 Task: Find connections with filter location Chaparral with filter topic #linkedintrainer with filter profile language German with filter current company ILP Overseas | International Learning Planners with filter school IIT Bombay - Shailesh J. Mehta School of Management with filter industry Venture Capital and Private Equity Principals with filter service category User Experience Design with filter keywords title Content Strategist
Action: Mouse moved to (627, 83)
Screenshot: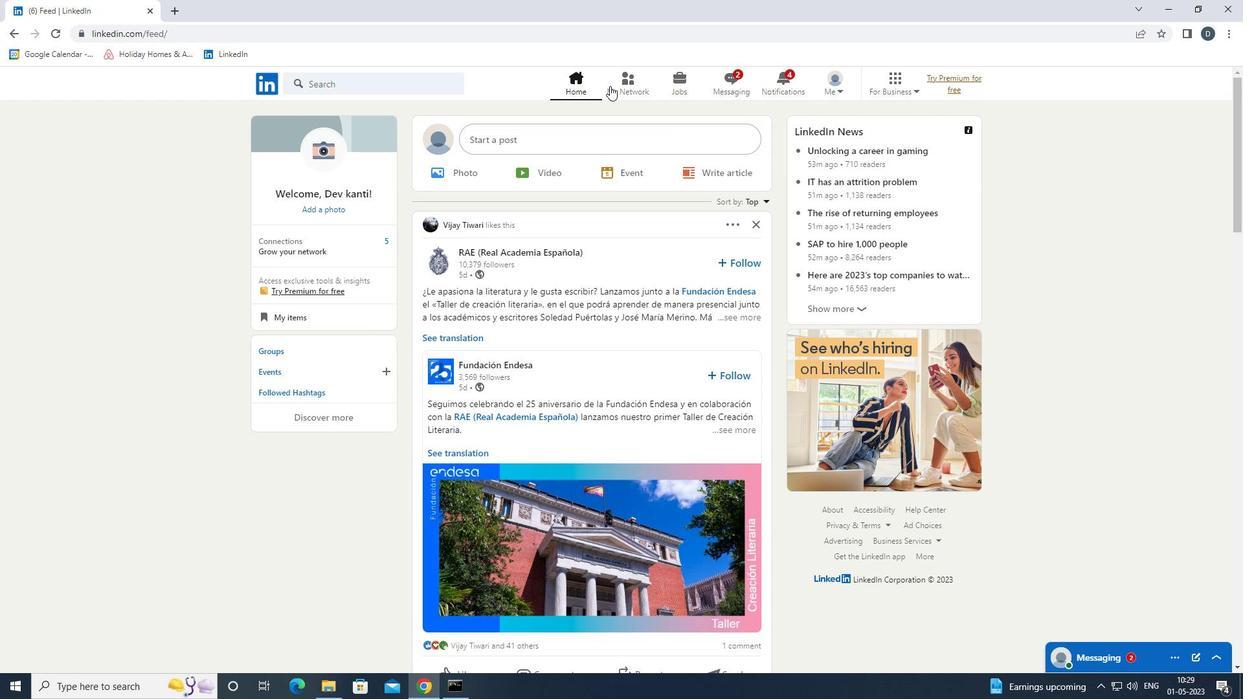 
Action: Mouse pressed left at (627, 83)
Screenshot: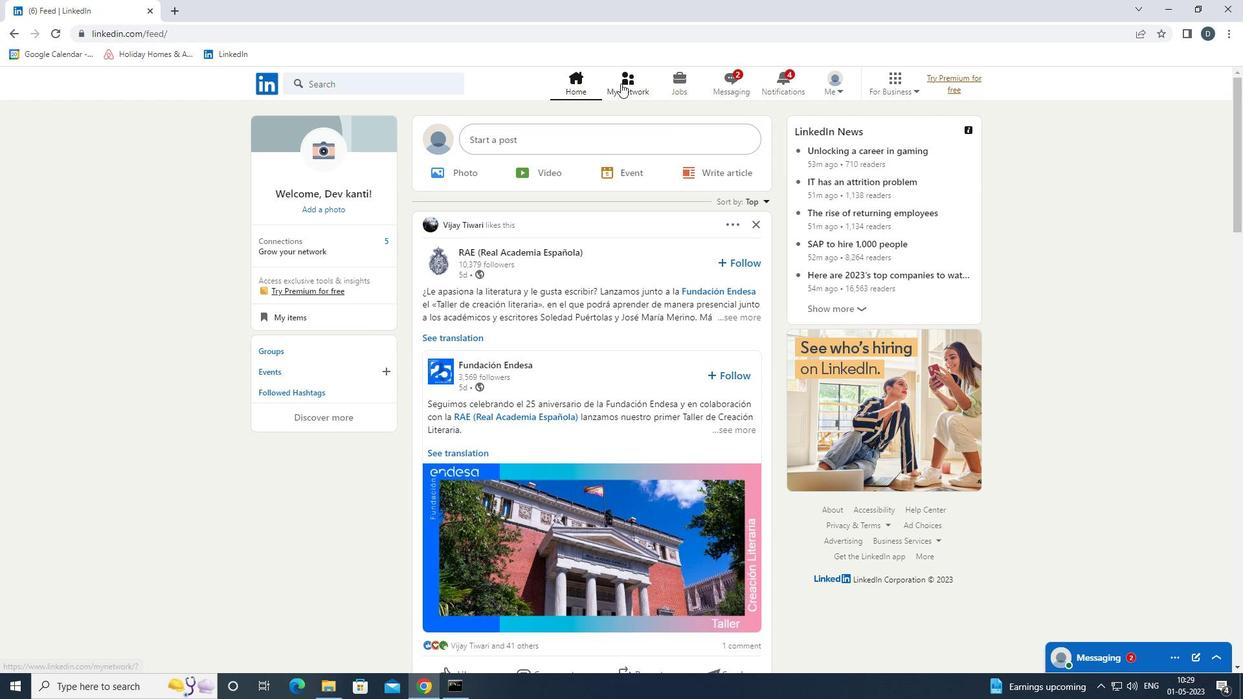 
Action: Mouse moved to (428, 154)
Screenshot: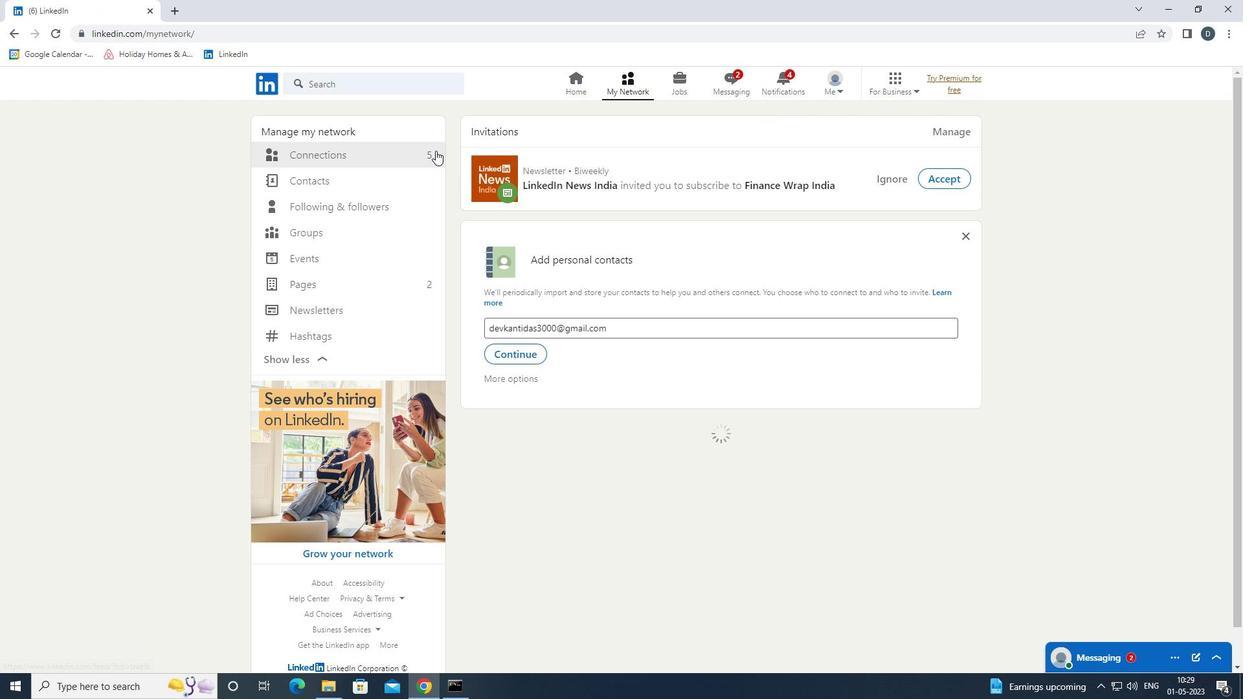 
Action: Mouse pressed left at (428, 154)
Screenshot: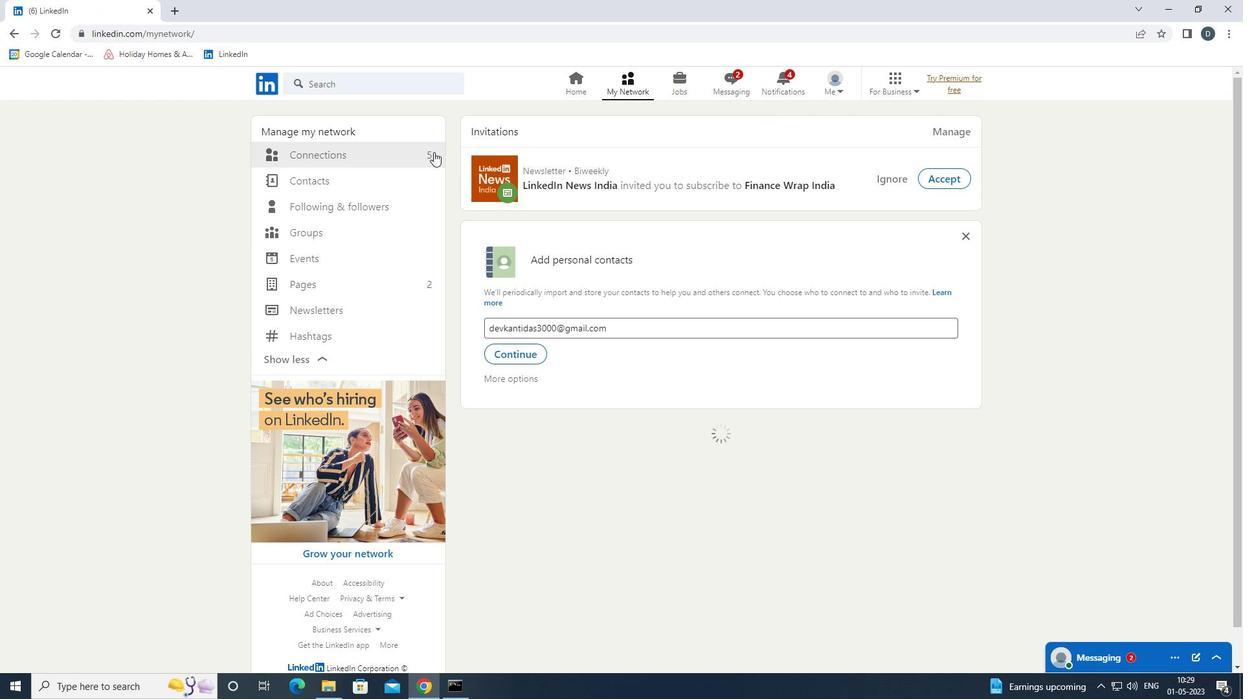 
Action: Mouse moved to (705, 157)
Screenshot: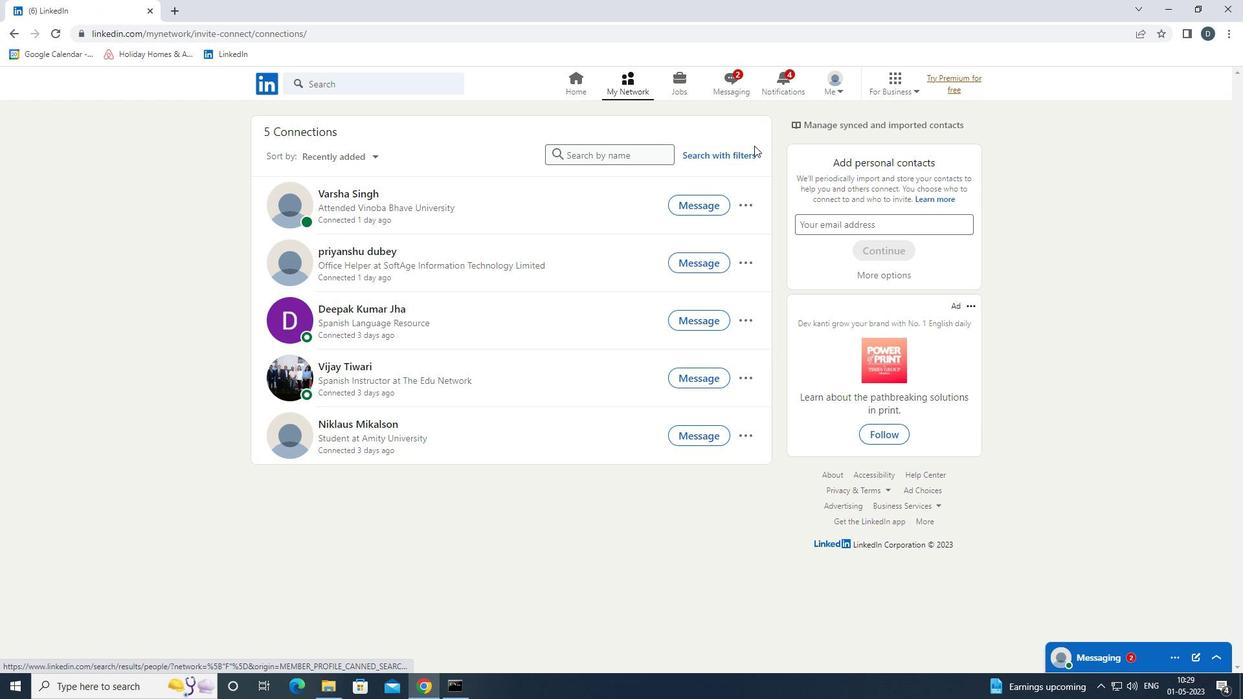 
Action: Mouse pressed left at (705, 157)
Screenshot: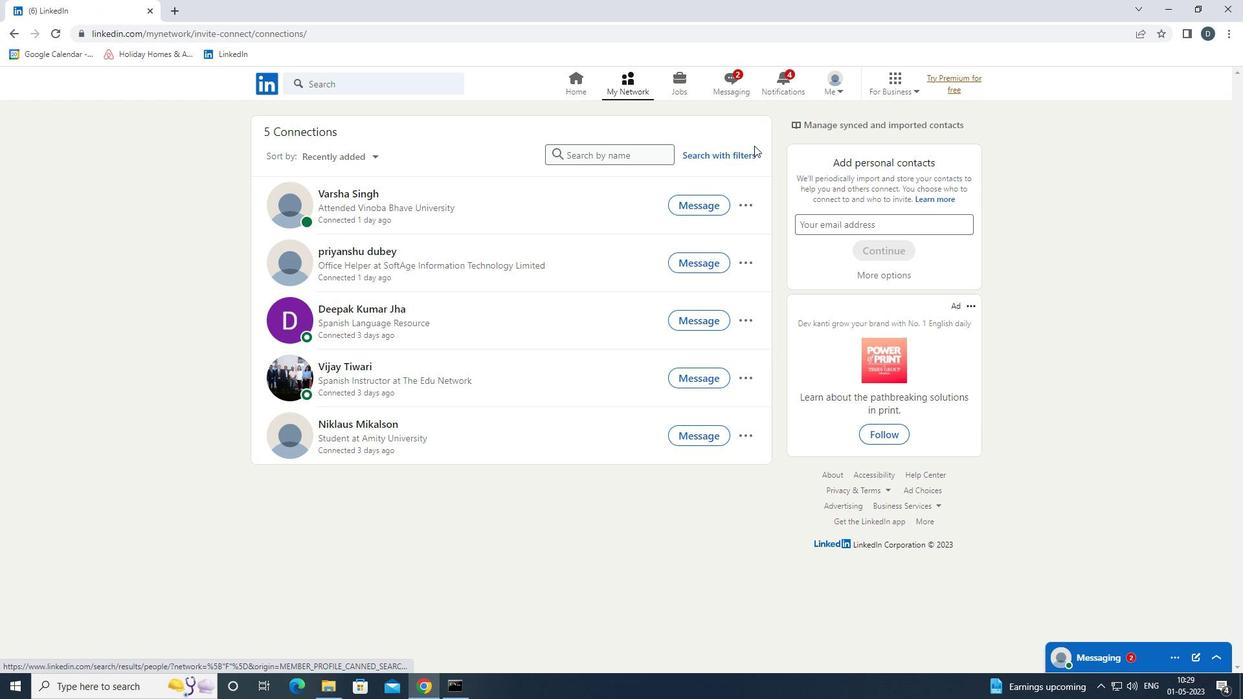 
Action: Mouse moved to (663, 117)
Screenshot: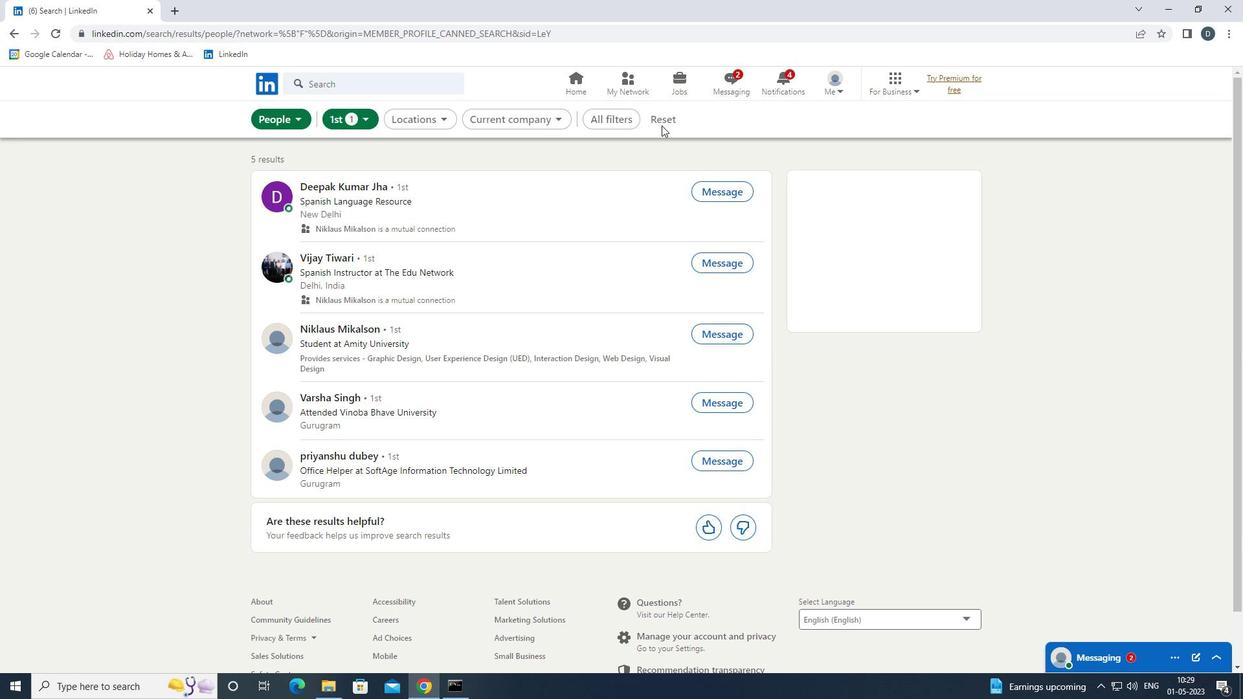 
Action: Mouse pressed left at (663, 117)
Screenshot: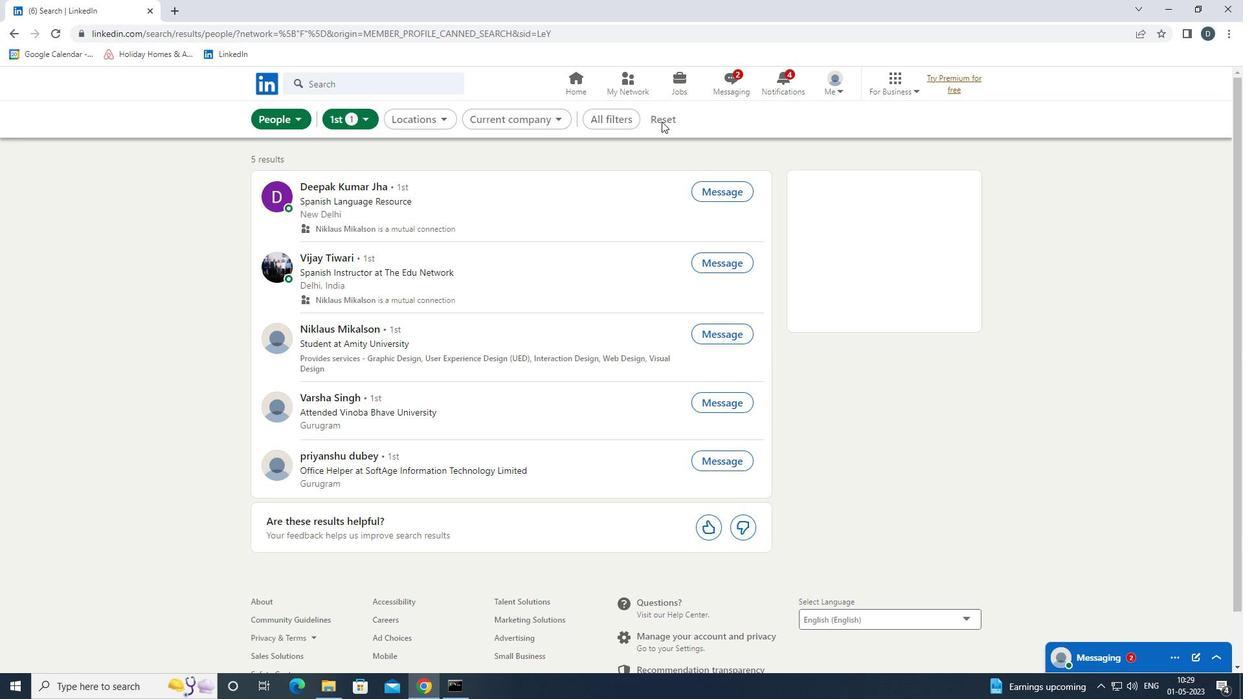 
Action: Mouse moved to (634, 117)
Screenshot: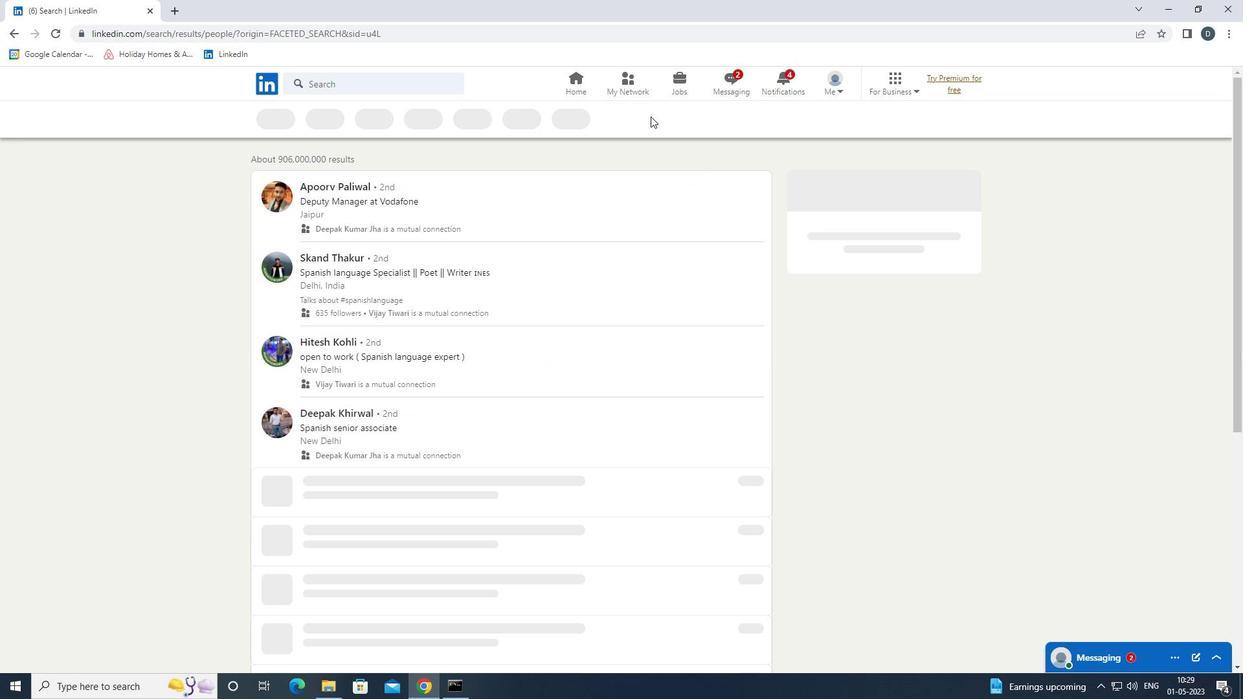 
Action: Mouse pressed left at (634, 117)
Screenshot: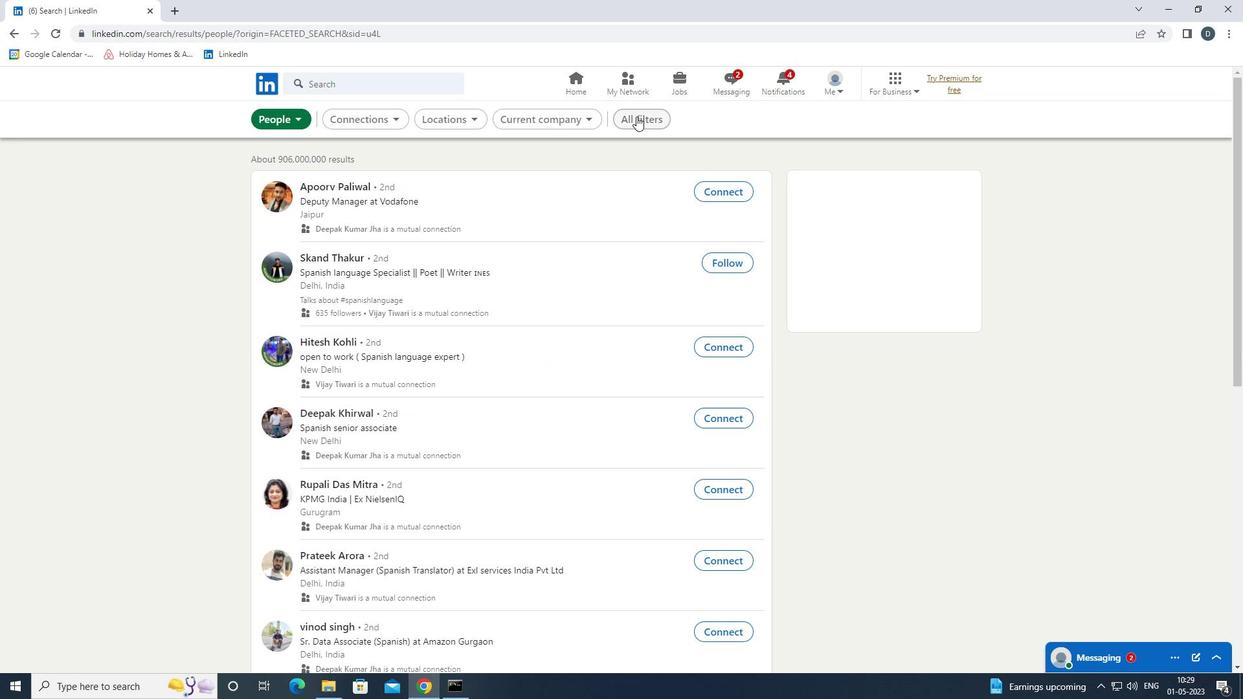 
Action: Mouse moved to (1015, 340)
Screenshot: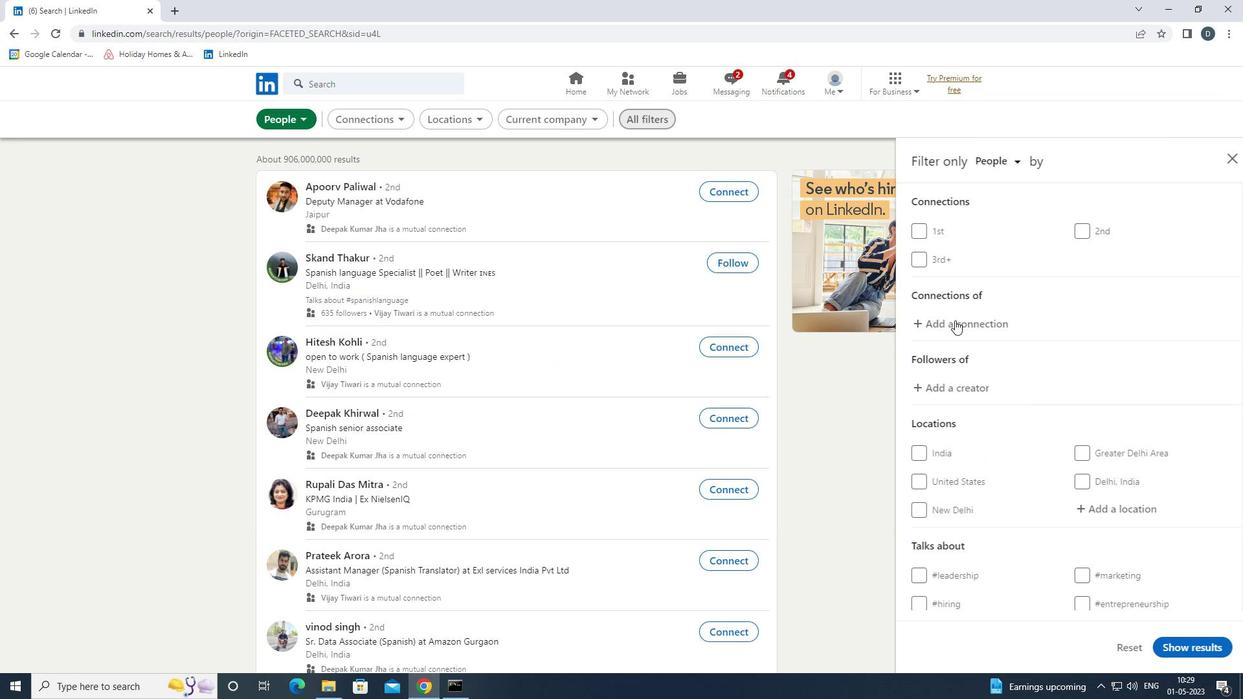 
Action: Mouse scrolled (1015, 339) with delta (0, 0)
Screenshot: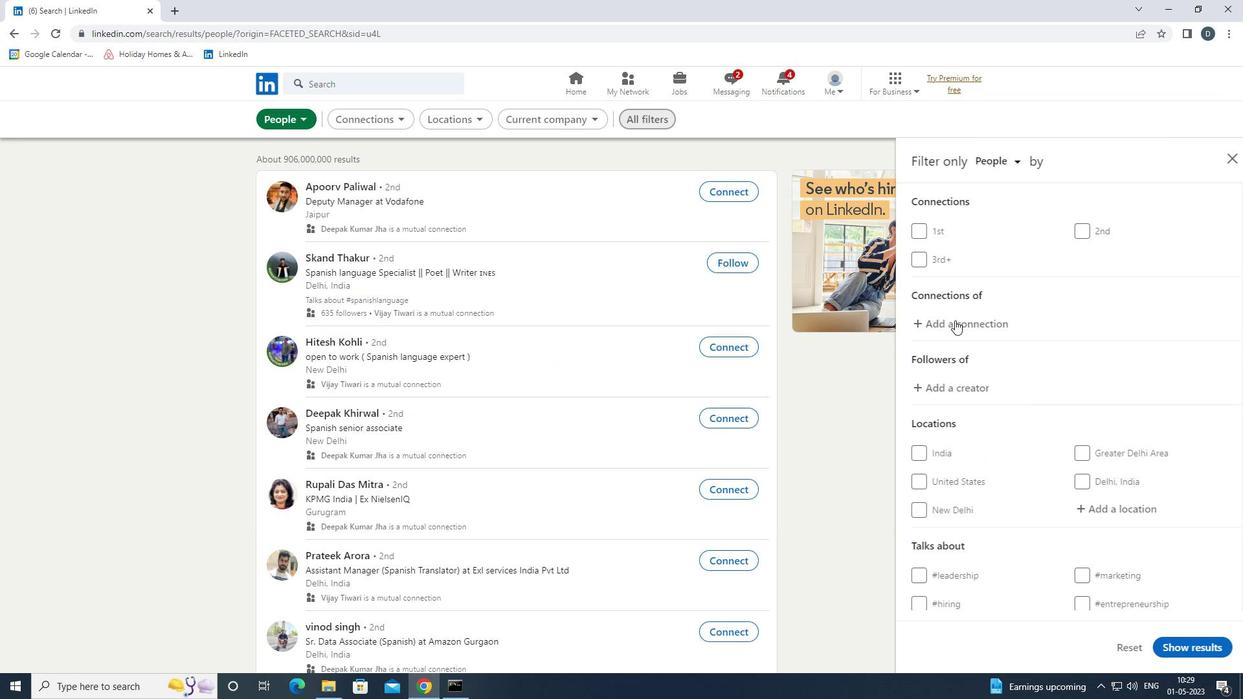 
Action: Mouse moved to (1015, 341)
Screenshot: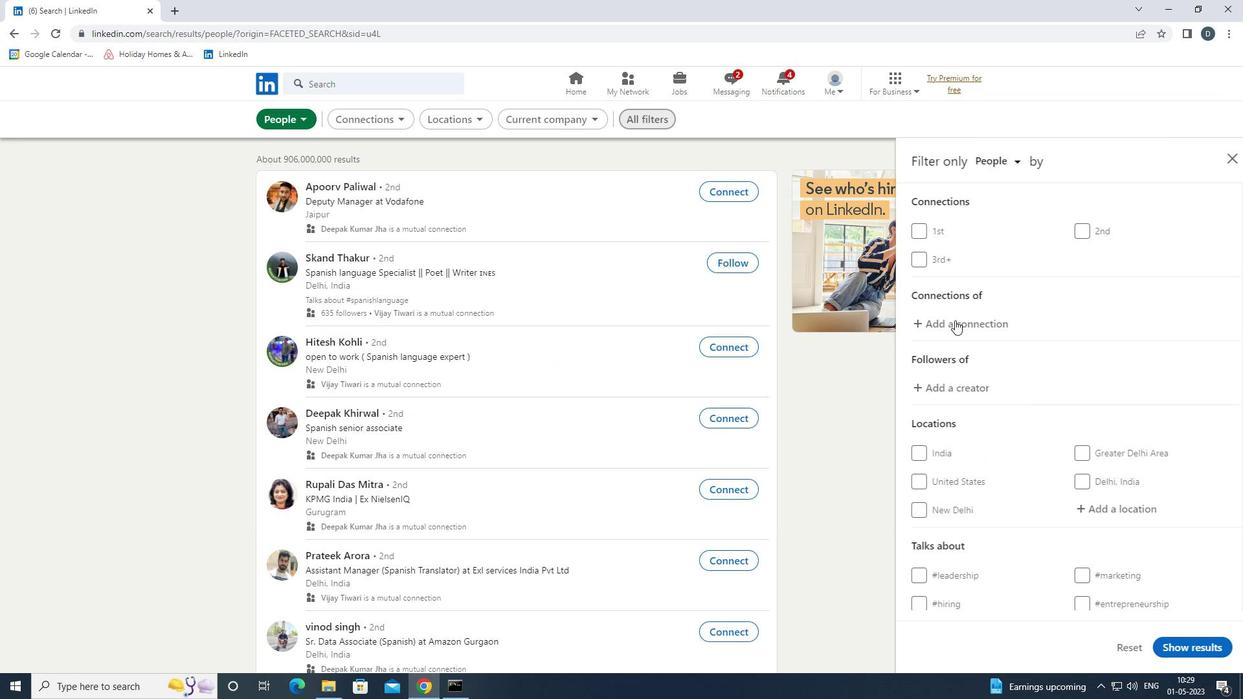 
Action: Mouse scrolled (1015, 340) with delta (0, 0)
Screenshot: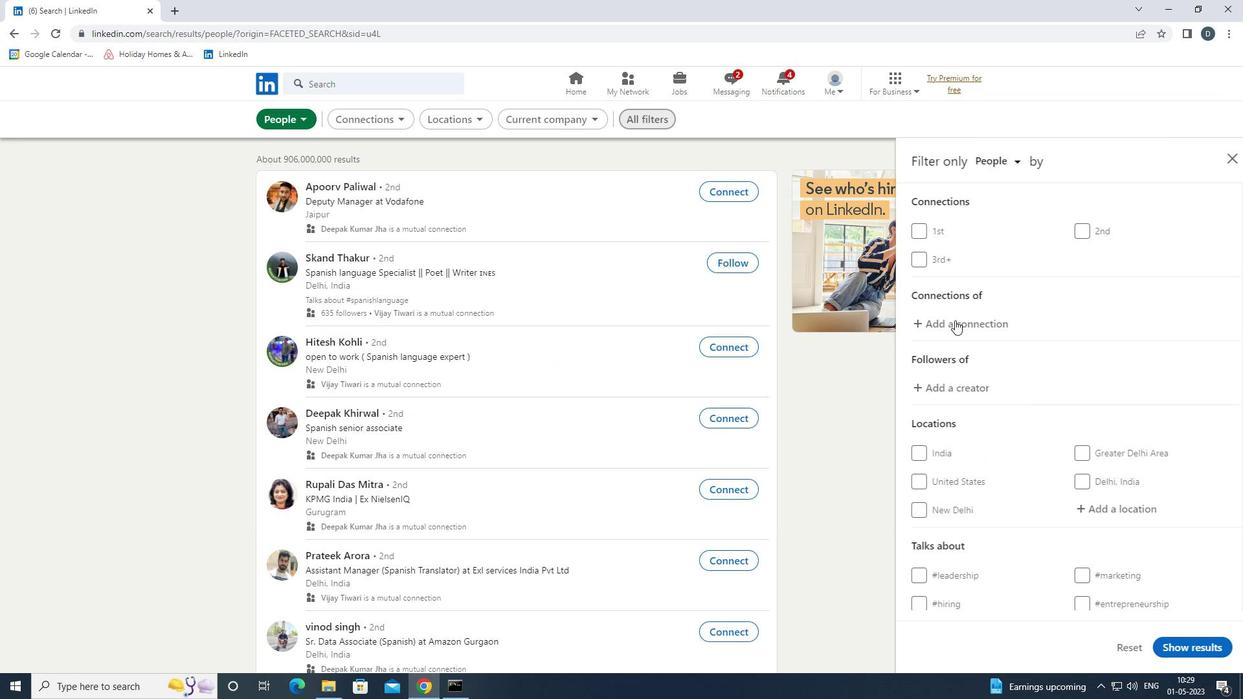 
Action: Mouse moved to (1073, 374)
Screenshot: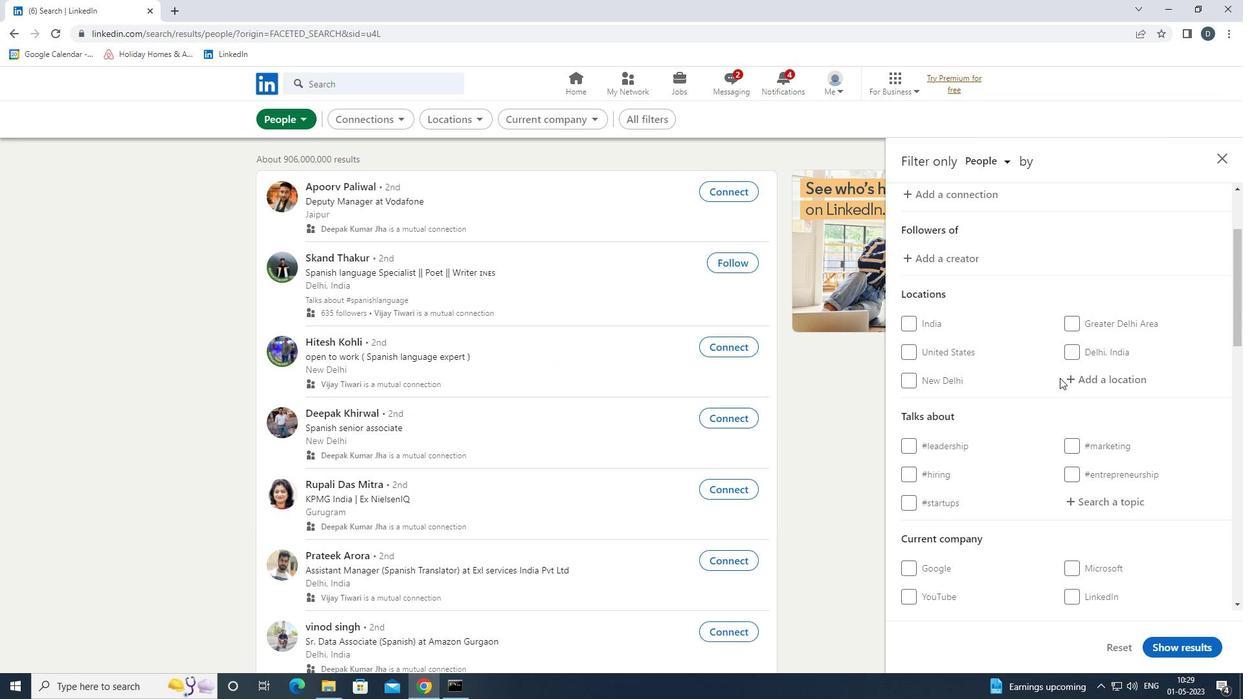 
Action: Mouse pressed left at (1073, 374)
Screenshot: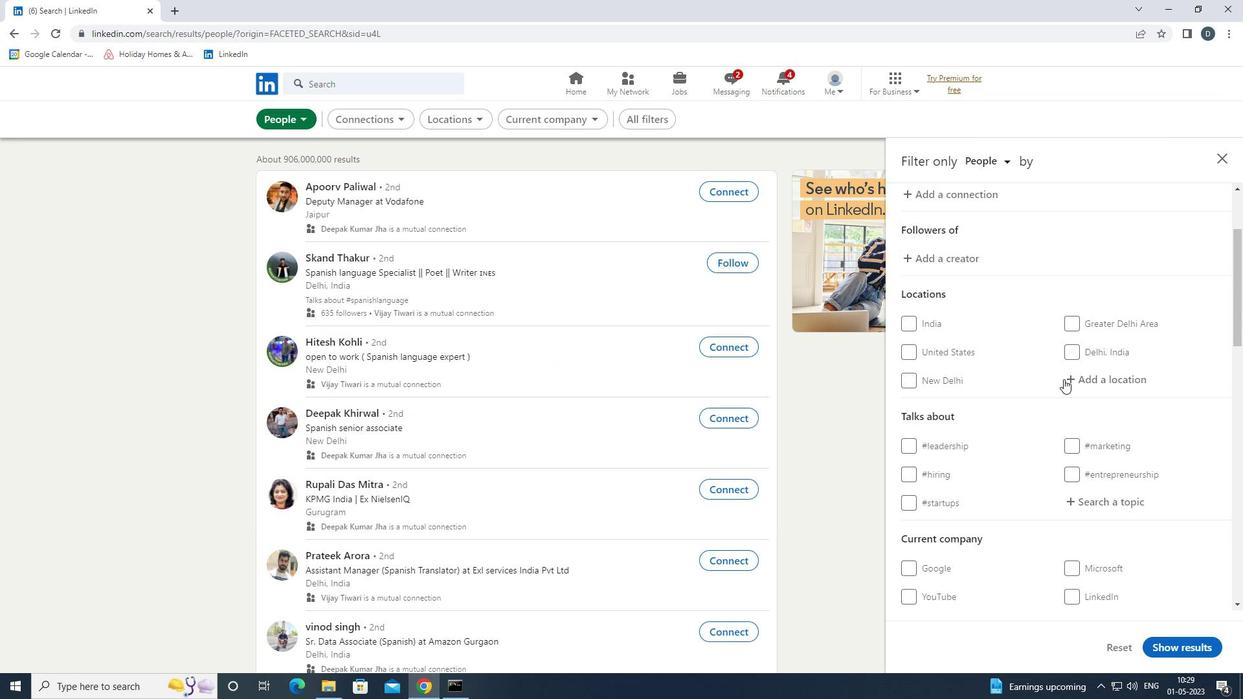 
Action: Mouse moved to (1081, 381)
Screenshot: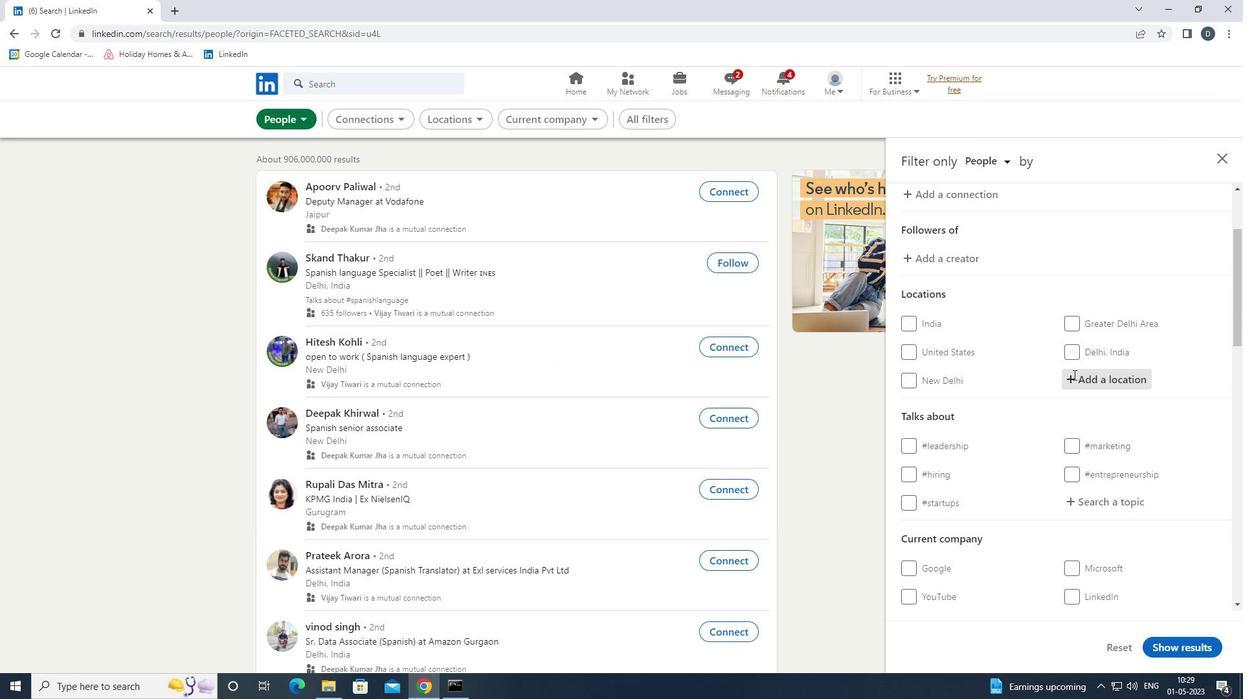 
Action: Key pressed <Key.shift>CHAPARRAL<Key.down><Key.enter>
Screenshot: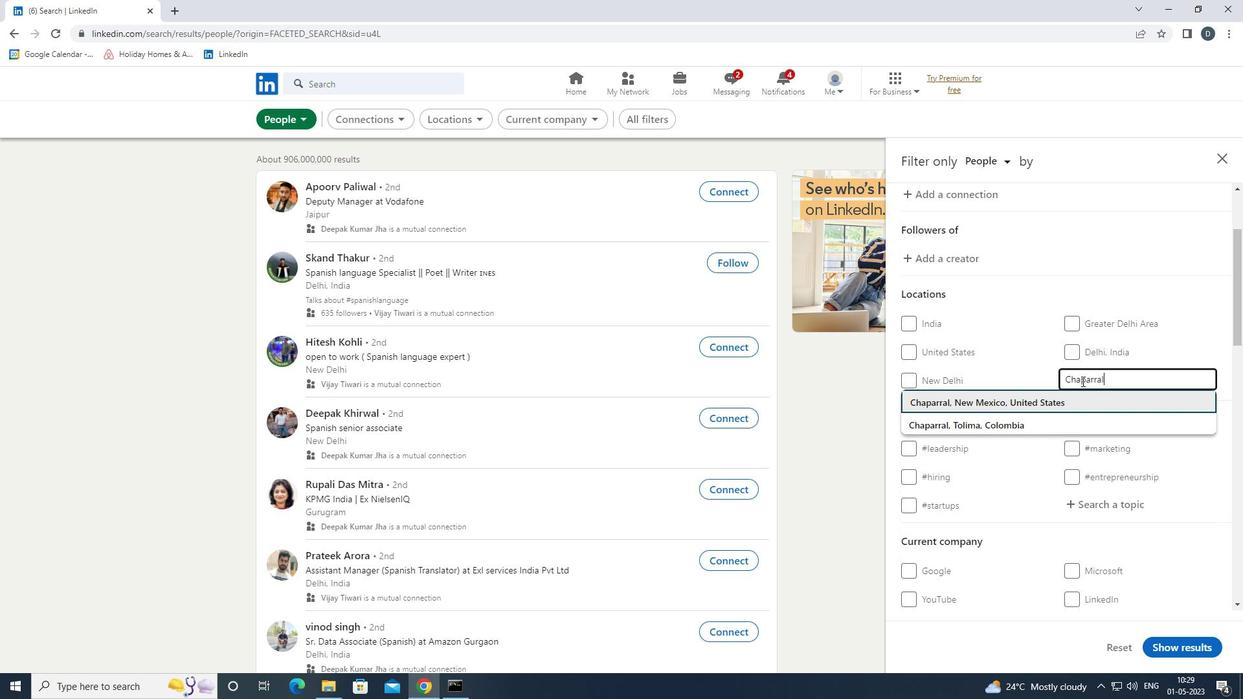 
Action: Mouse moved to (1081, 381)
Screenshot: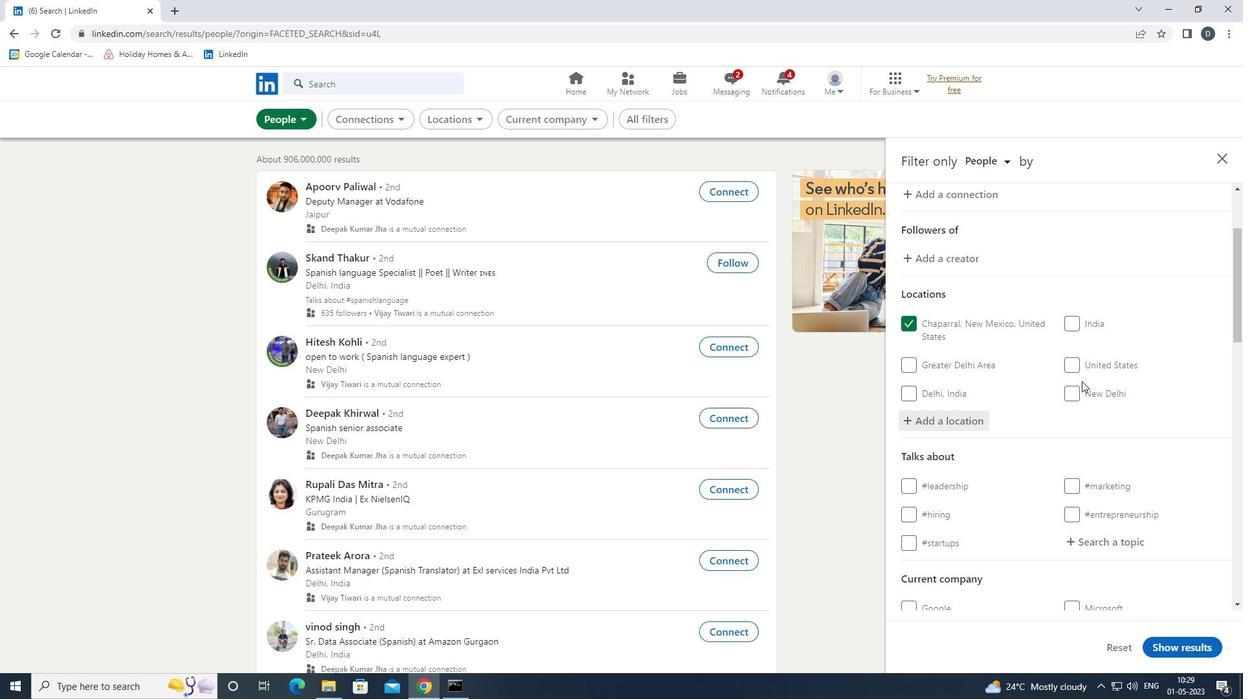 
Action: Mouse scrolled (1081, 380) with delta (0, 0)
Screenshot: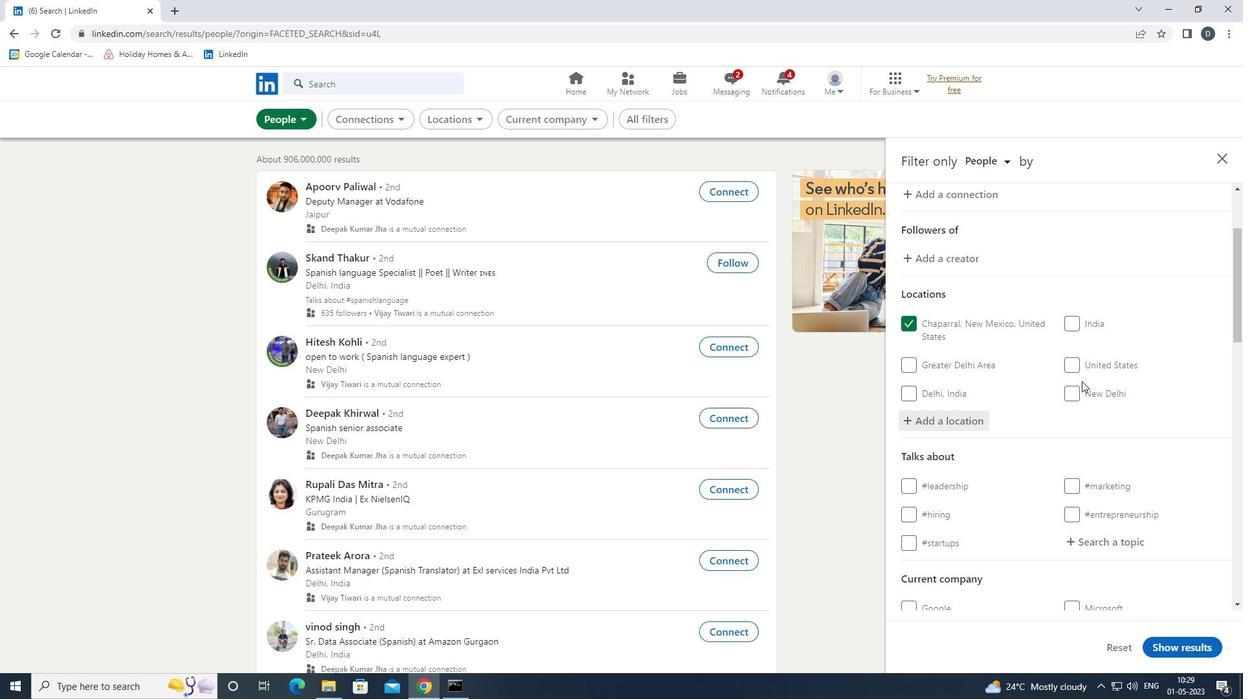 
Action: Mouse scrolled (1081, 380) with delta (0, 0)
Screenshot: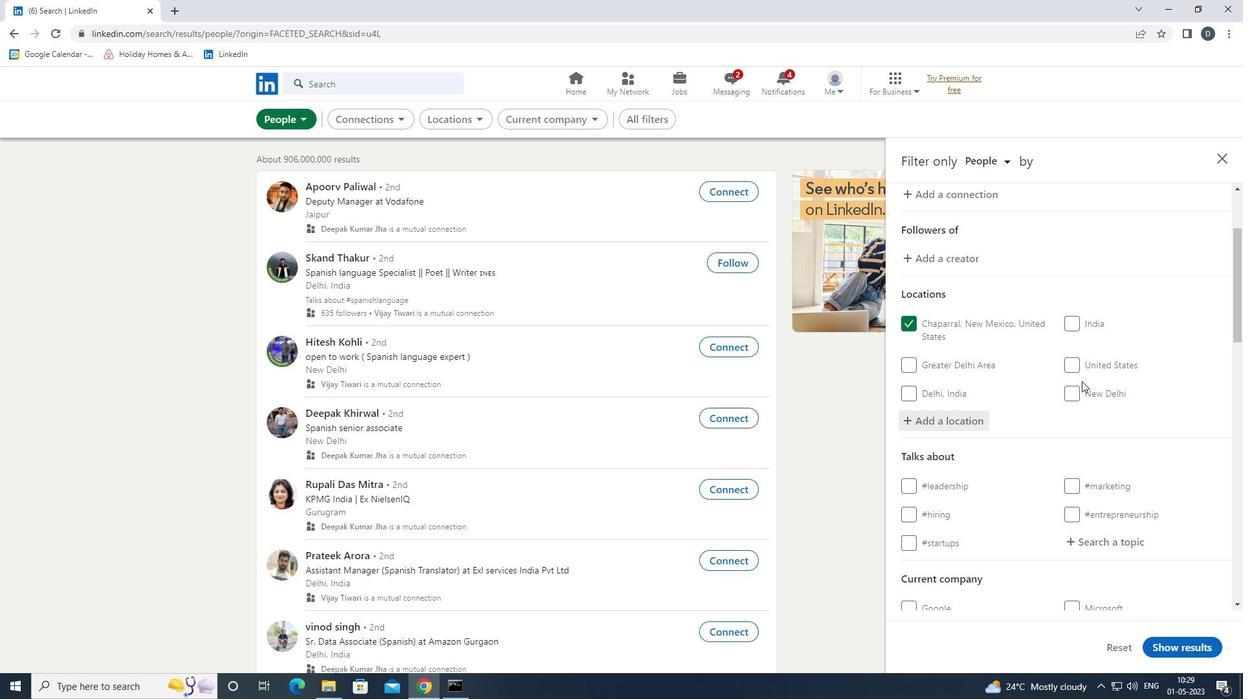 
Action: Mouse scrolled (1081, 380) with delta (0, 0)
Screenshot: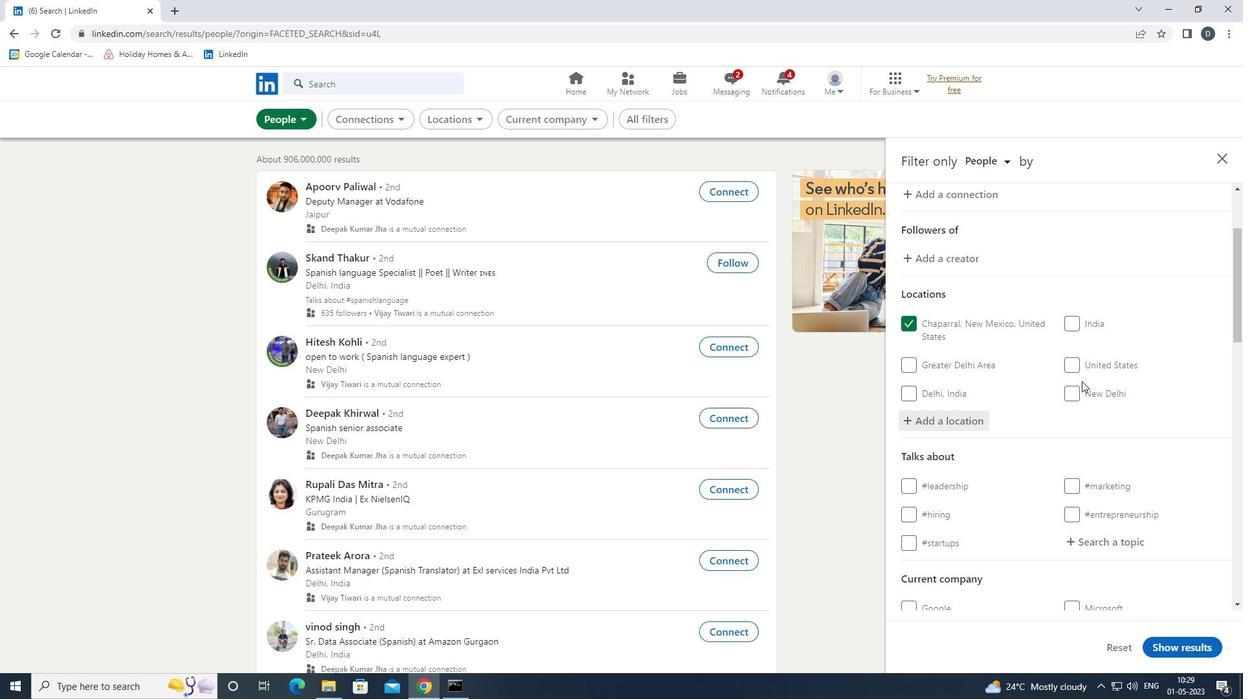 
Action: Mouse moved to (1103, 344)
Screenshot: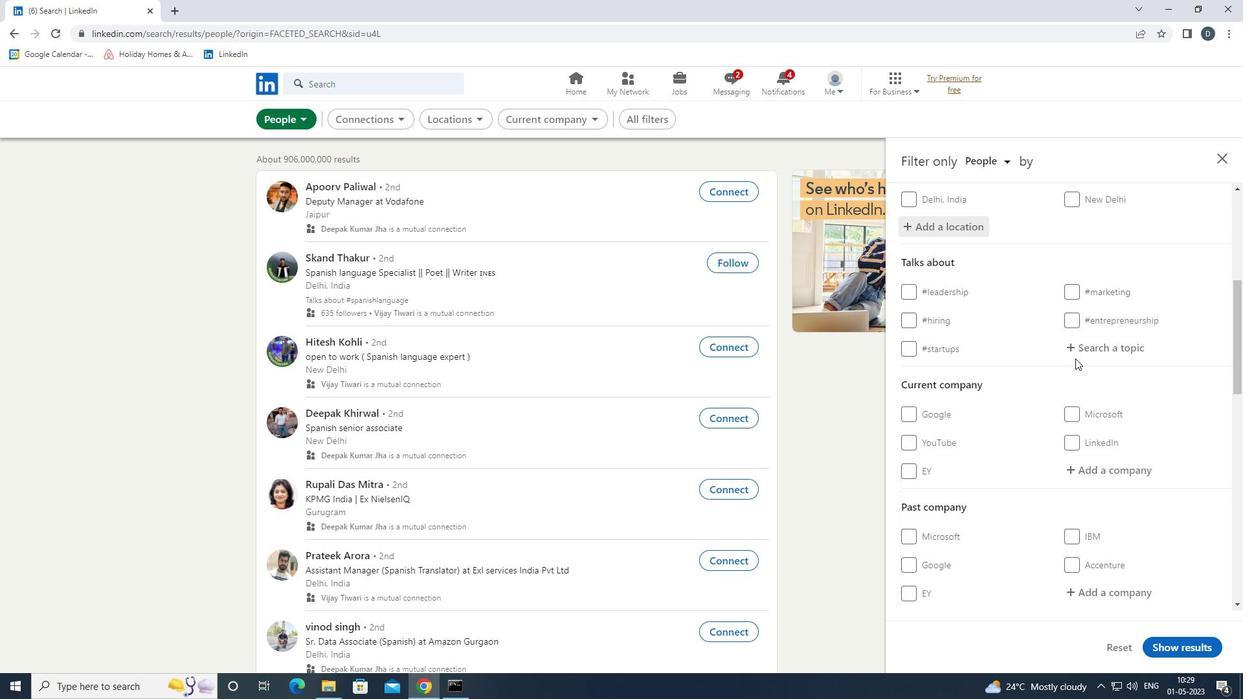
Action: Mouse pressed left at (1103, 344)
Screenshot: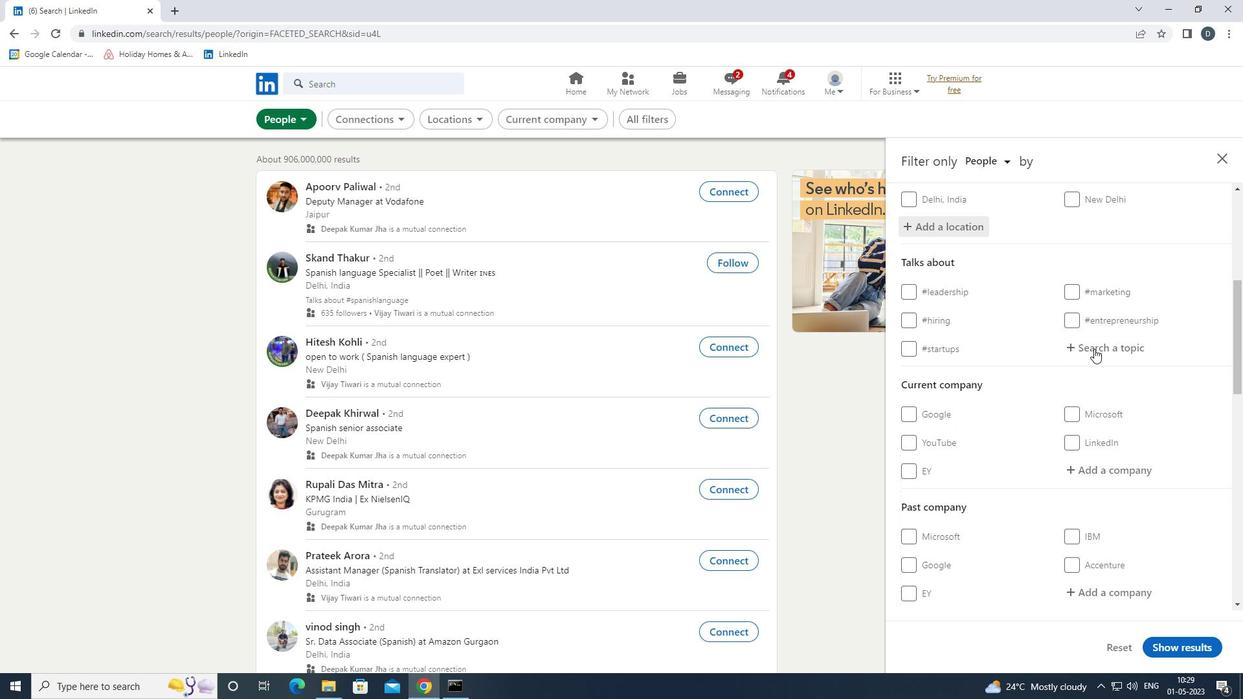 
Action: Key pressed <Key.shift>#LINKEDINTRAINER
Screenshot: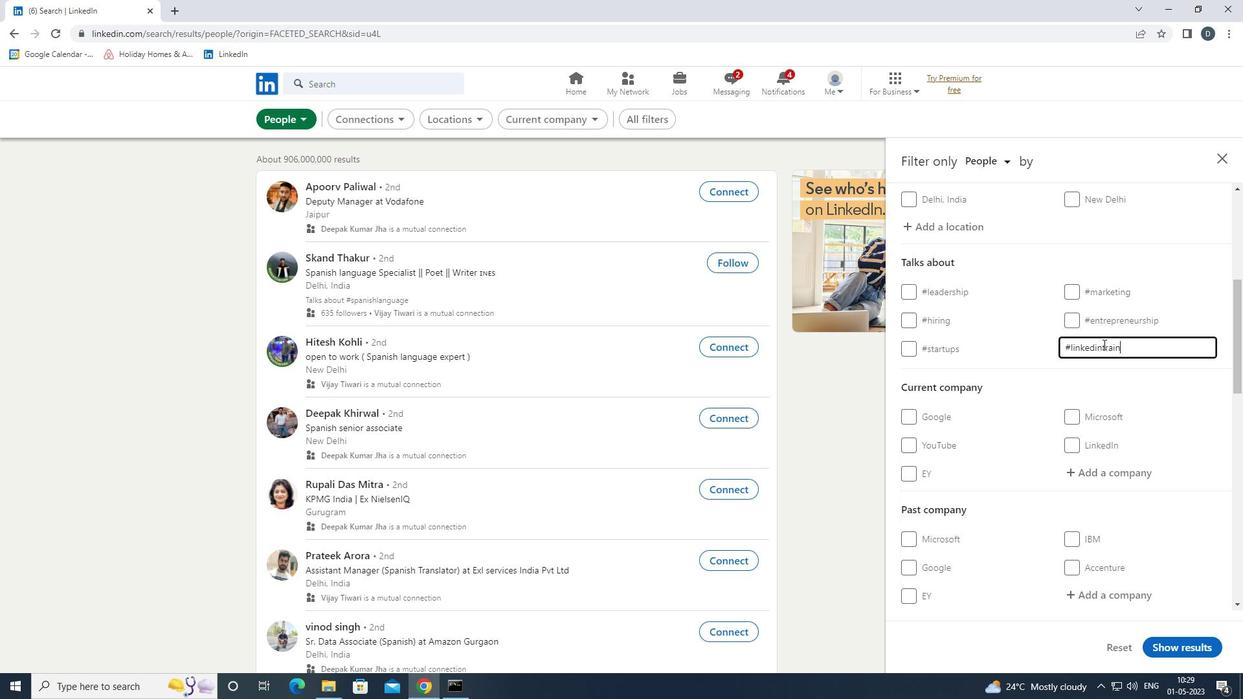 
Action: Mouse moved to (1103, 336)
Screenshot: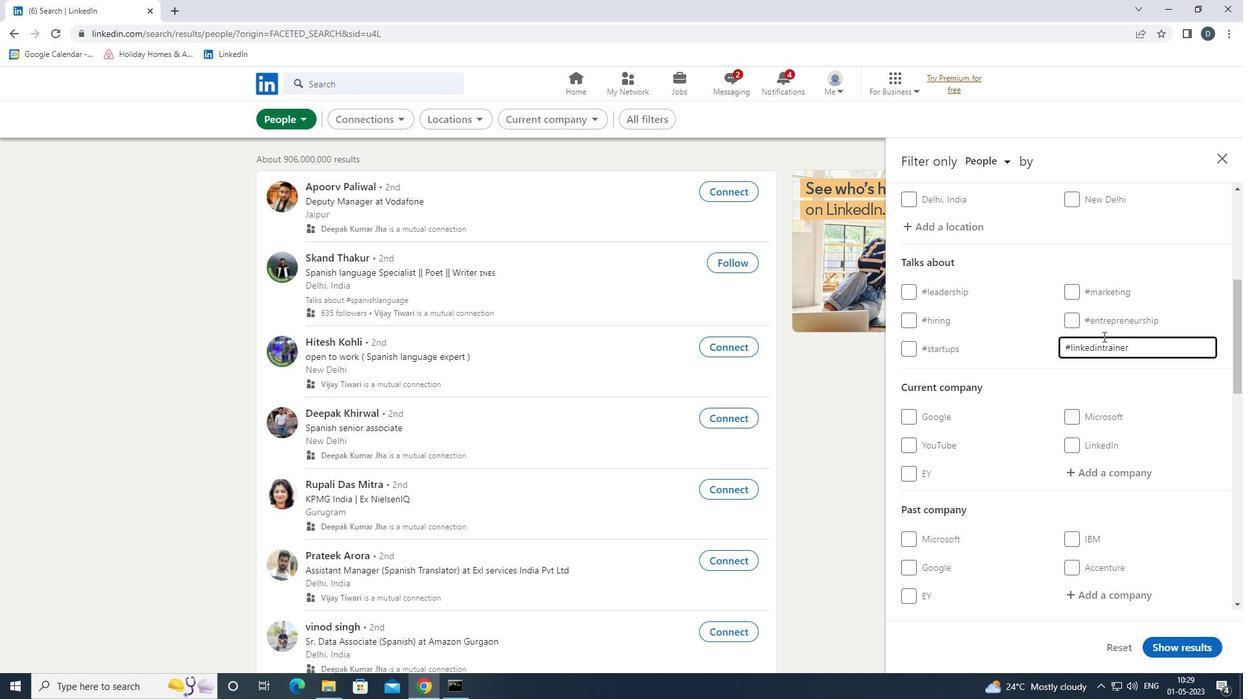 
Action: Mouse scrolled (1103, 336) with delta (0, 0)
Screenshot: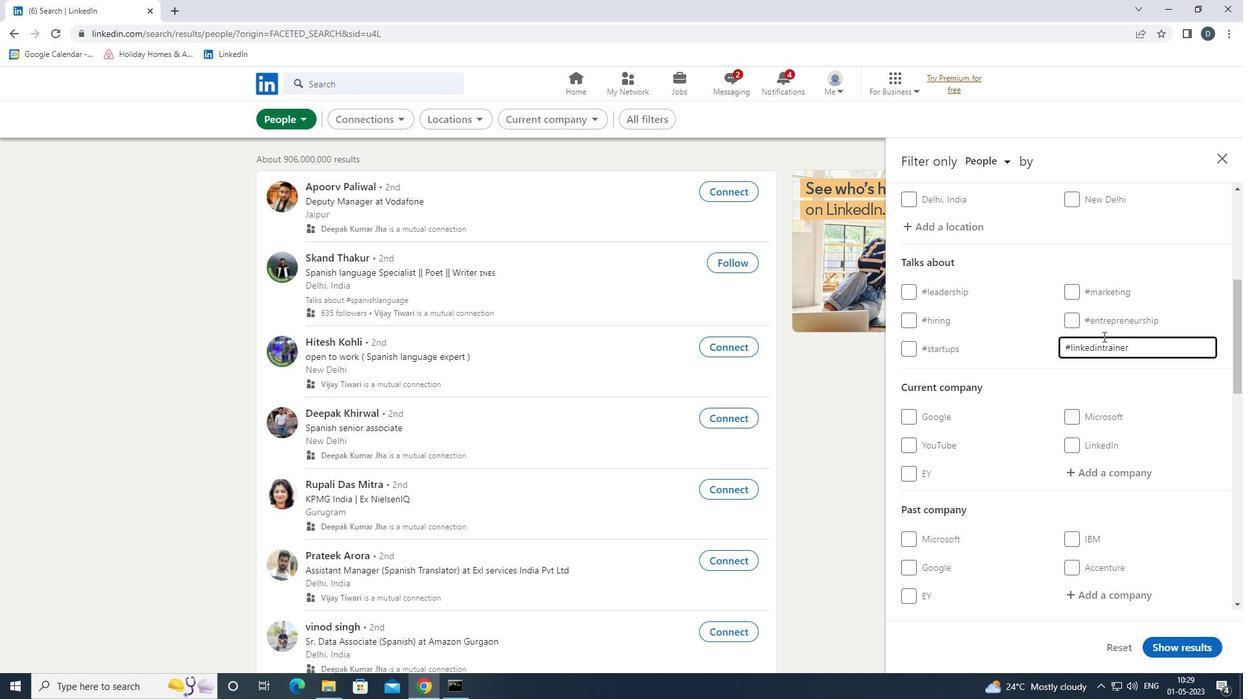
Action: Mouse moved to (1104, 341)
Screenshot: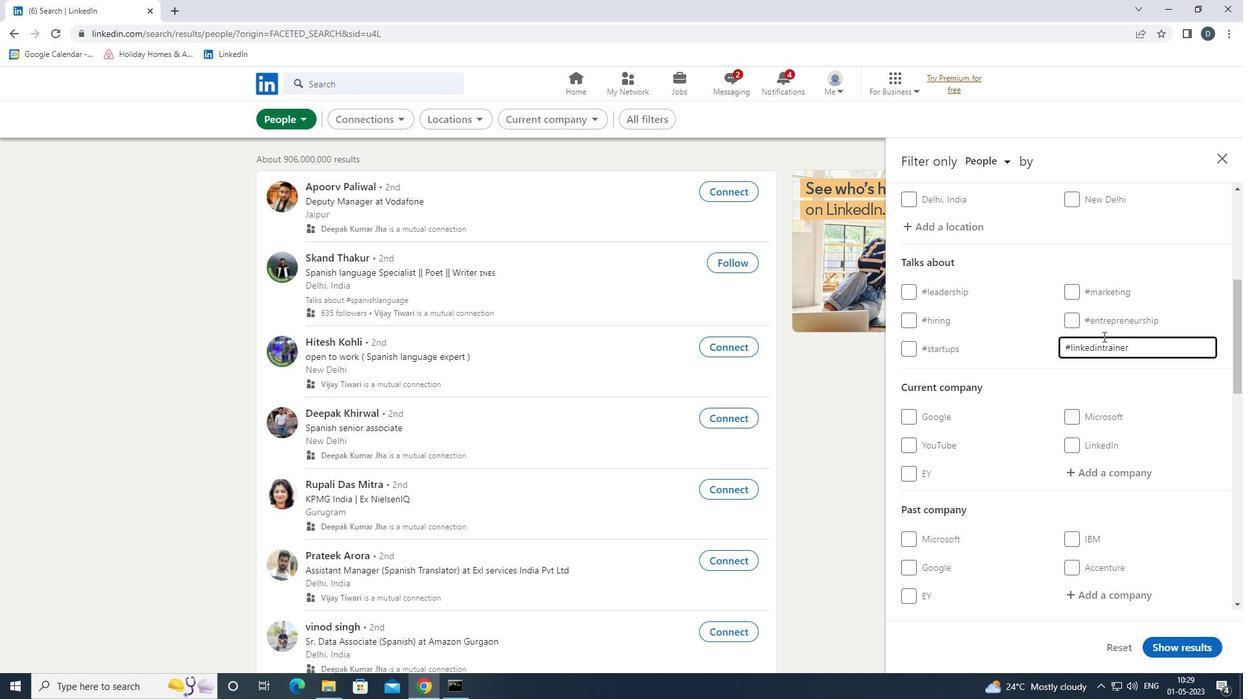 
Action: Mouse scrolled (1104, 341) with delta (0, 0)
Screenshot: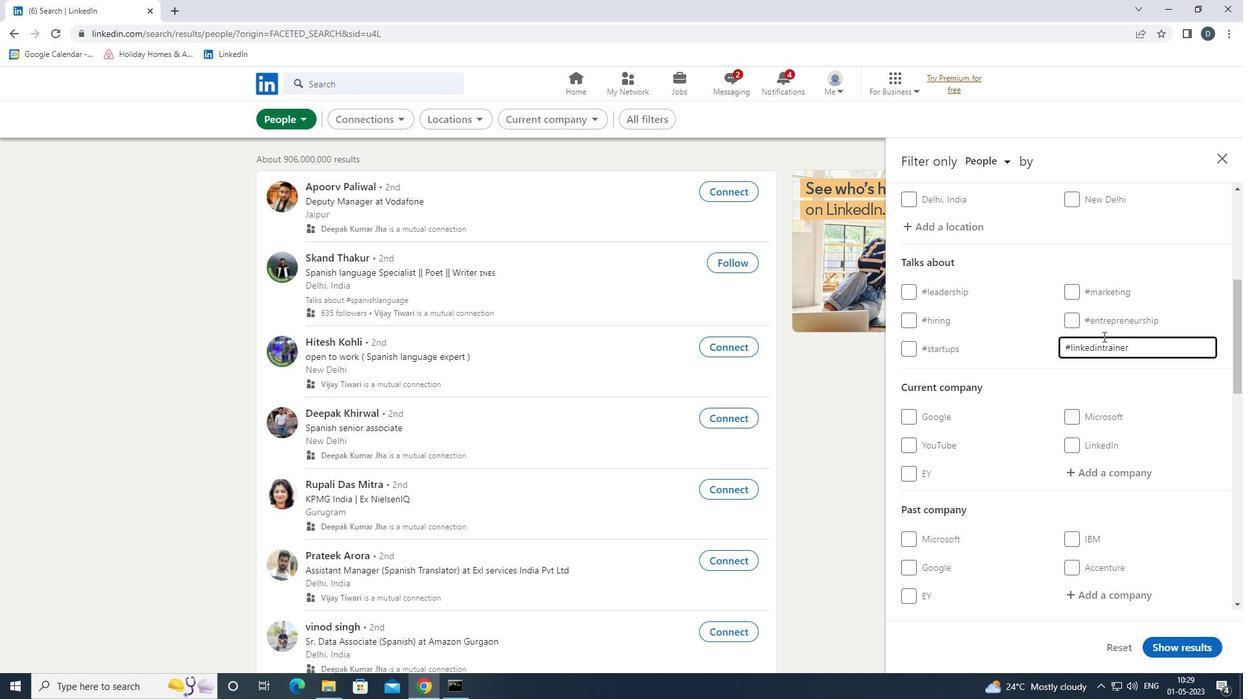
Action: Mouse moved to (1104, 345)
Screenshot: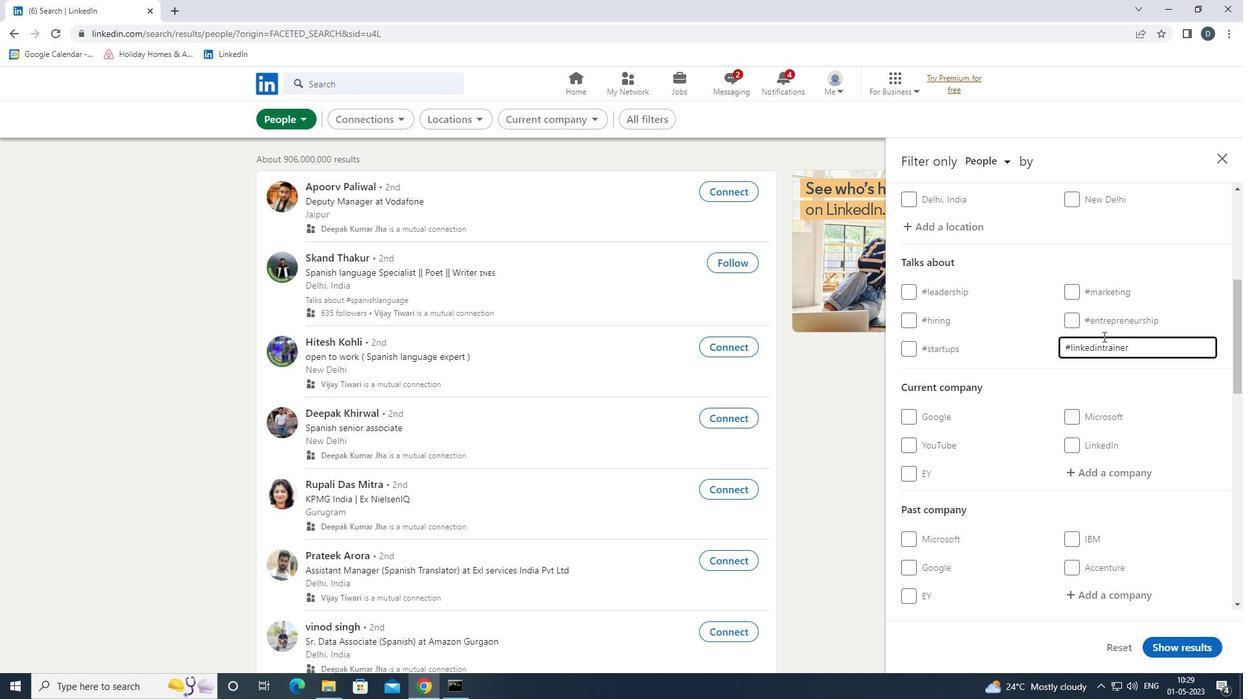 
Action: Mouse scrolled (1104, 345) with delta (0, 0)
Screenshot: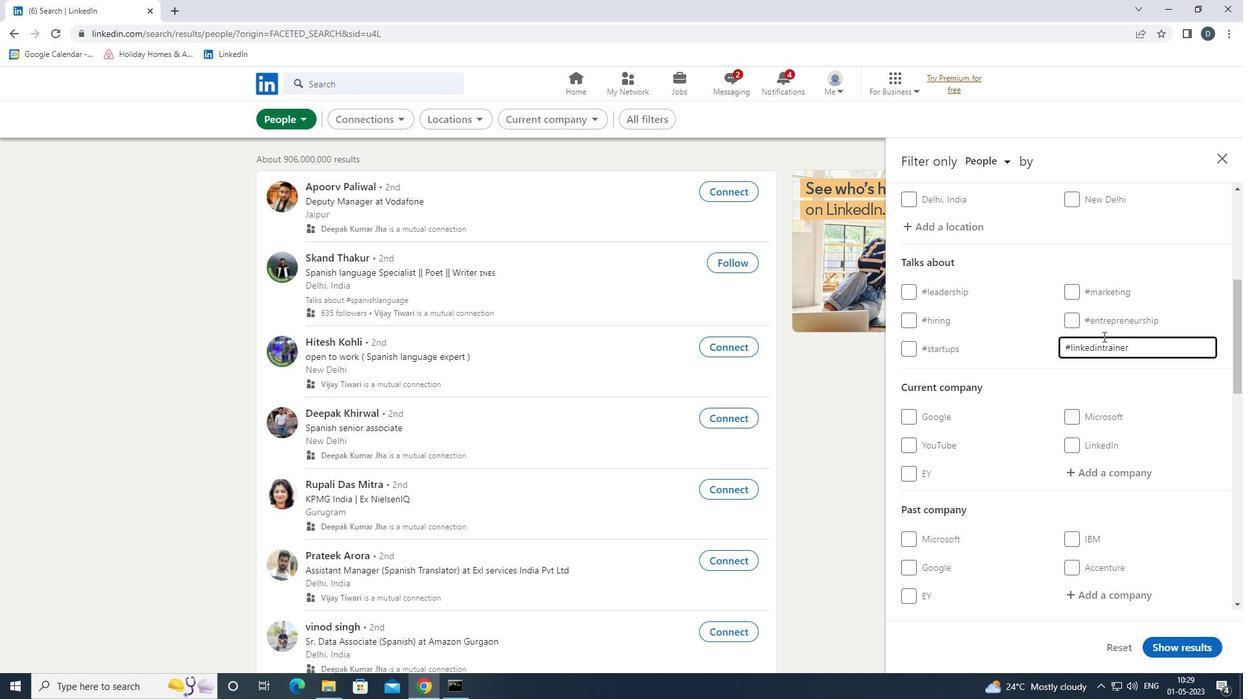
Action: Mouse moved to (1105, 347)
Screenshot: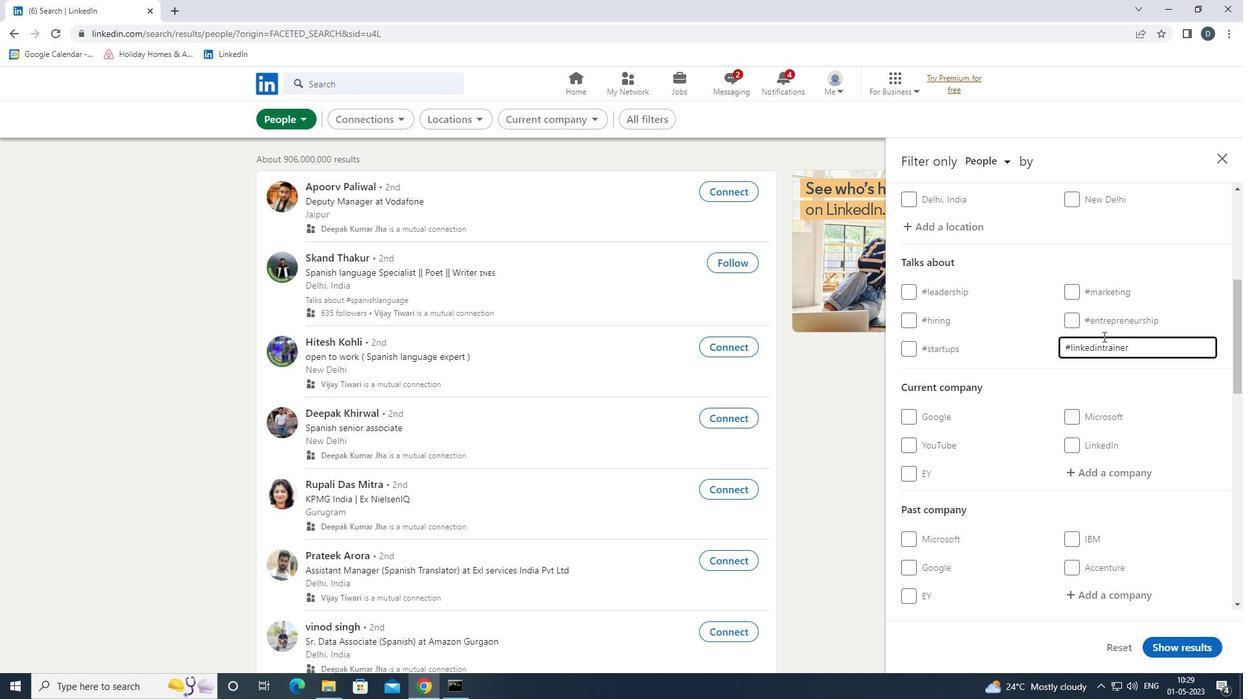 
Action: Mouse scrolled (1105, 347) with delta (0, 0)
Screenshot: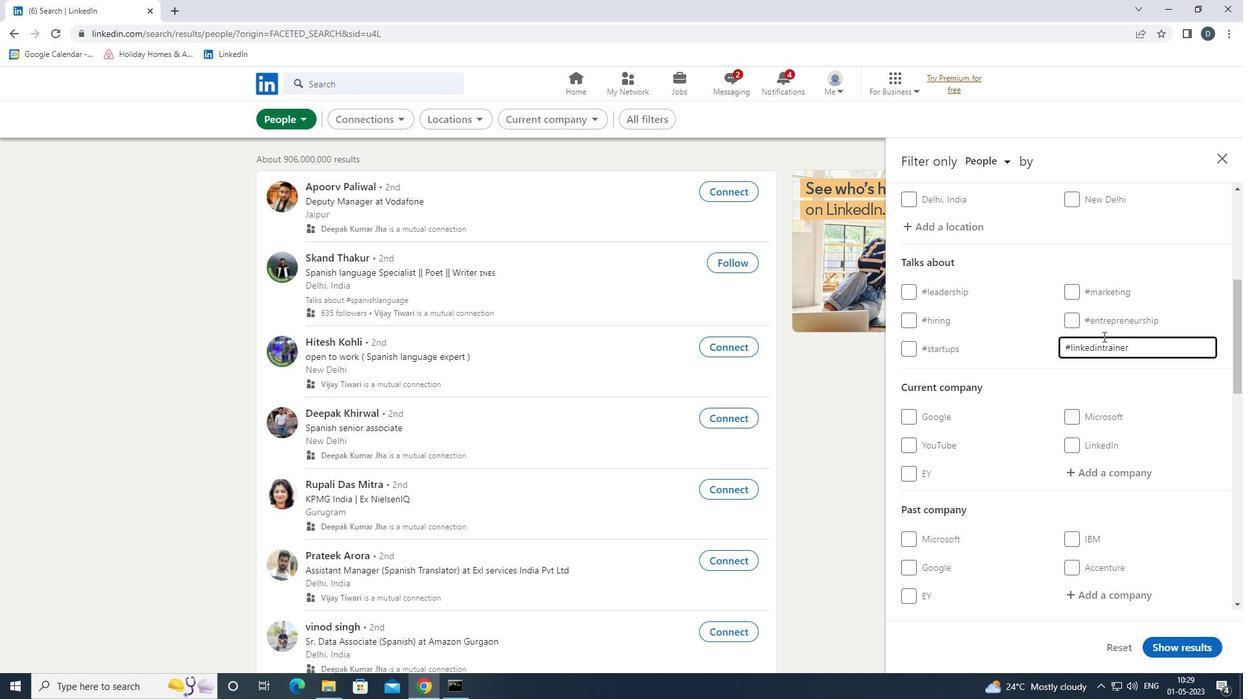 
Action: Mouse moved to (1107, 349)
Screenshot: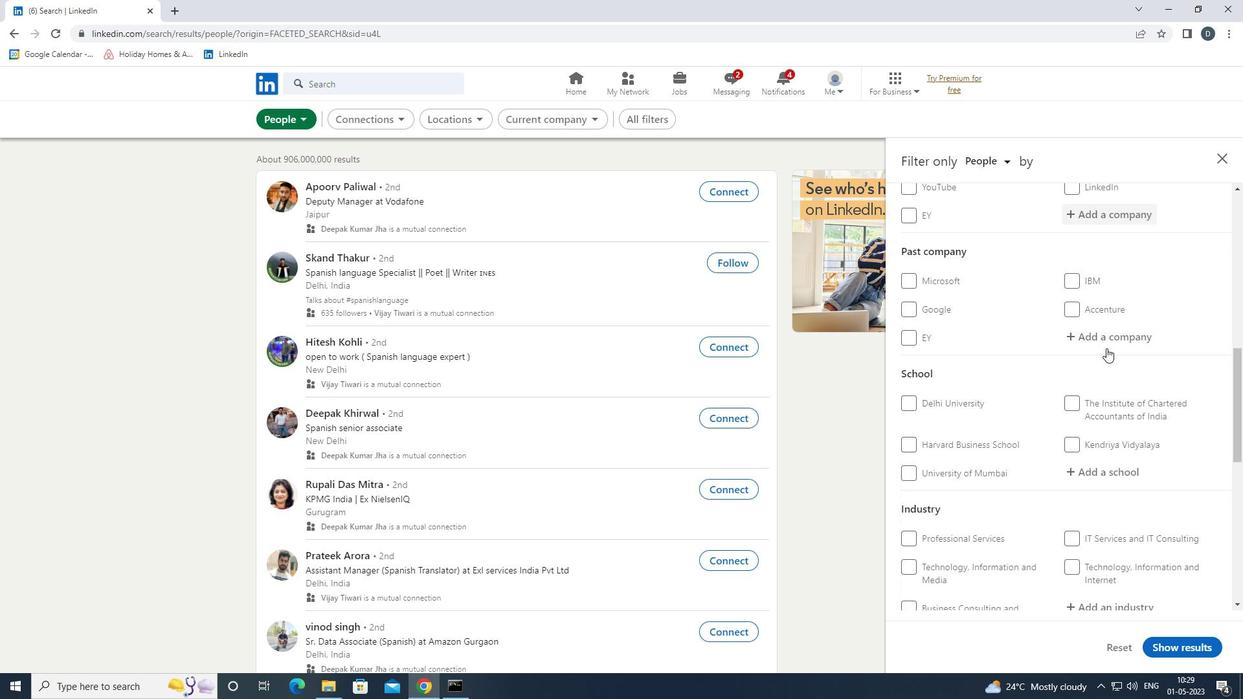 
Action: Mouse scrolled (1107, 348) with delta (0, 0)
Screenshot: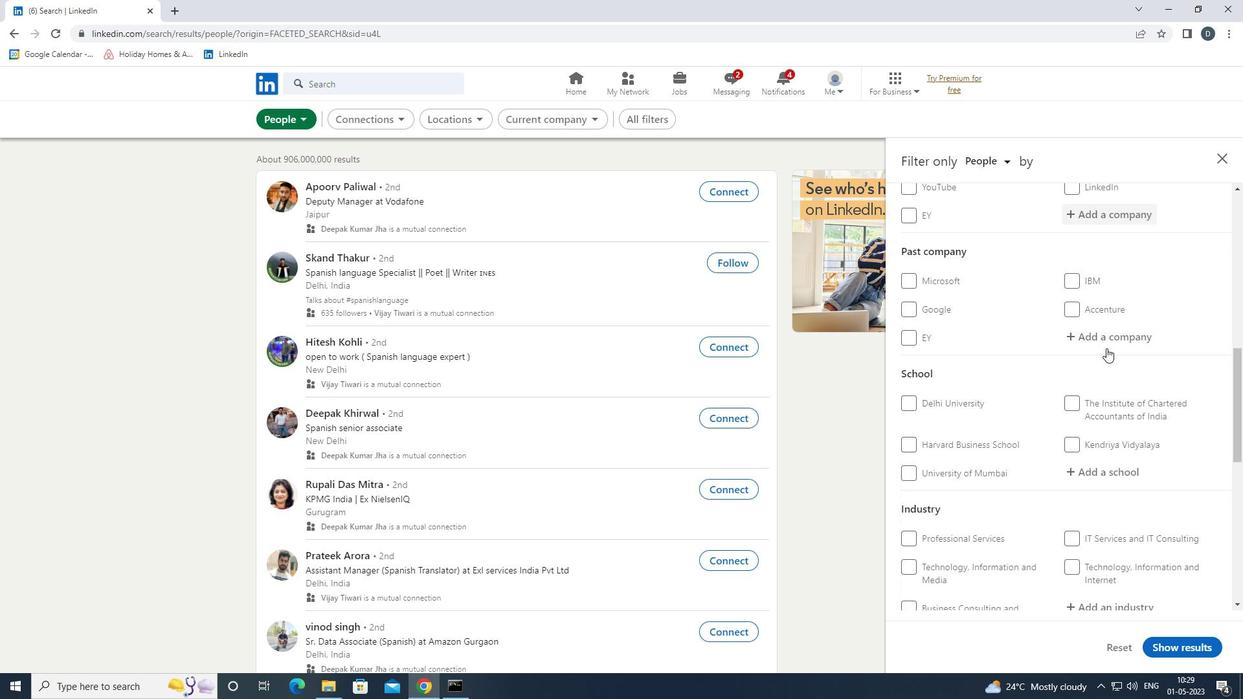 
Action: Mouse moved to (1107, 349)
Screenshot: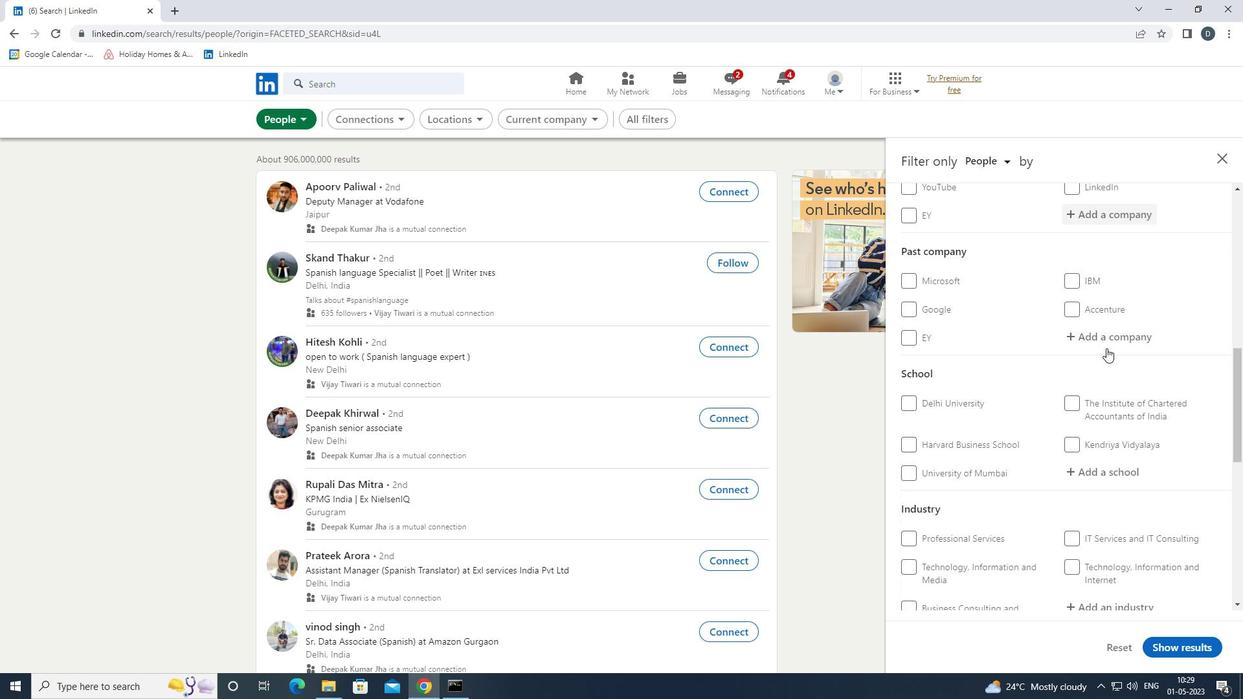 
Action: Mouse scrolled (1107, 348) with delta (0, 0)
Screenshot: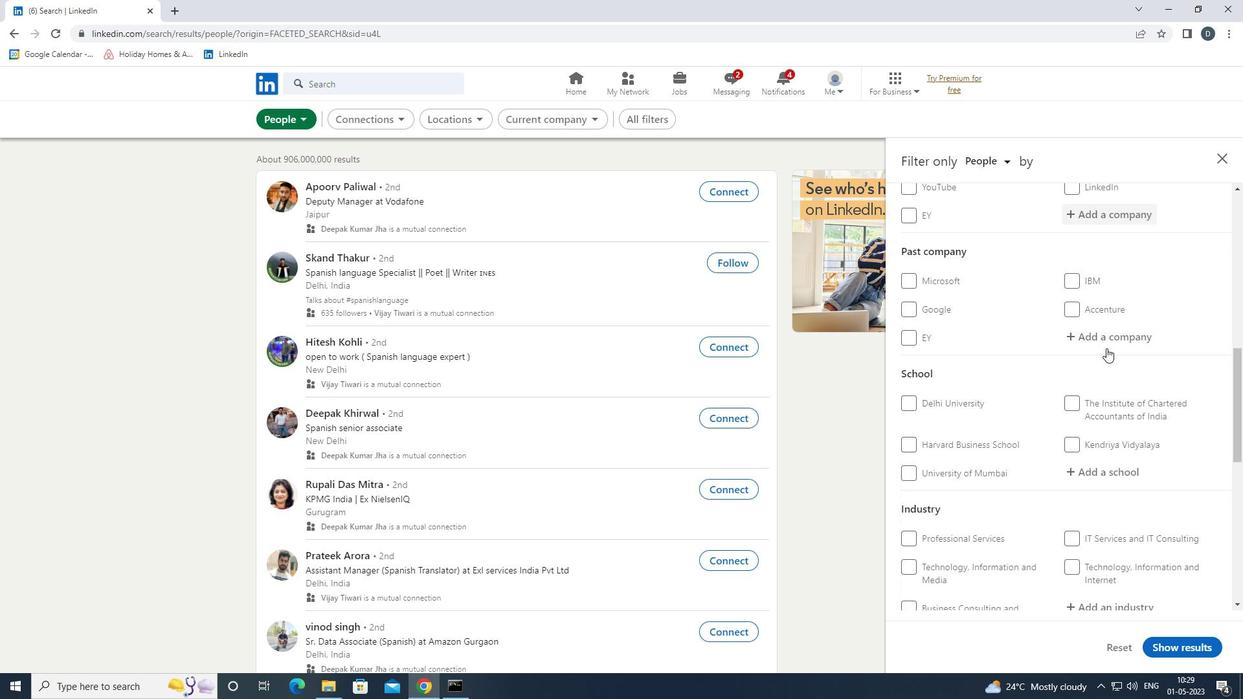
Action: Mouse moved to (1108, 350)
Screenshot: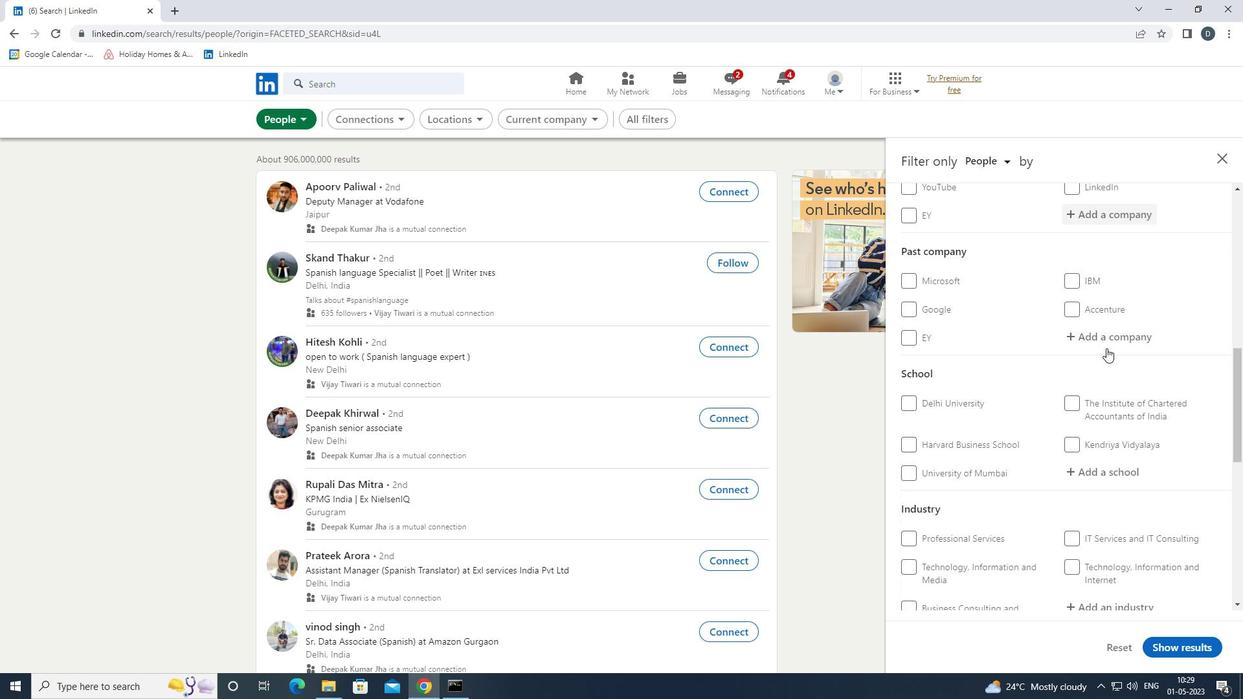 
Action: Mouse scrolled (1108, 350) with delta (0, 0)
Screenshot: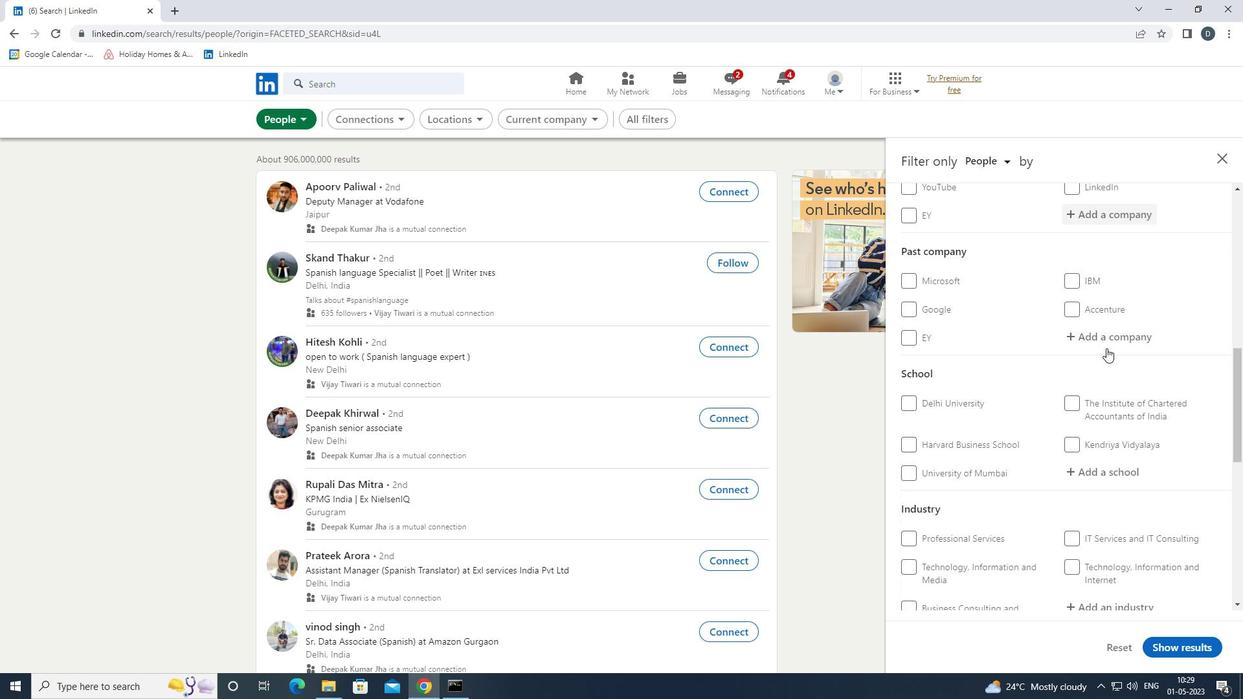 
Action: Mouse moved to (1109, 351)
Screenshot: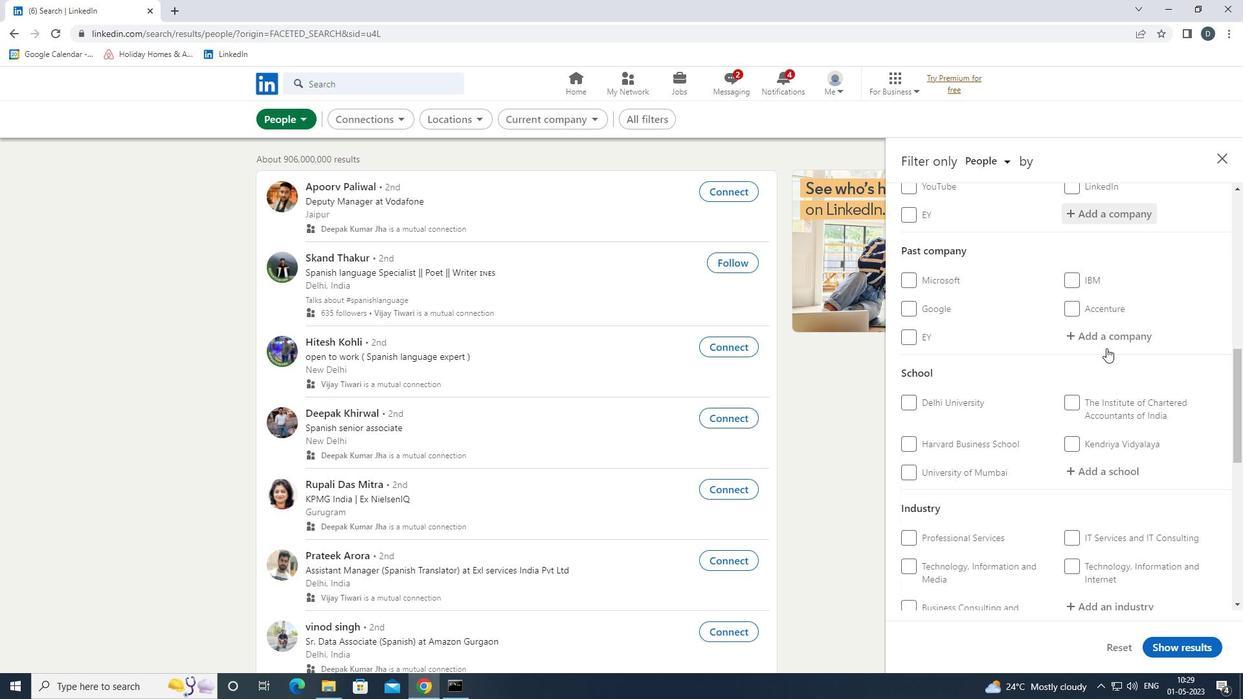 
Action: Mouse scrolled (1109, 350) with delta (0, 0)
Screenshot: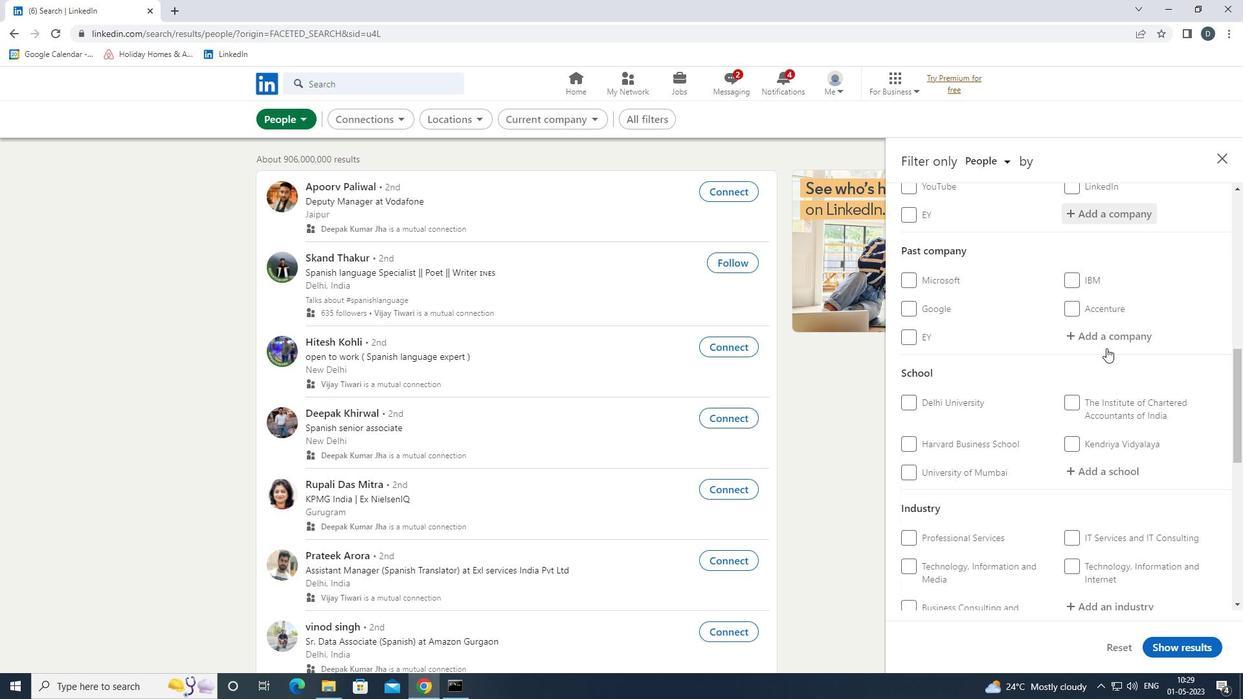 
Action: Mouse moved to (926, 486)
Screenshot: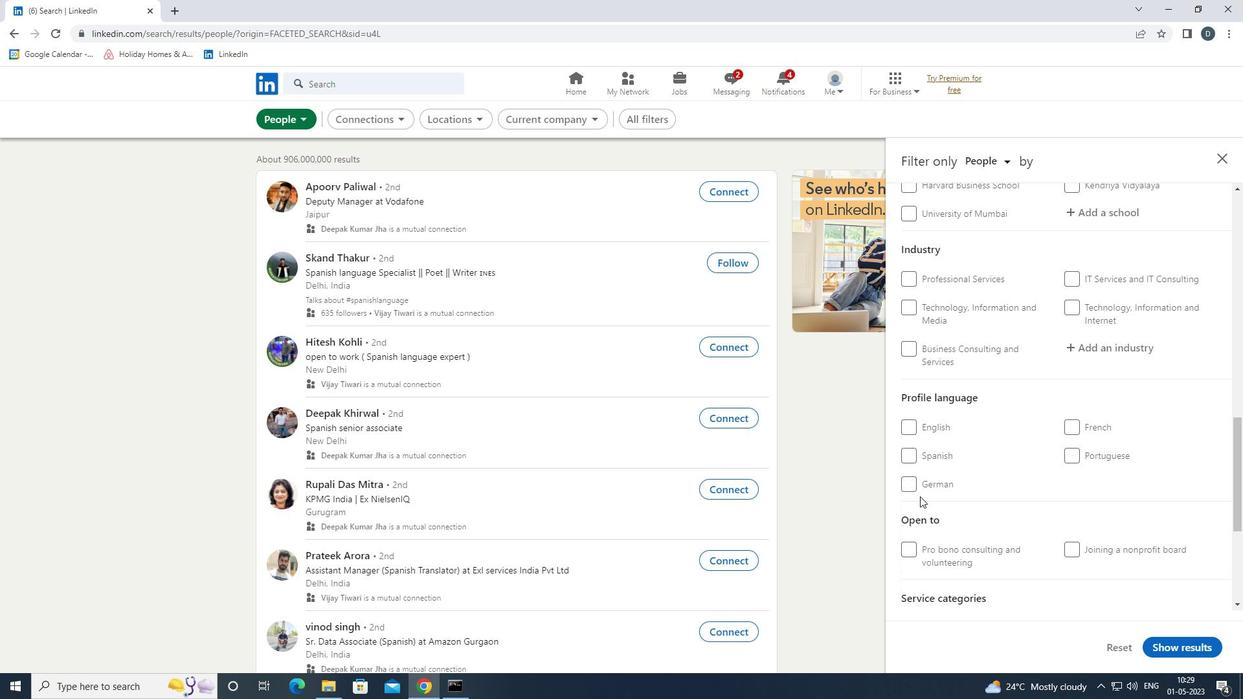 
Action: Mouse pressed left at (926, 486)
Screenshot: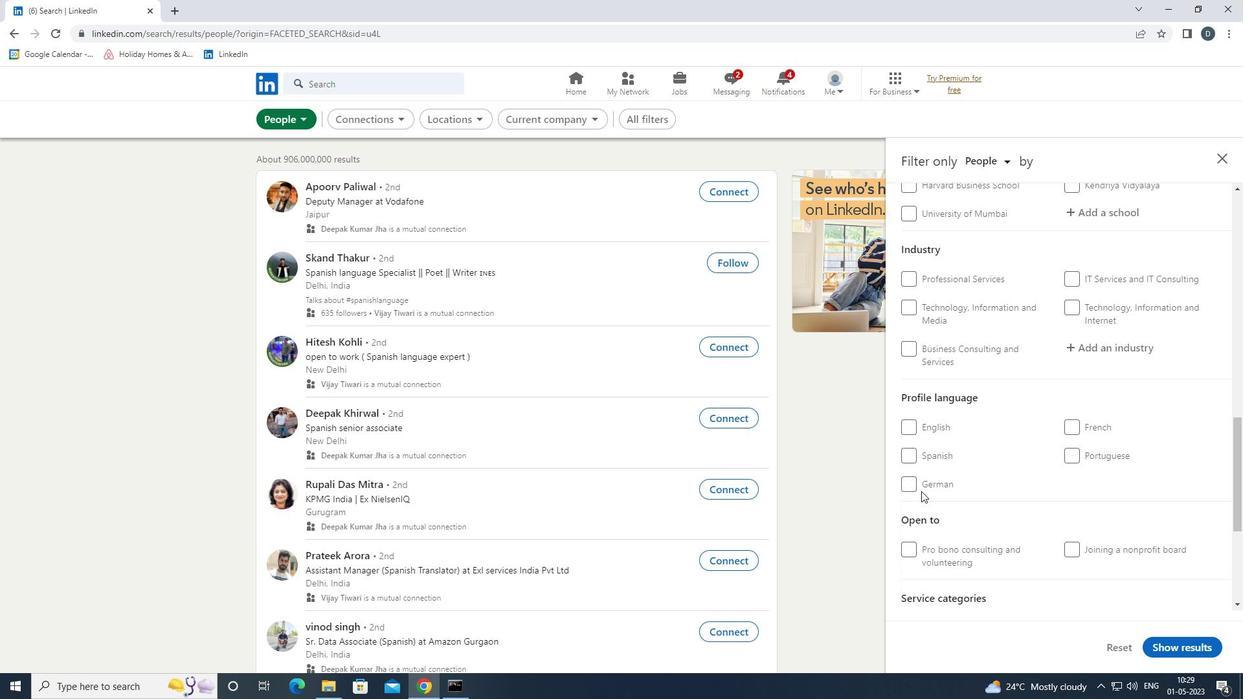 
Action: Mouse moved to (923, 486)
Screenshot: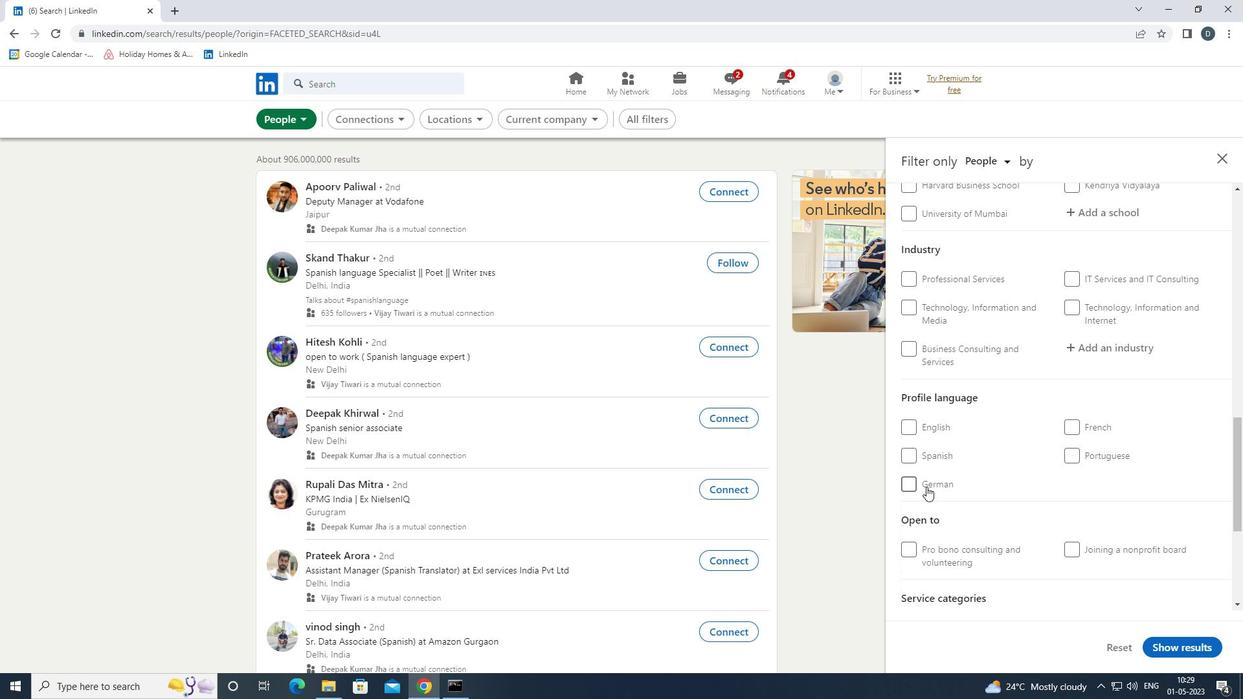 
Action: Mouse scrolled (923, 487) with delta (0, 0)
Screenshot: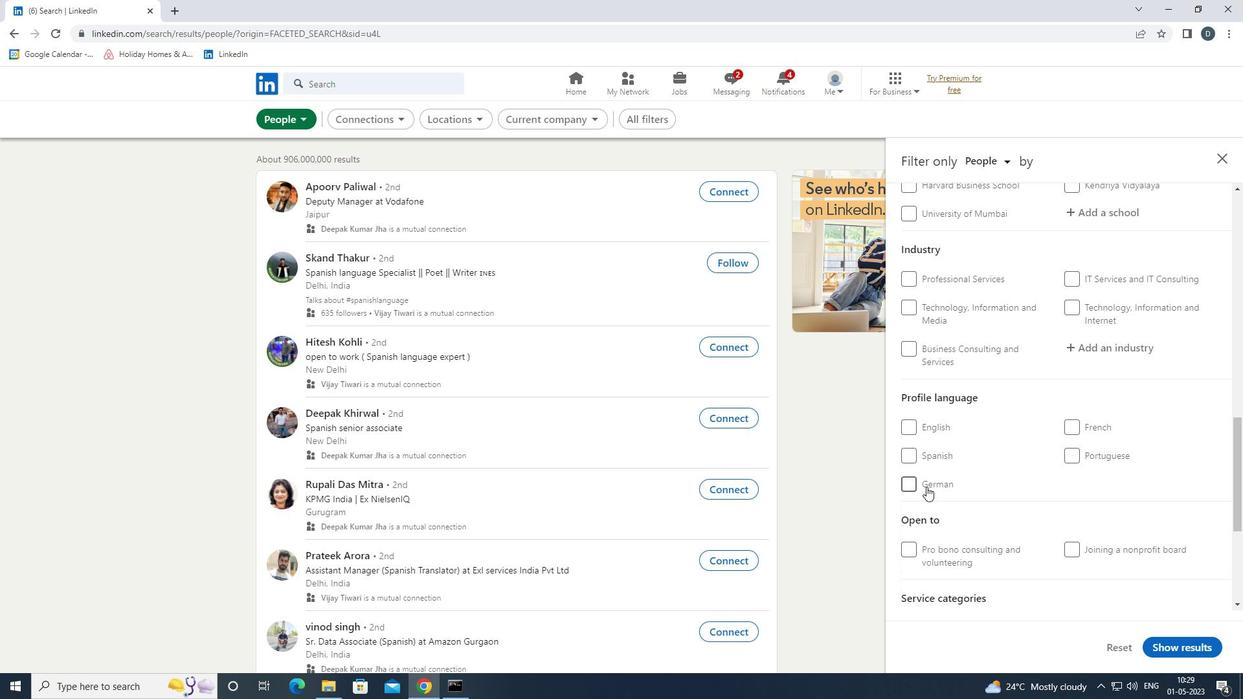
Action: Mouse scrolled (923, 487) with delta (0, 0)
Screenshot: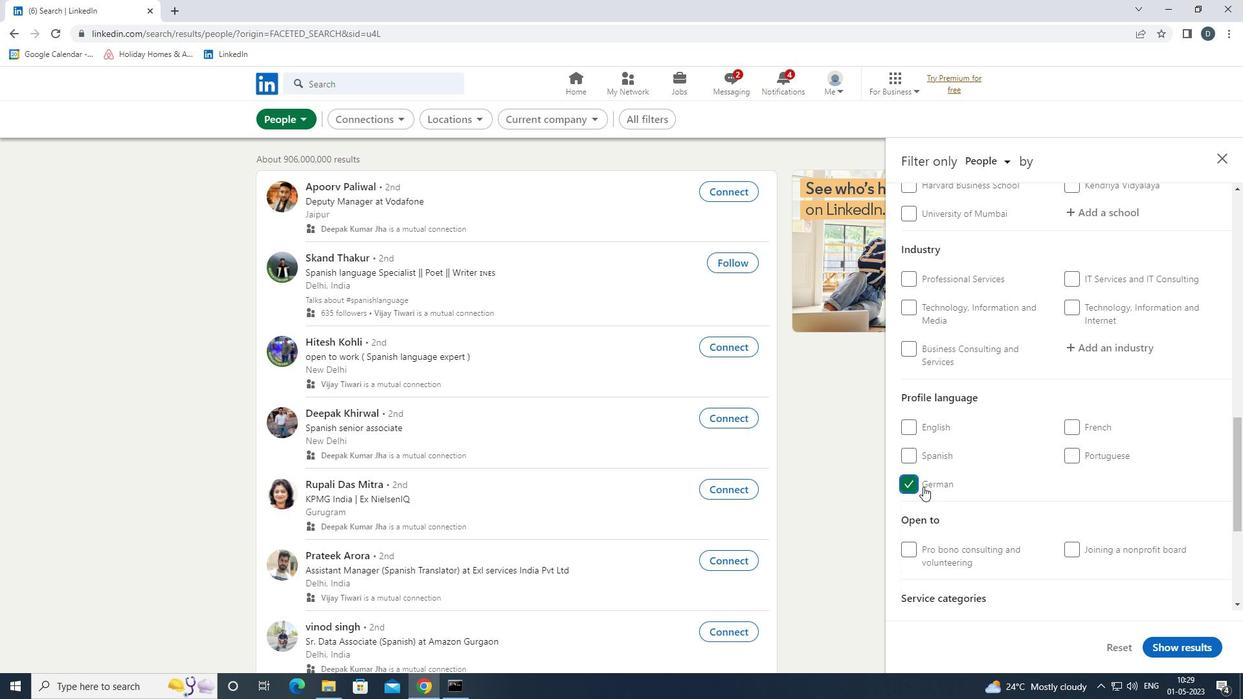 
Action: Mouse scrolled (923, 487) with delta (0, 0)
Screenshot: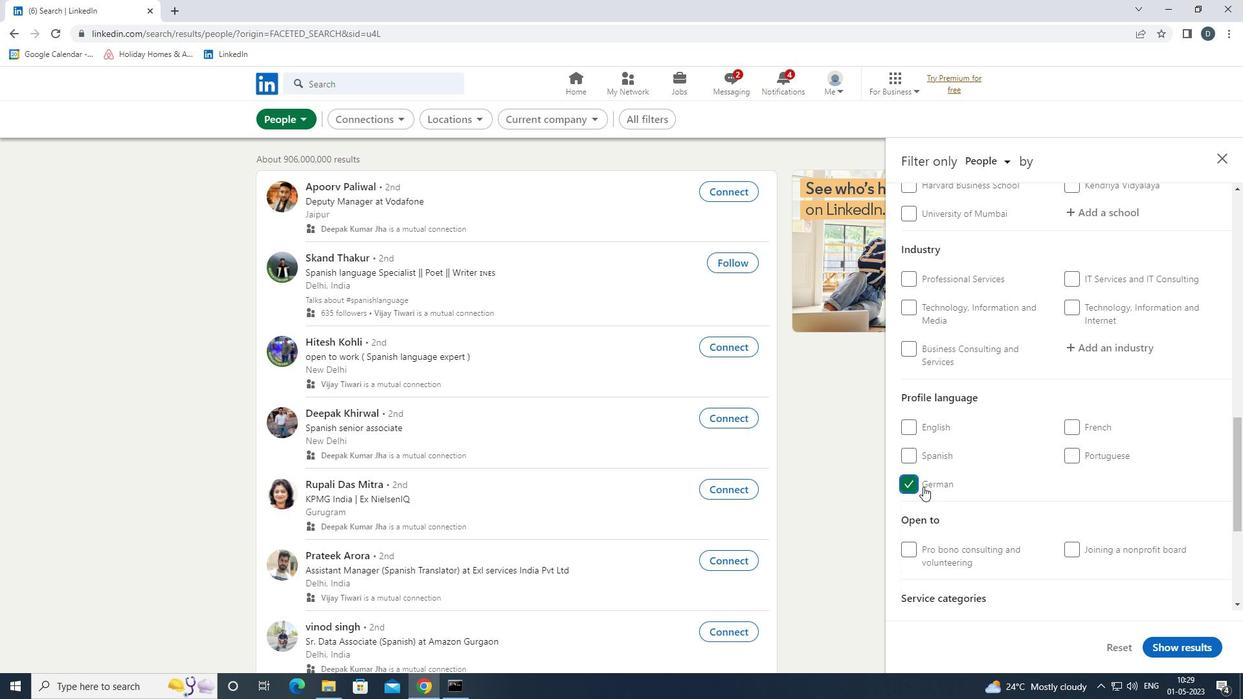 
Action: Mouse scrolled (923, 487) with delta (0, 0)
Screenshot: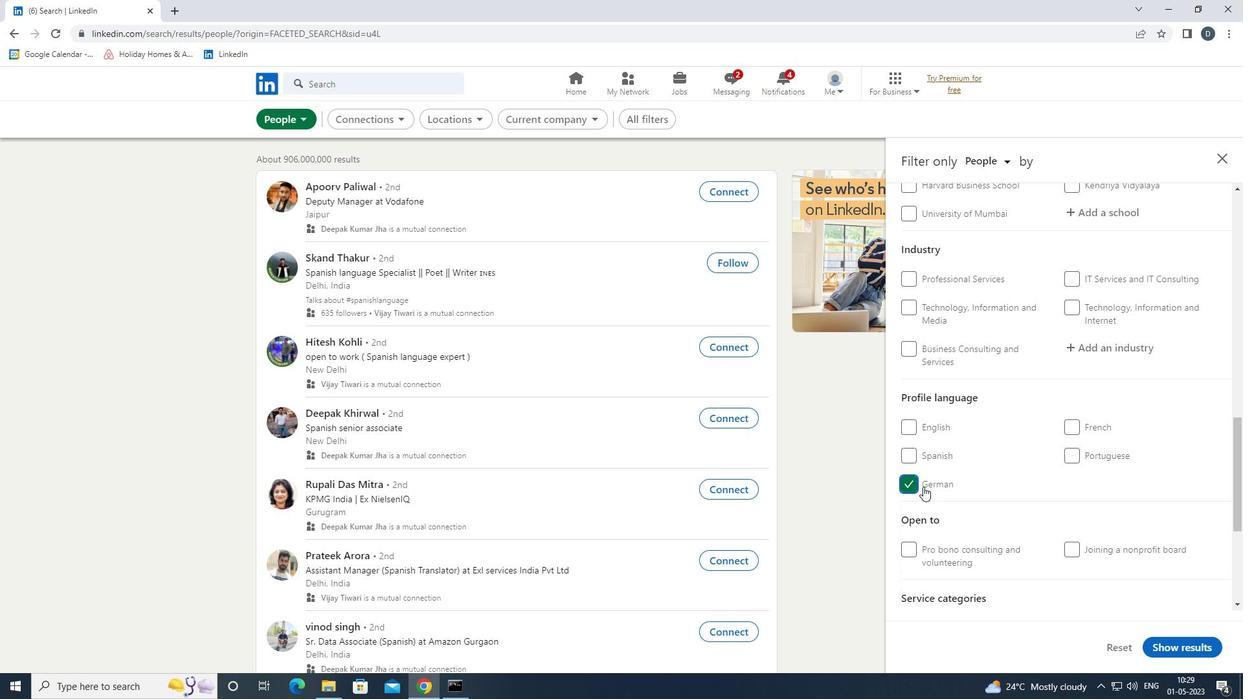 
Action: Mouse scrolled (923, 487) with delta (0, 0)
Screenshot: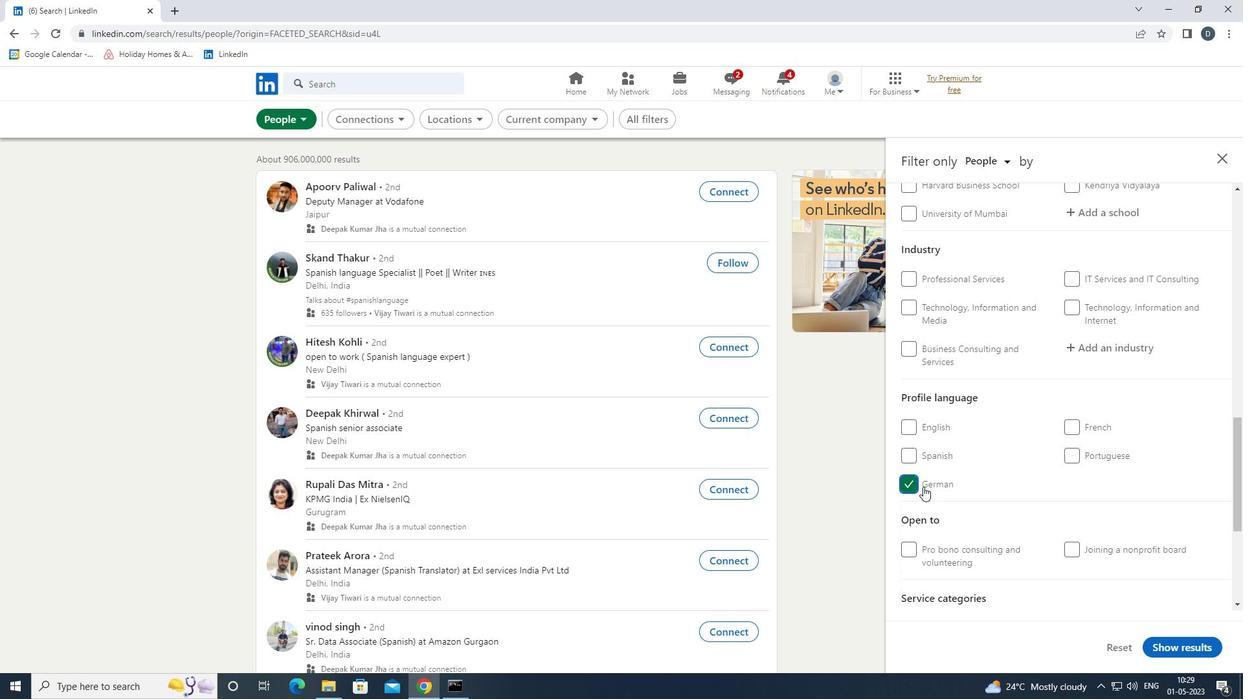 
Action: Mouse moved to (928, 484)
Screenshot: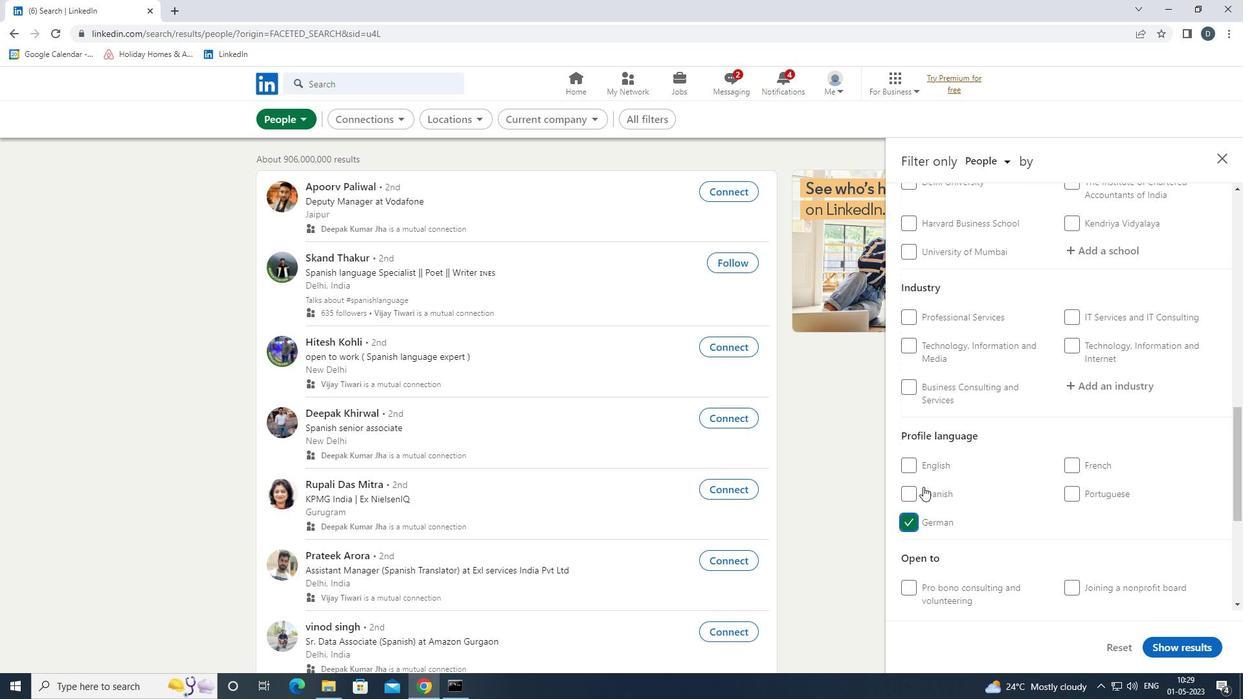 
Action: Mouse scrolled (928, 485) with delta (0, 0)
Screenshot: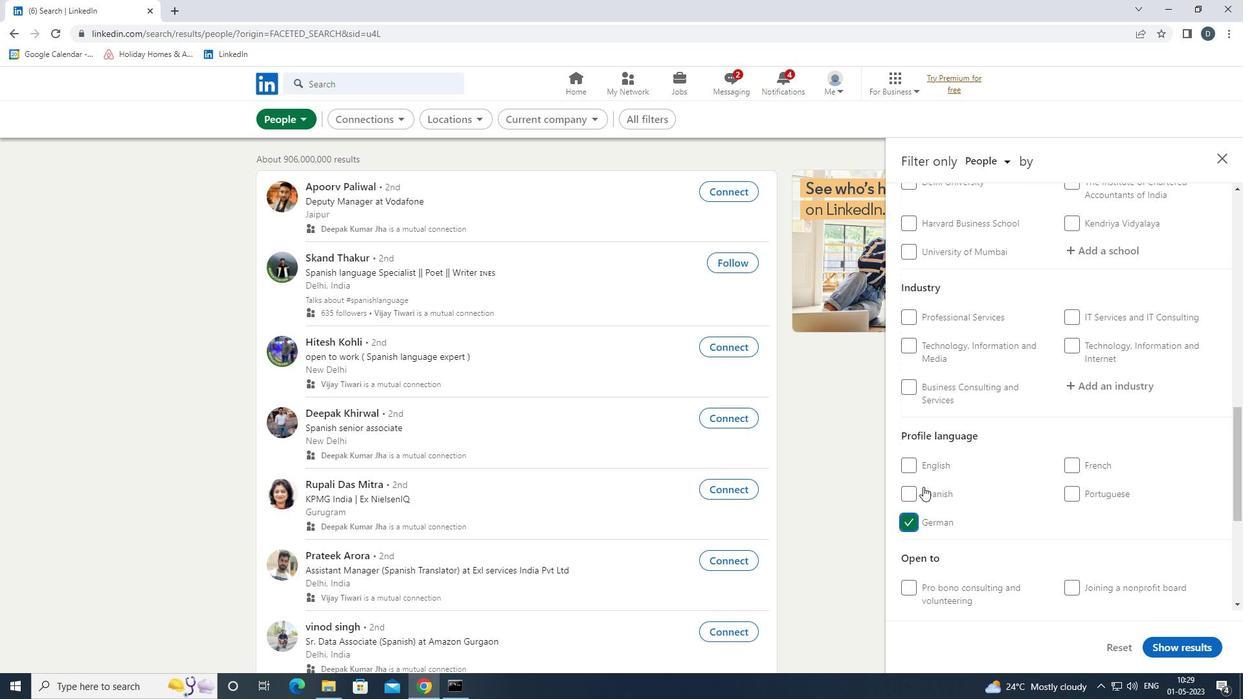 
Action: Mouse scrolled (928, 485) with delta (0, 0)
Screenshot: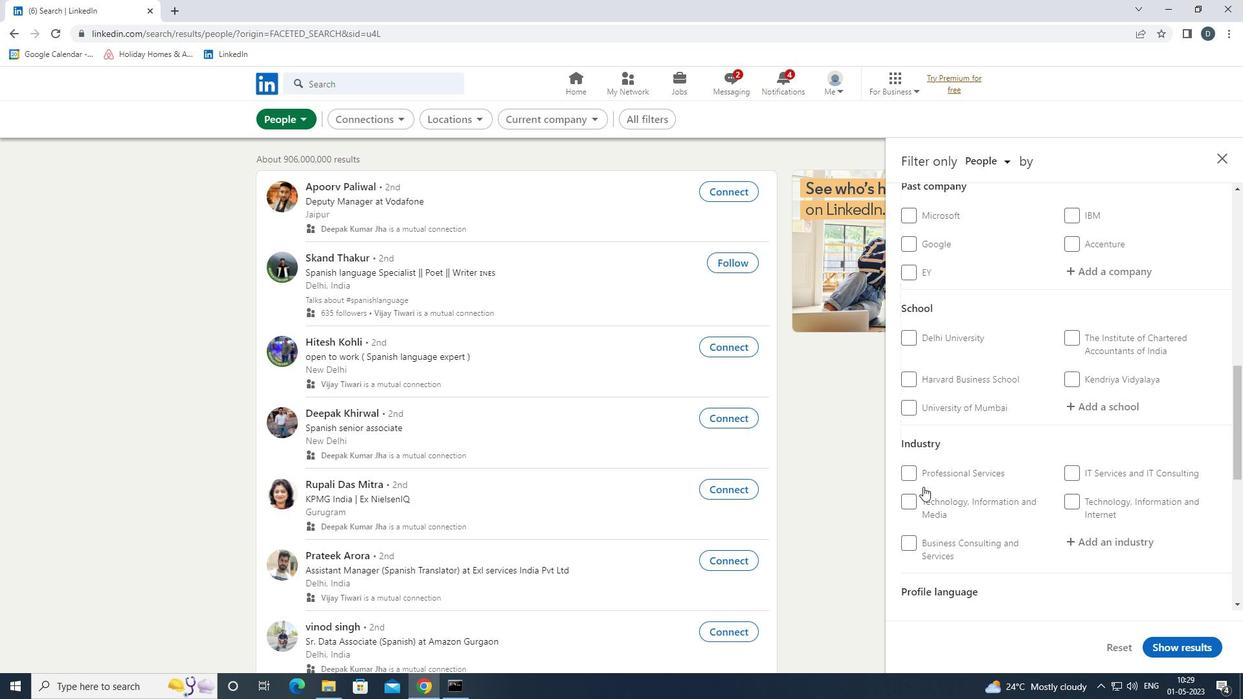 
Action: Mouse moved to (1103, 410)
Screenshot: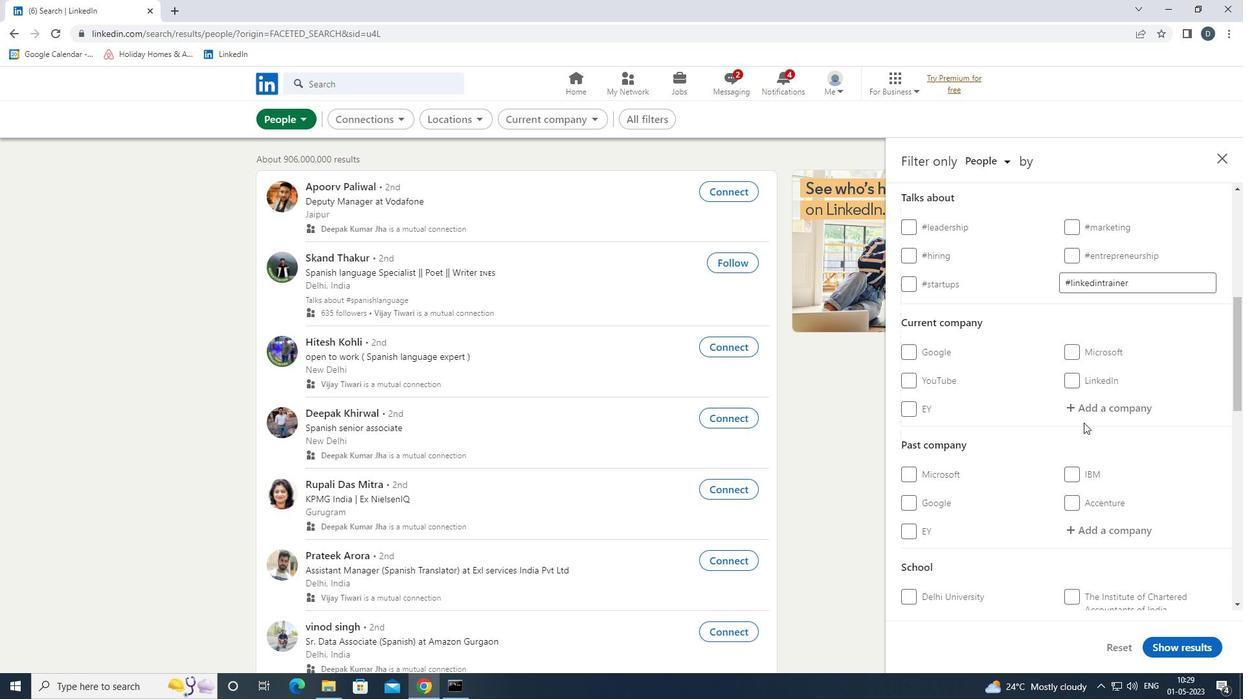 
Action: Mouse pressed left at (1103, 410)
Screenshot: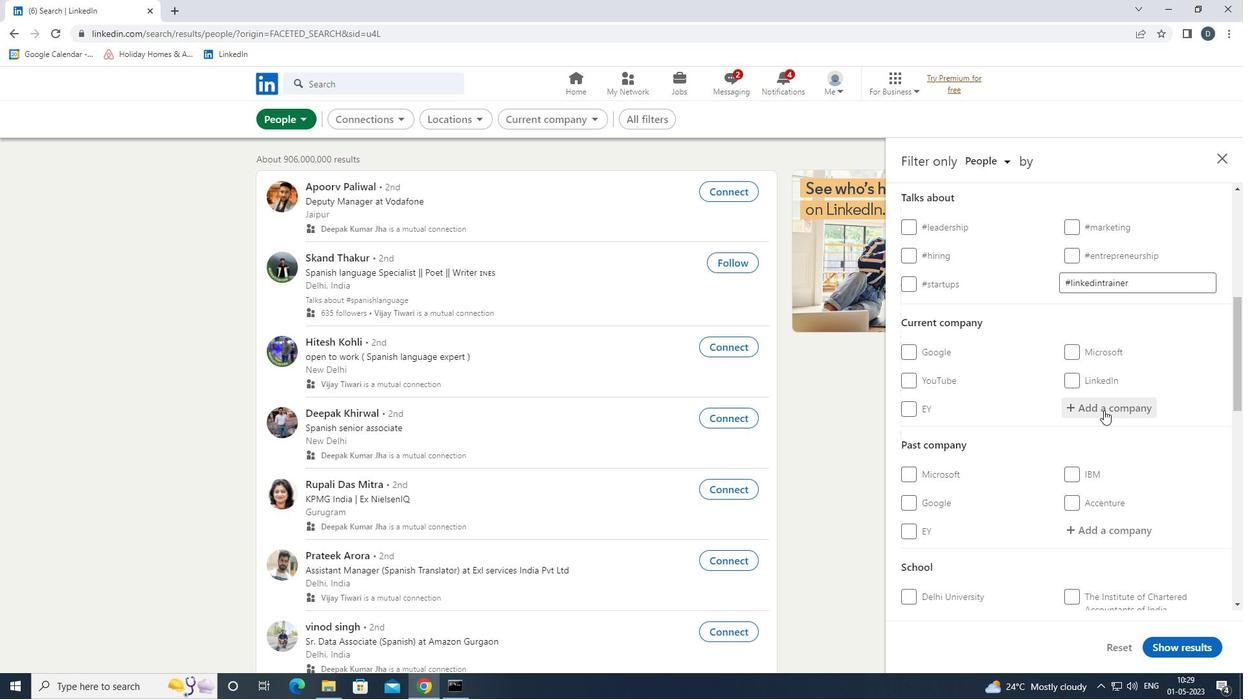 
Action: Mouse moved to (1104, 411)
Screenshot: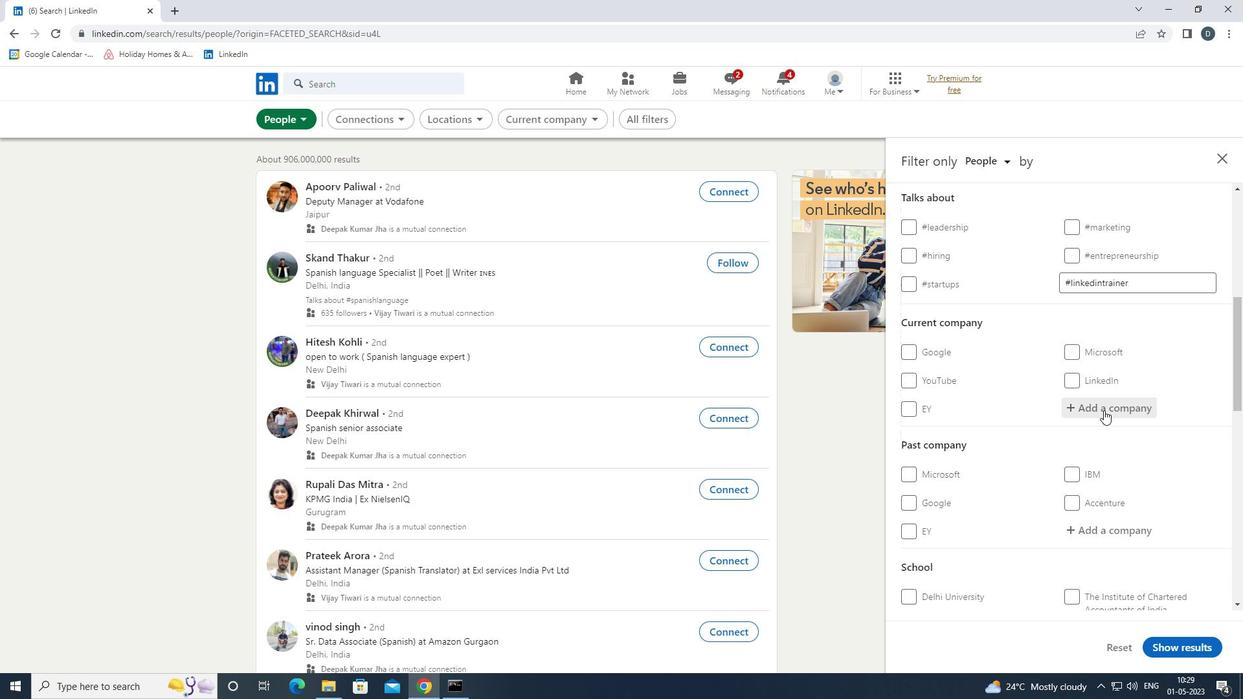 
Action: Key pressed <Key.shift>ILP<Key.down><Key.down><Key.enter>
Screenshot: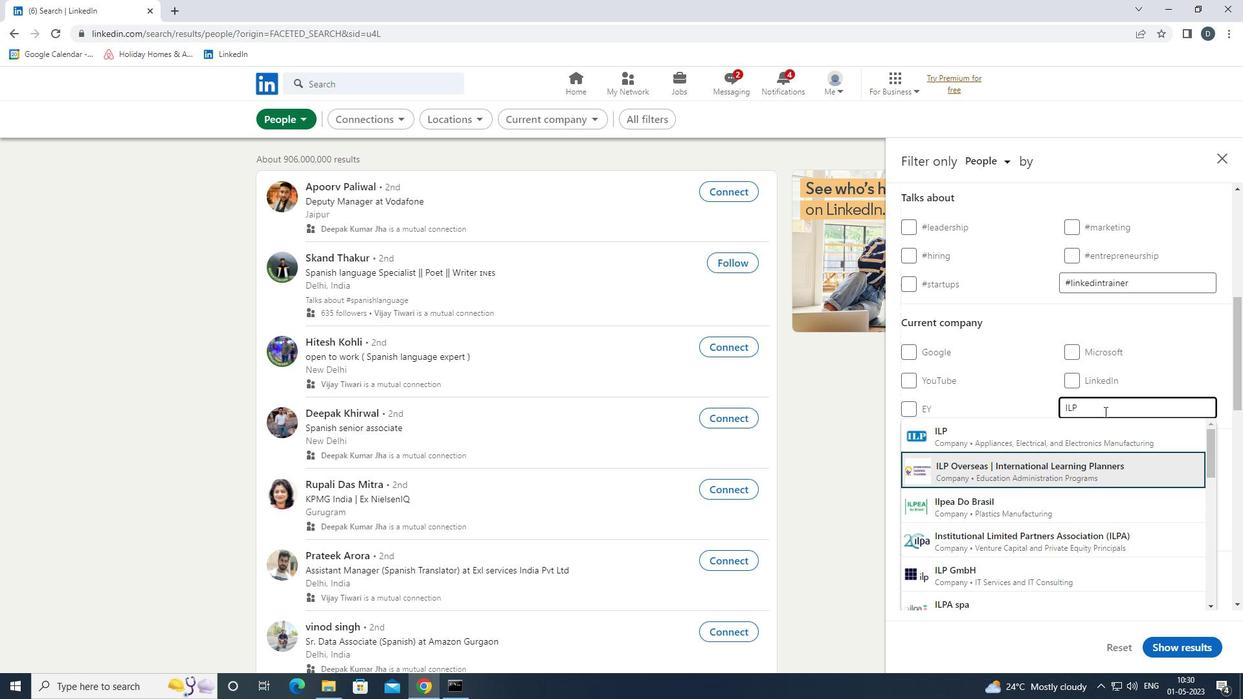 
Action: Mouse scrolled (1104, 411) with delta (0, 0)
Screenshot: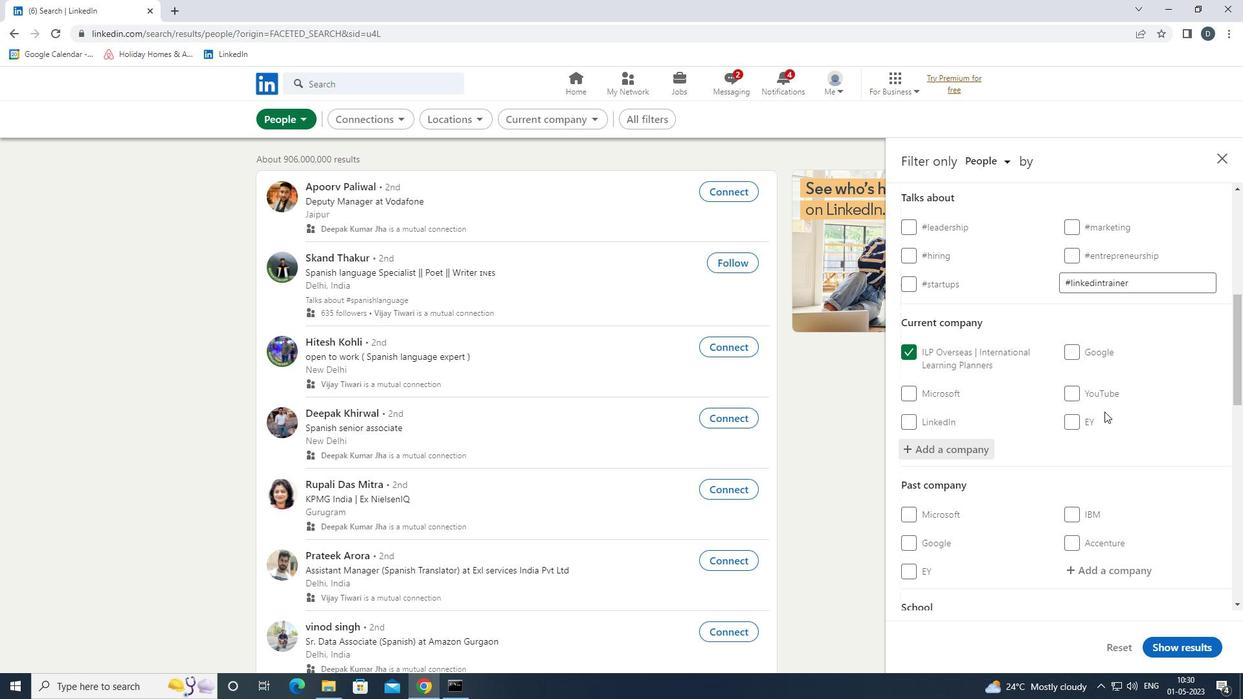 
Action: Mouse scrolled (1104, 411) with delta (0, 0)
Screenshot: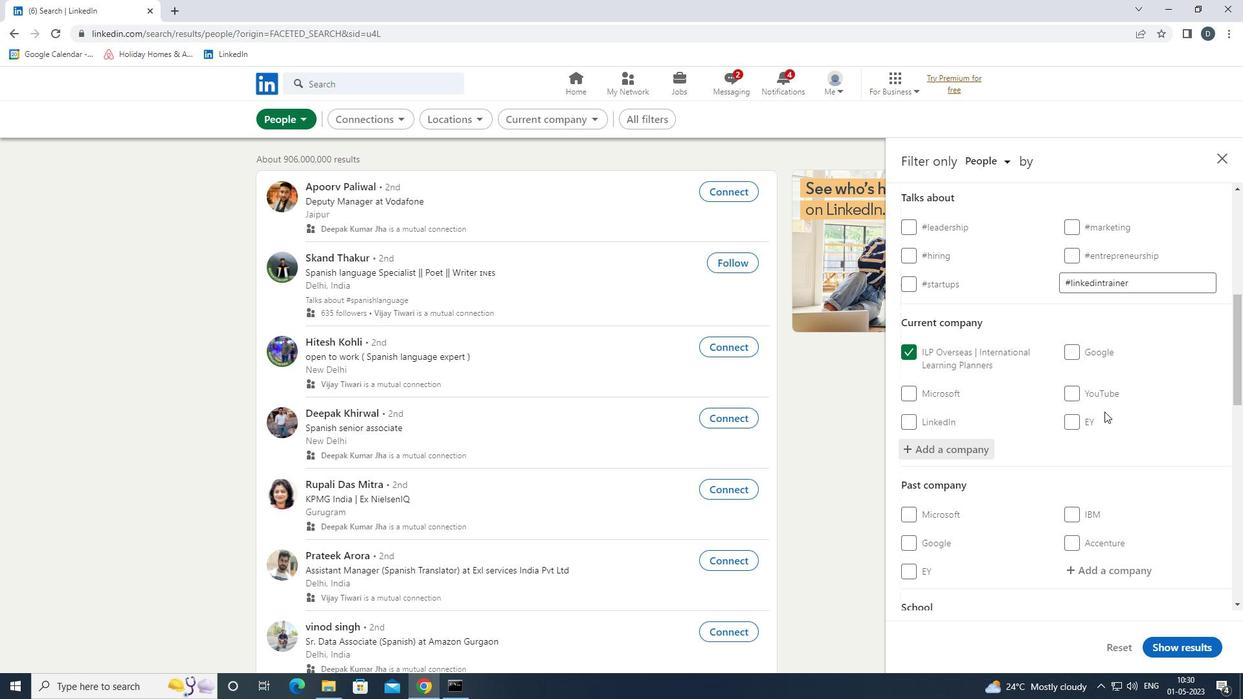 
Action: Mouse scrolled (1104, 411) with delta (0, 0)
Screenshot: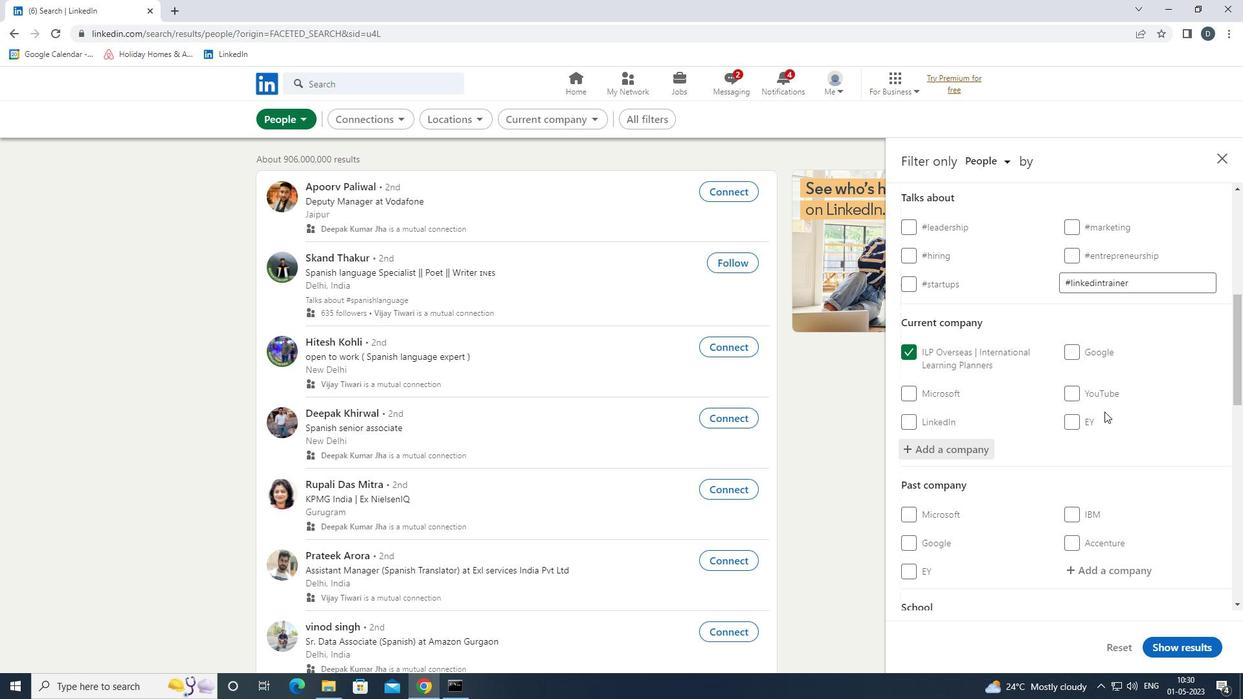 
Action: Mouse scrolled (1104, 411) with delta (0, 0)
Screenshot: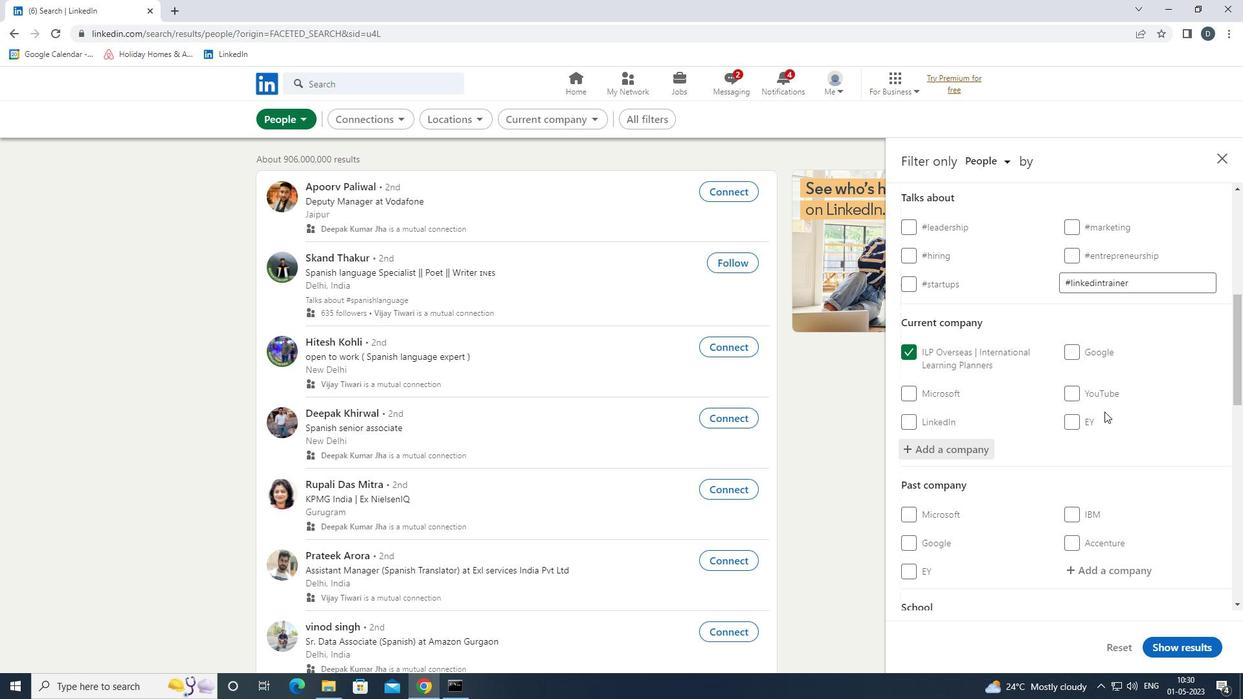 
Action: Mouse scrolled (1104, 411) with delta (0, 0)
Screenshot: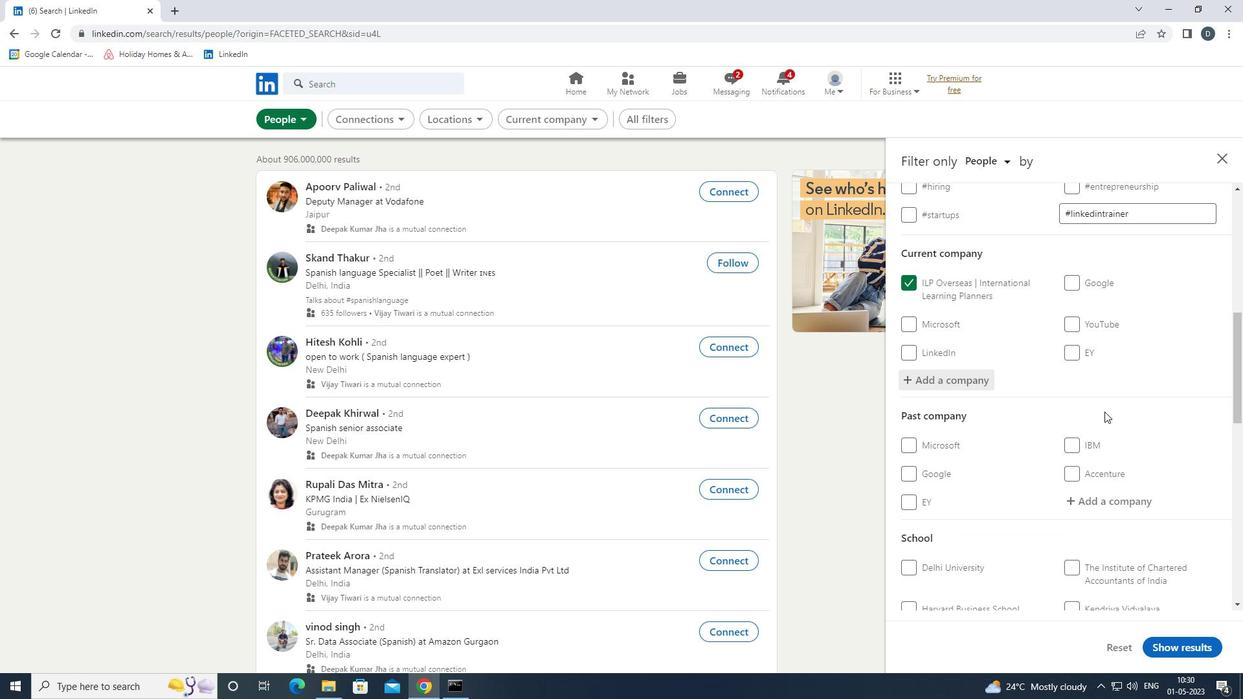 
Action: Mouse scrolled (1104, 411) with delta (0, 0)
Screenshot: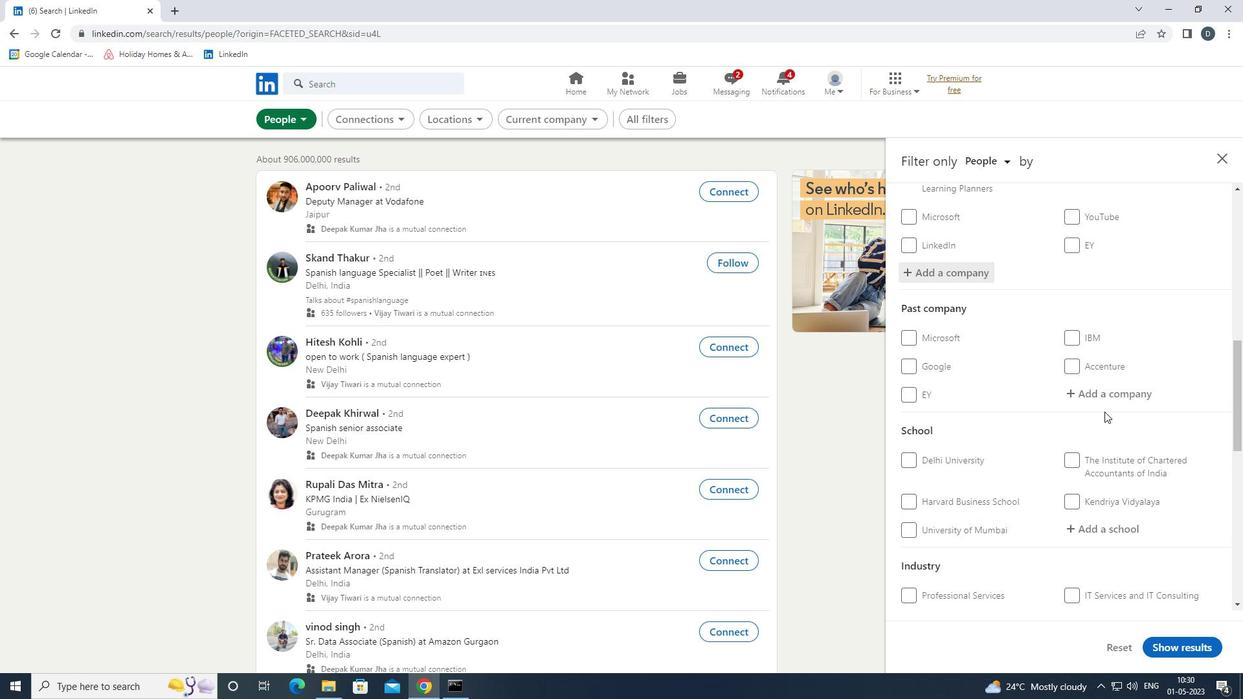 
Action: Mouse moved to (1101, 316)
Screenshot: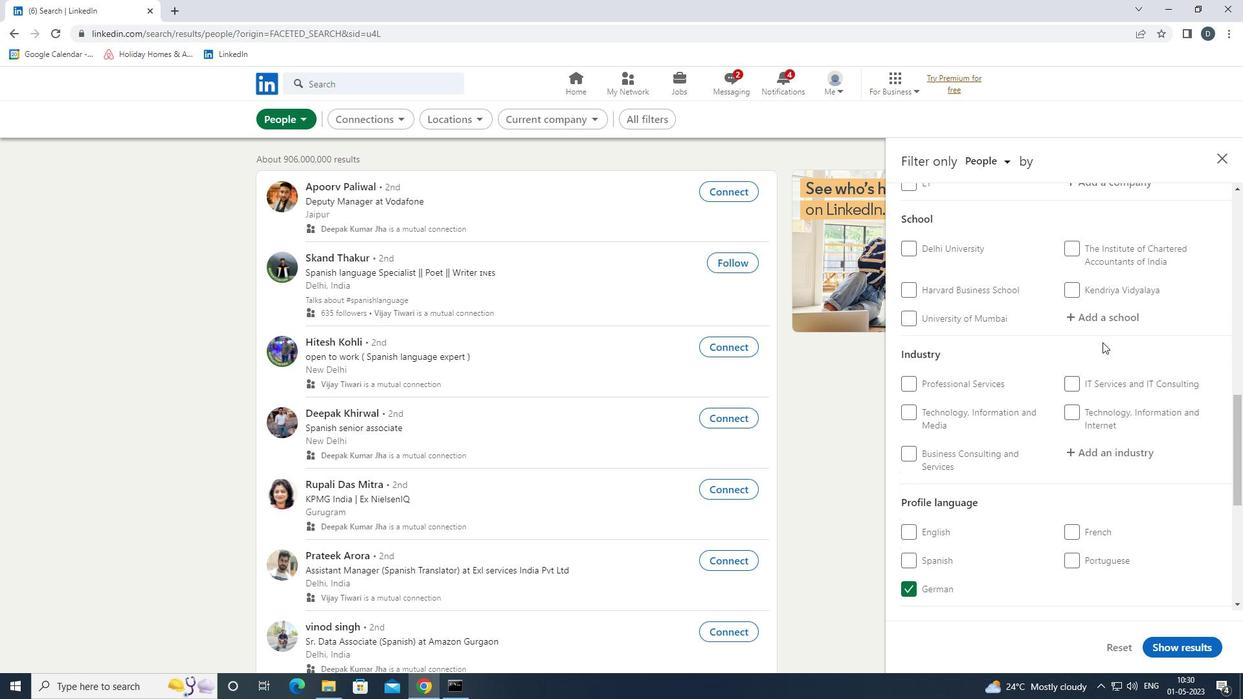 
Action: Mouse pressed left at (1101, 316)
Screenshot: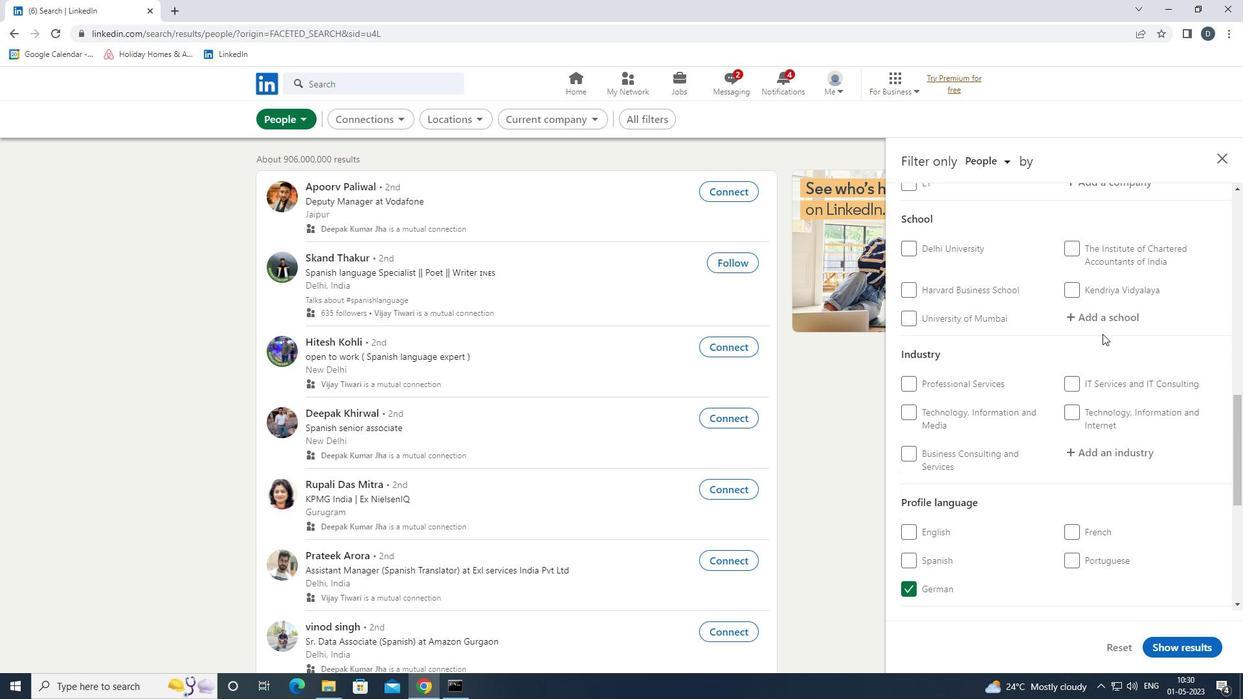 
Action: Mouse moved to (1101, 315)
Screenshot: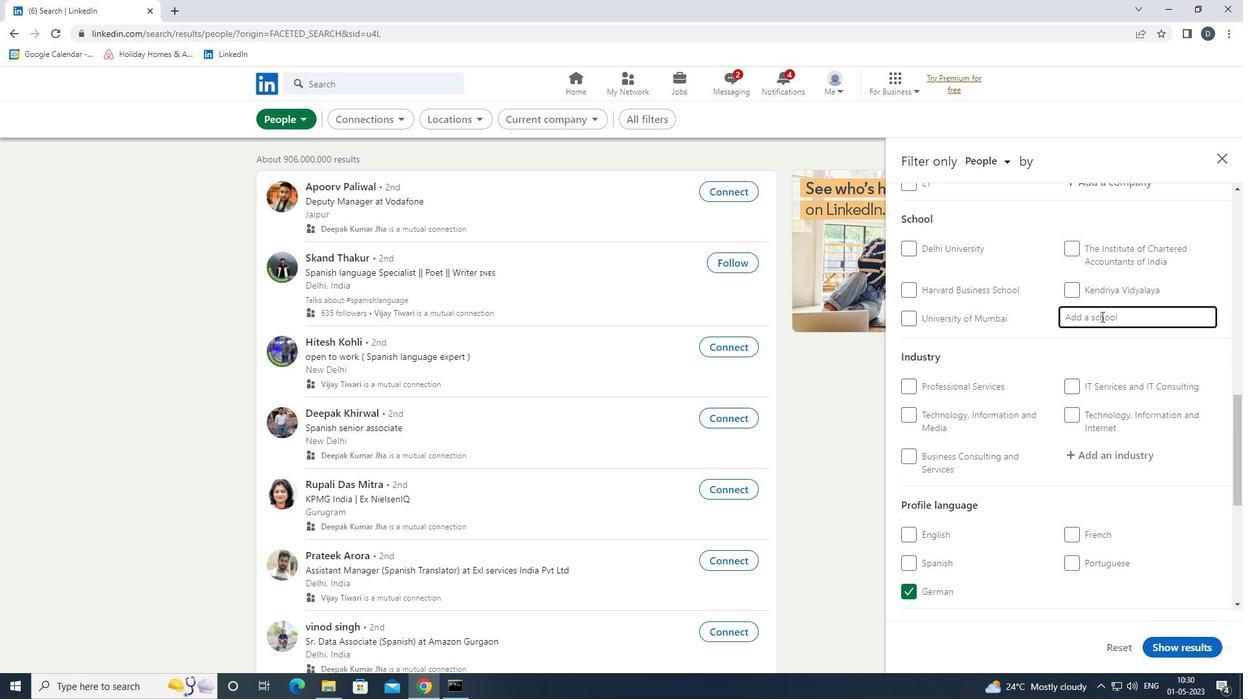
Action: Key pressed <Key.shift>IIT<Key.space><Key.shift>BOMBAY<Key.down><Key.down>
Screenshot: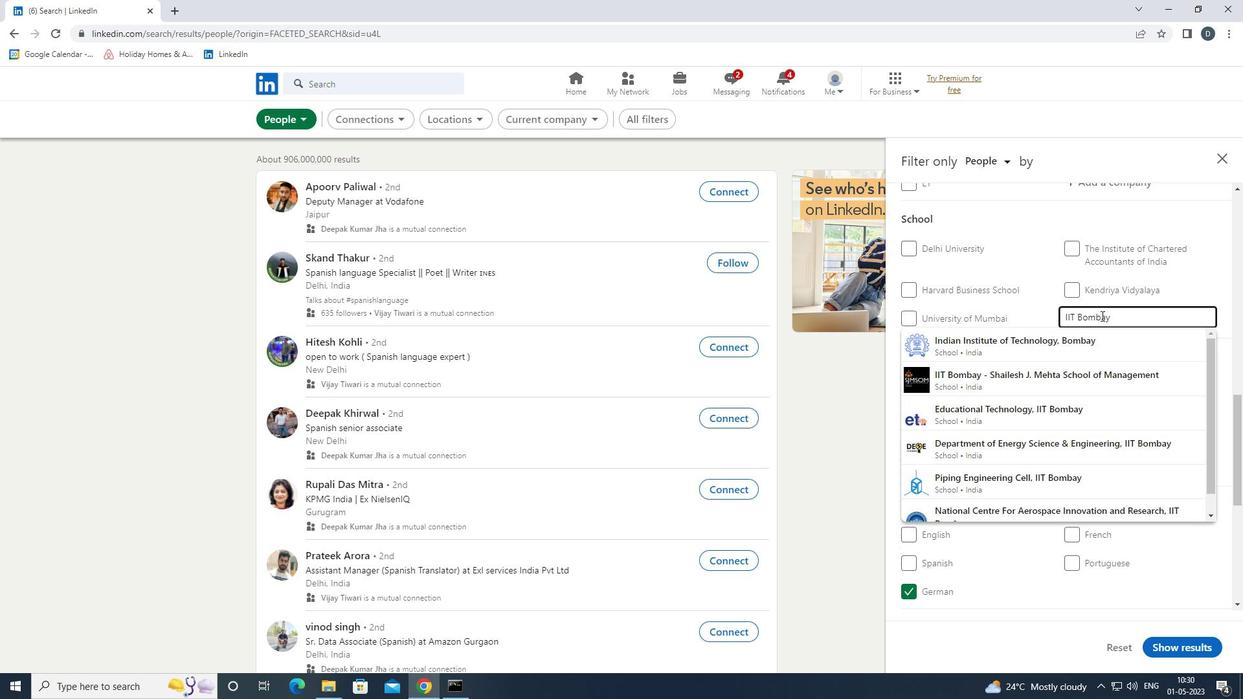 
Action: Mouse moved to (1105, 271)
Screenshot: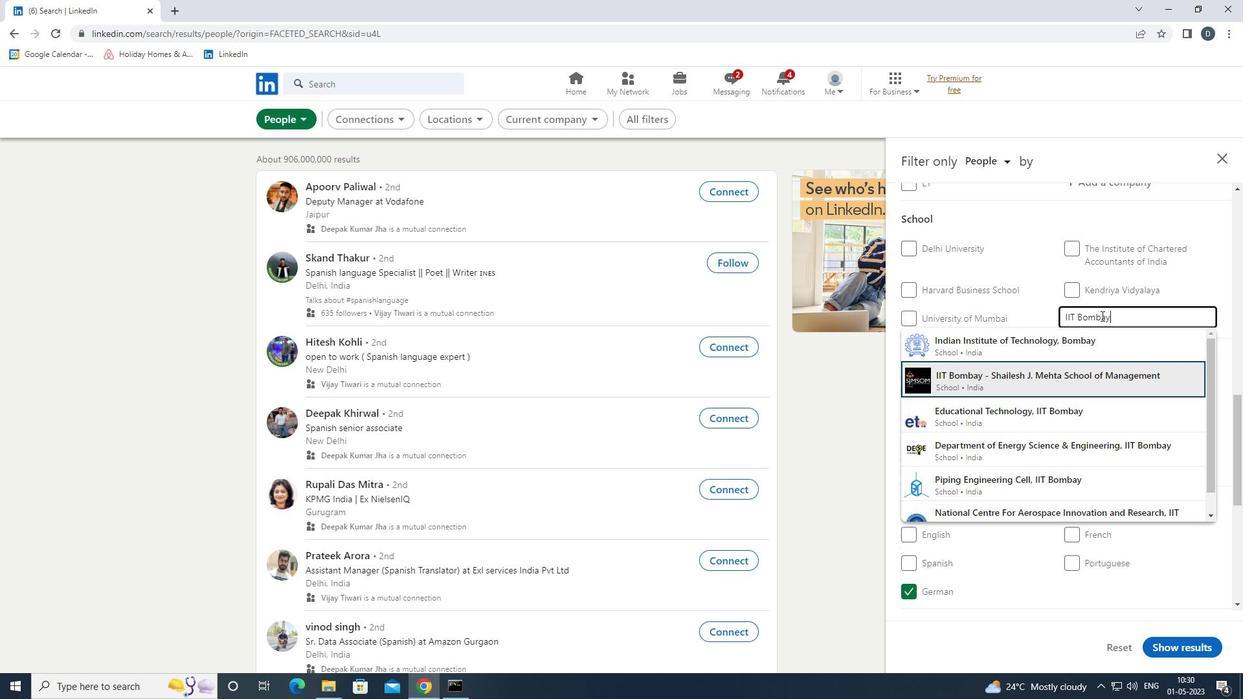 
Action: Key pressed <Key.enter>
Screenshot: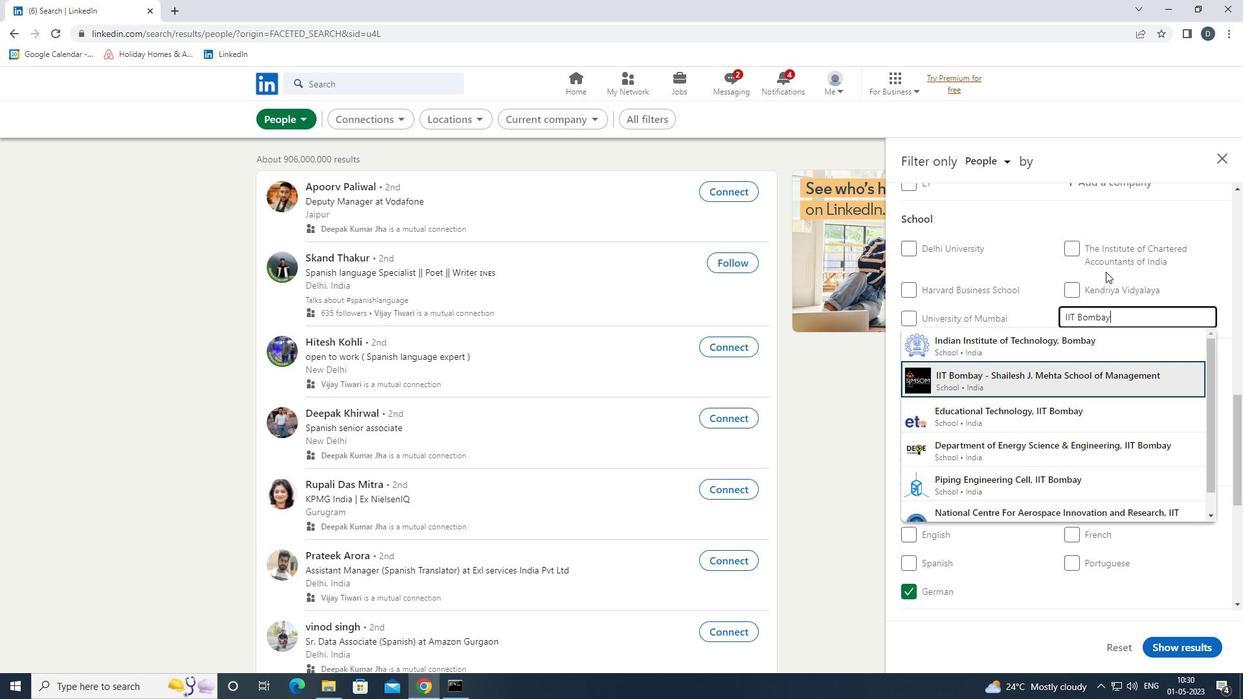 
Action: Mouse scrolled (1105, 271) with delta (0, 0)
Screenshot: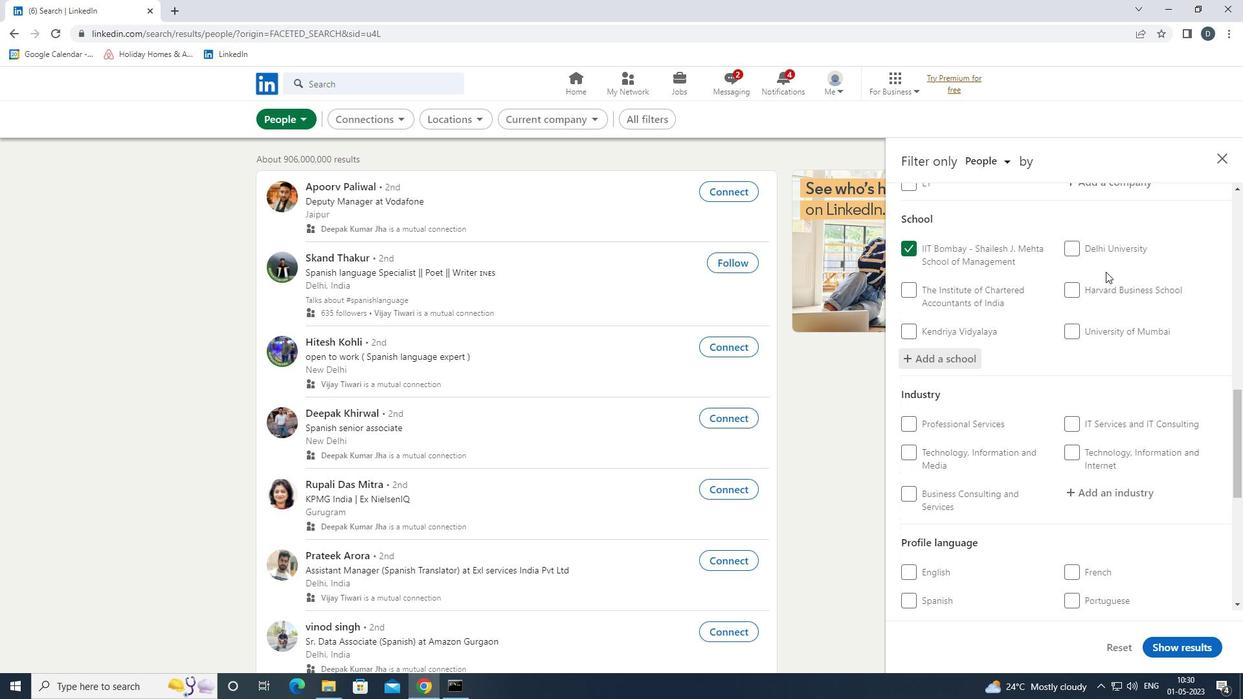 
Action: Mouse scrolled (1105, 271) with delta (0, 0)
Screenshot: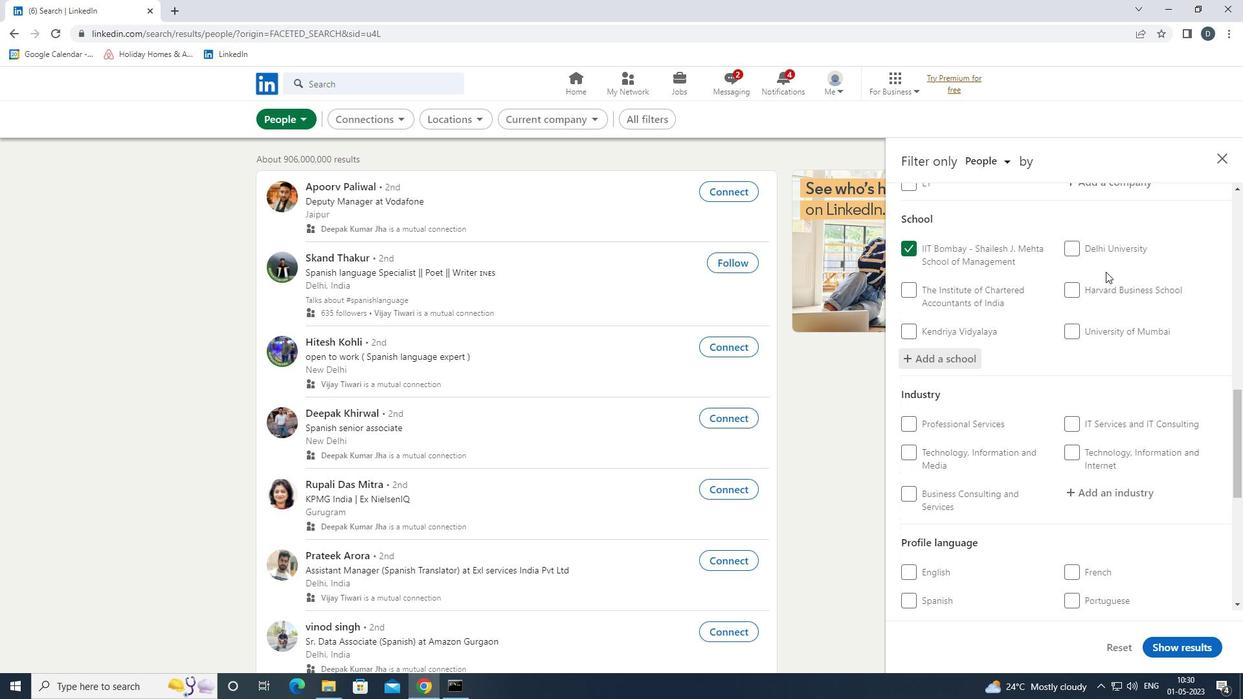 
Action: Mouse scrolled (1105, 271) with delta (0, 0)
Screenshot: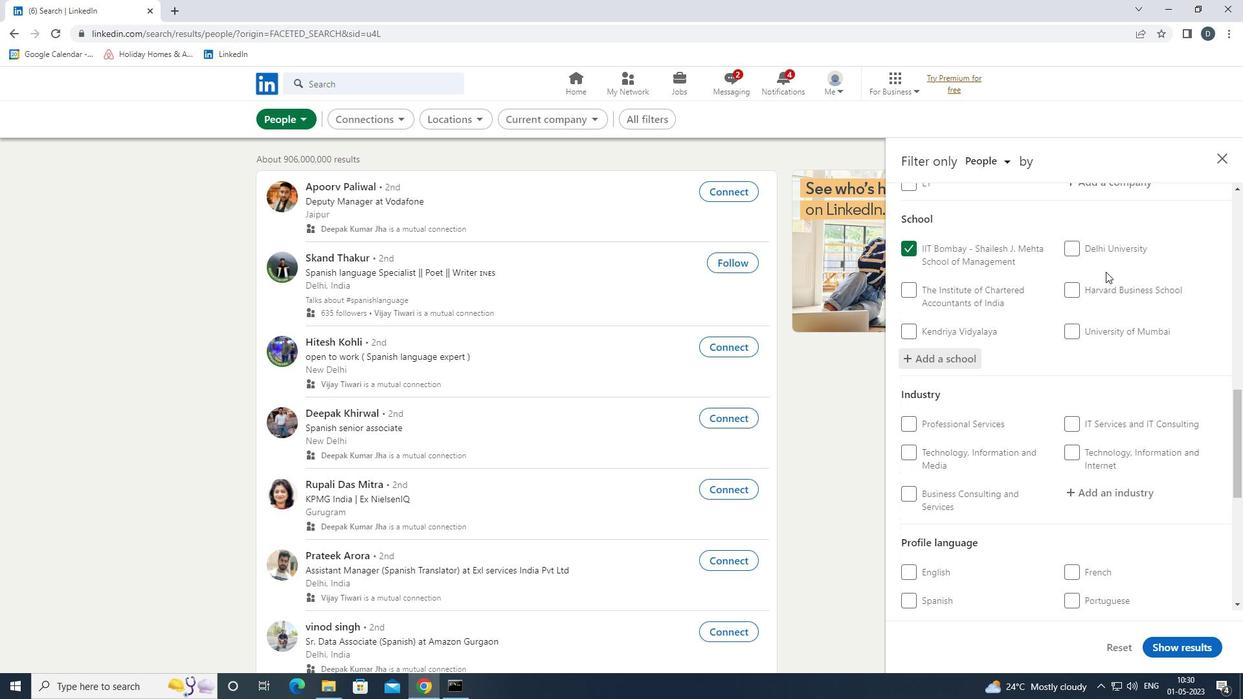 
Action: Mouse moved to (1115, 302)
Screenshot: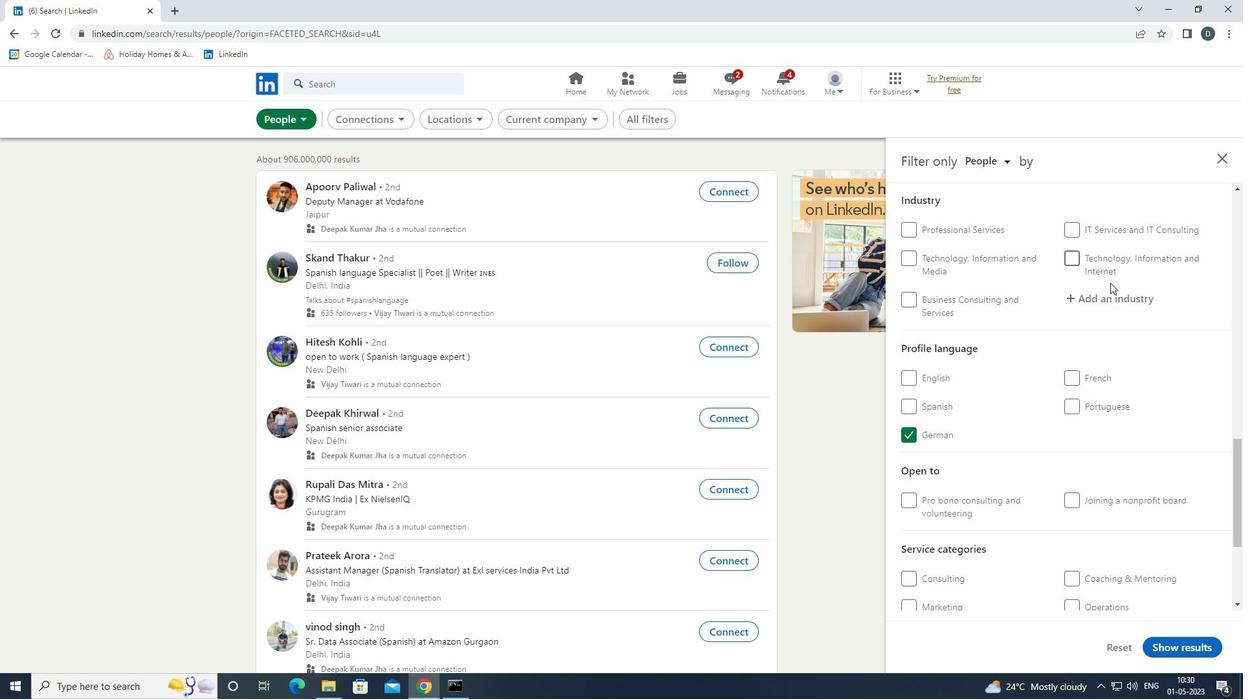 
Action: Mouse pressed left at (1115, 302)
Screenshot: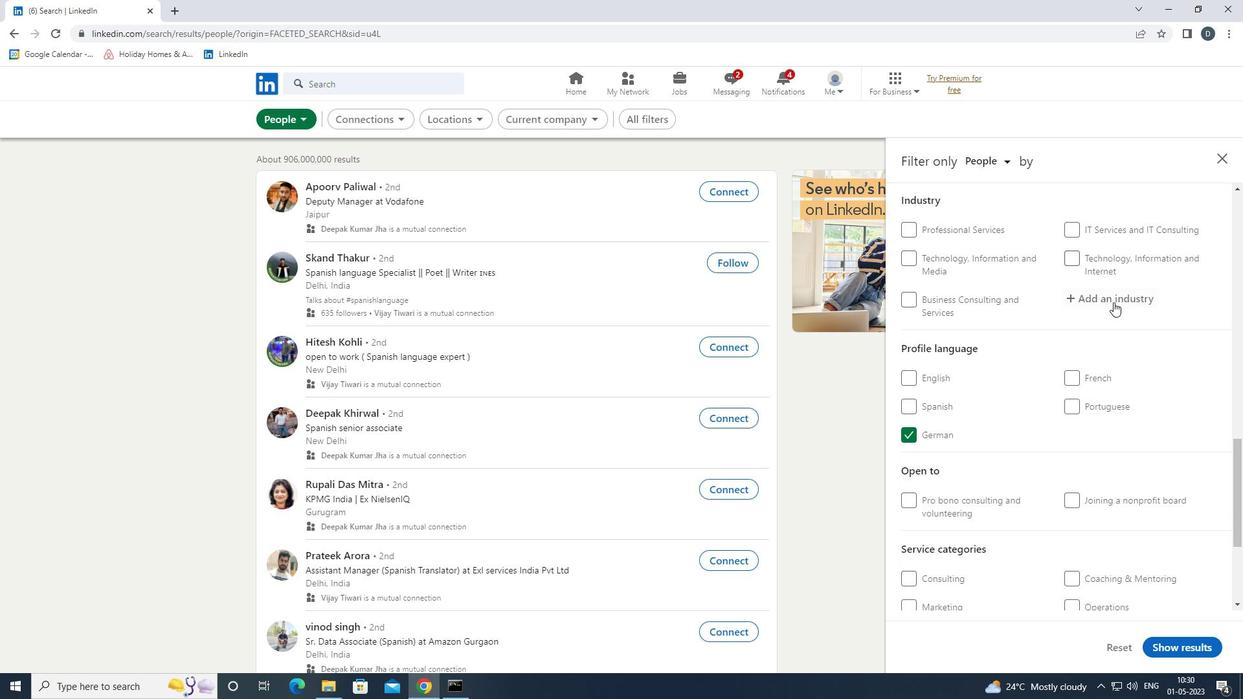 
Action: Key pressed <Key.shift>VENTURE<Key.space><Key.shift>CAPITAL<Key.down><Key.enter>
Screenshot: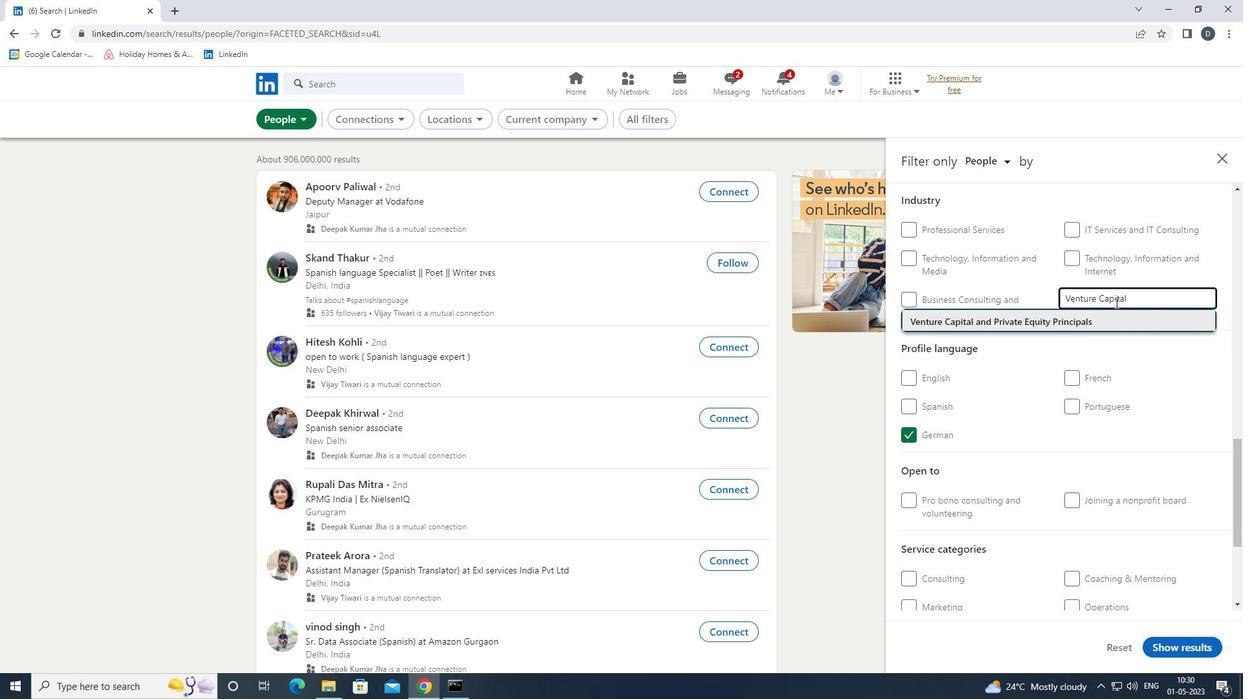 
Action: Mouse moved to (1112, 302)
Screenshot: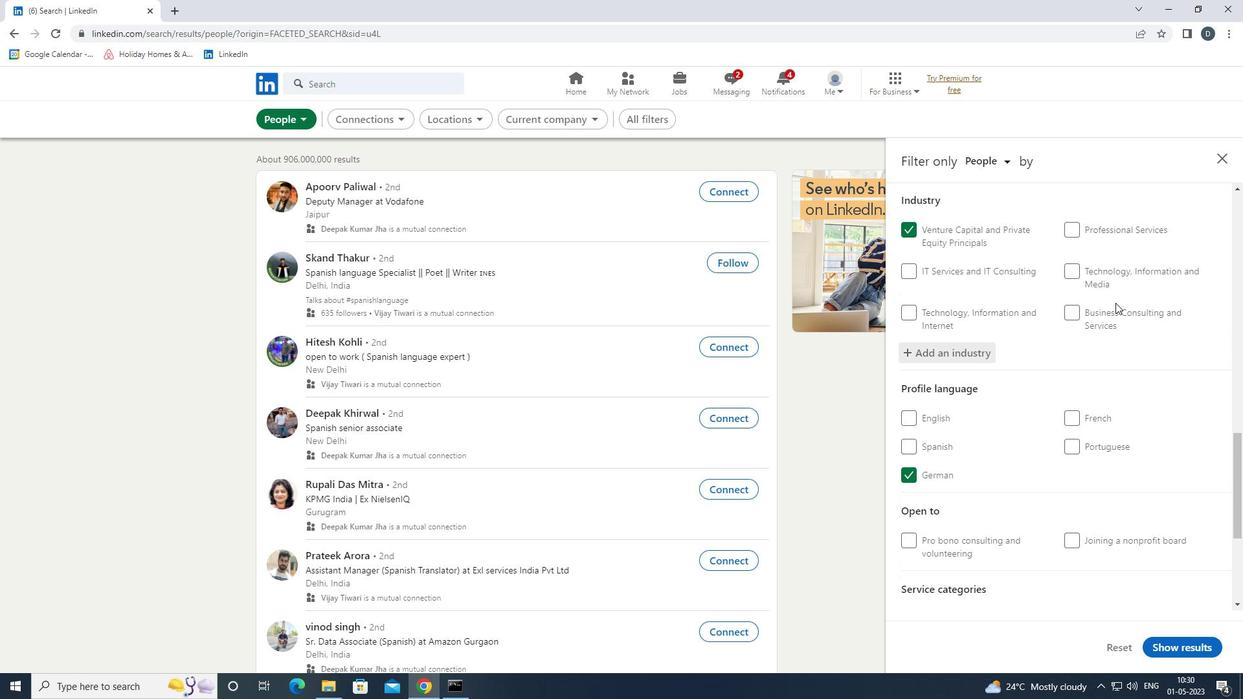 
Action: Mouse scrolled (1112, 302) with delta (0, 0)
Screenshot: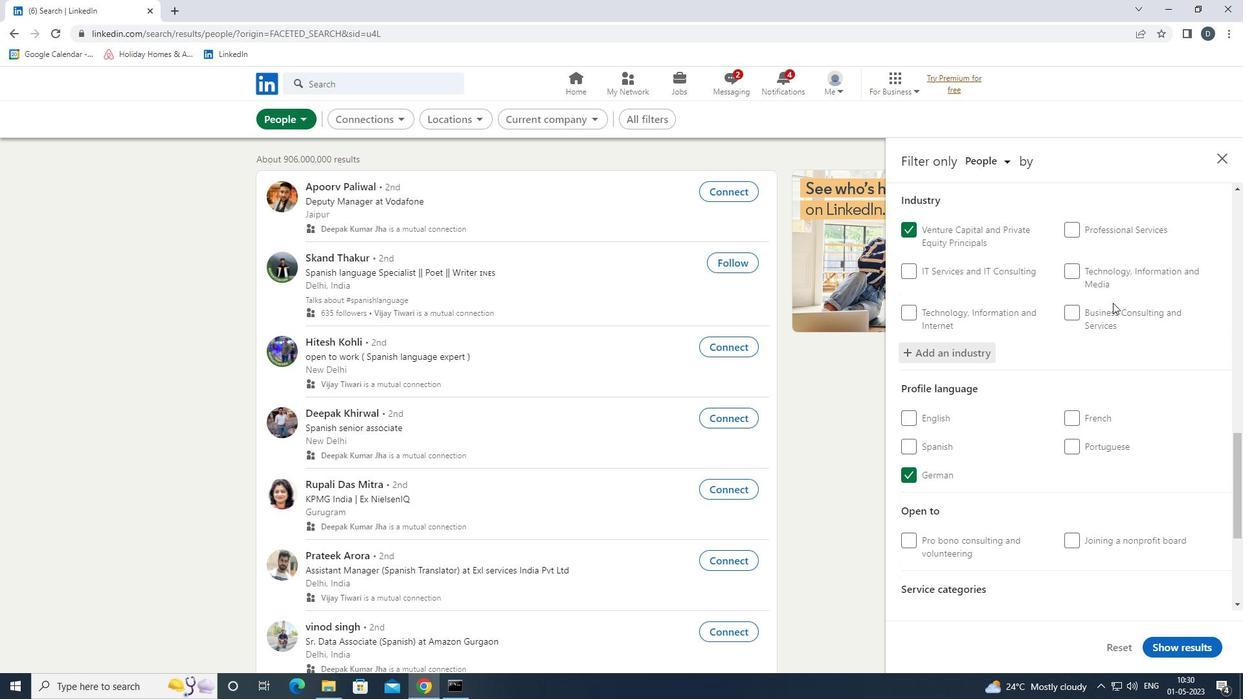
Action: Mouse scrolled (1112, 302) with delta (0, 0)
Screenshot: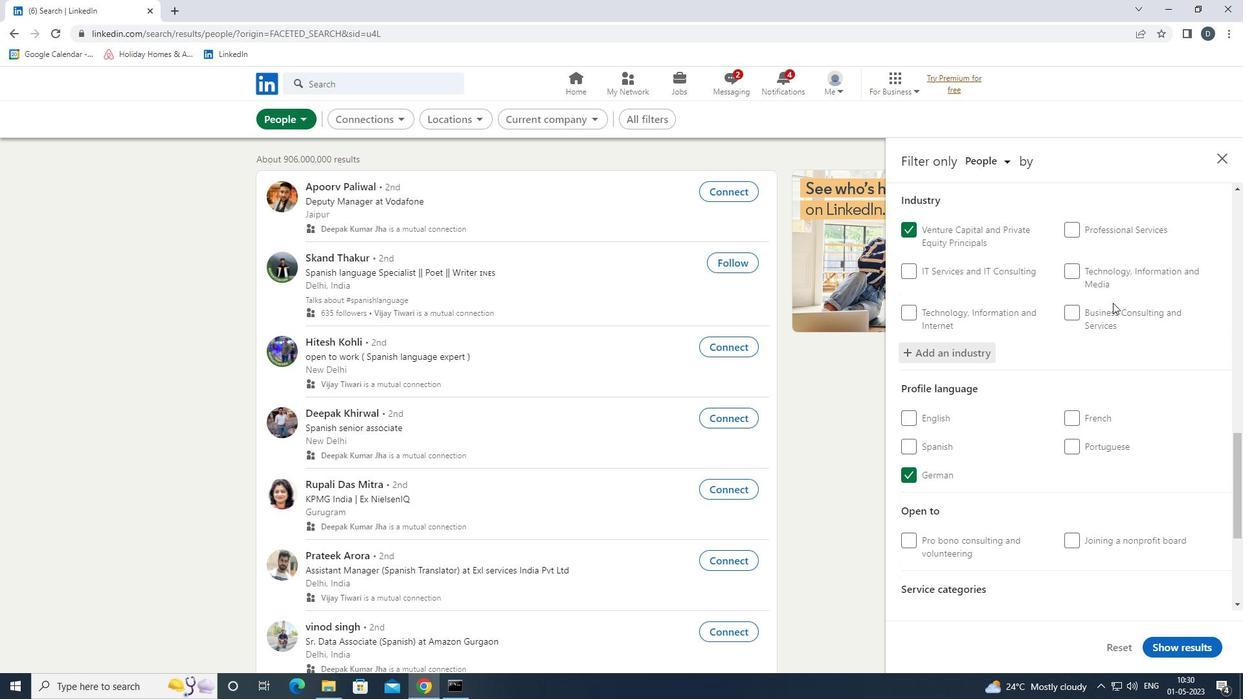 
Action: Mouse scrolled (1112, 302) with delta (0, 0)
Screenshot: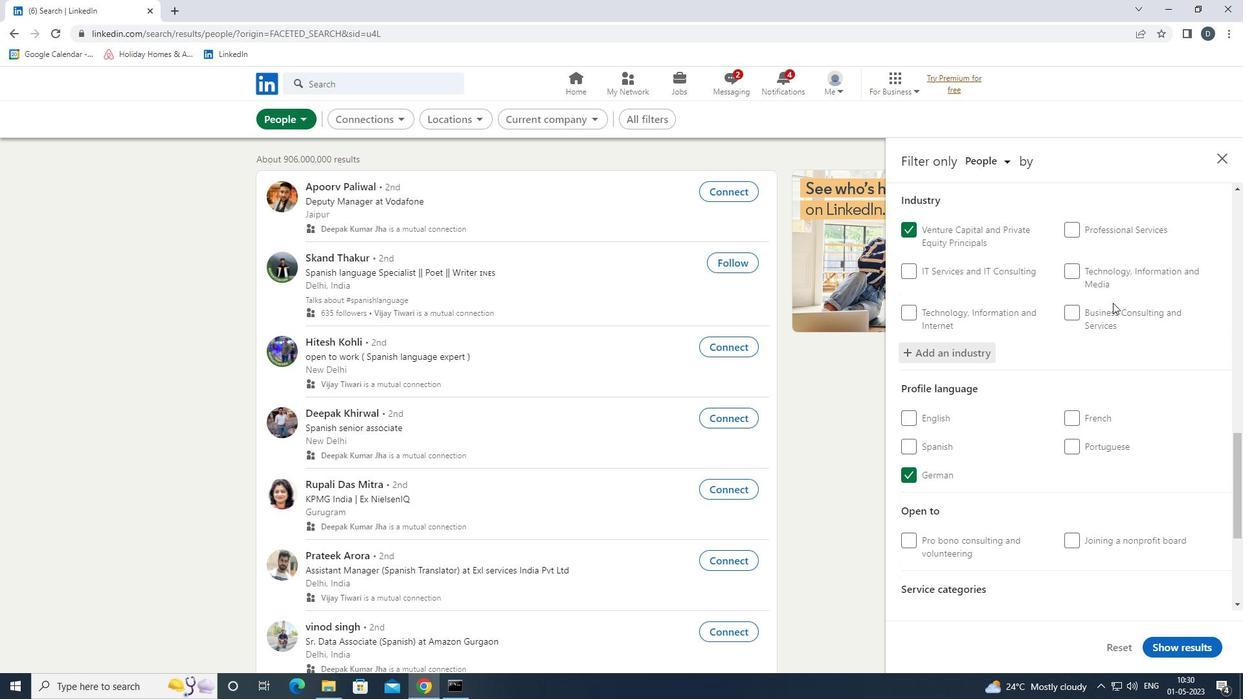 
Action: Mouse scrolled (1112, 302) with delta (0, 0)
Screenshot: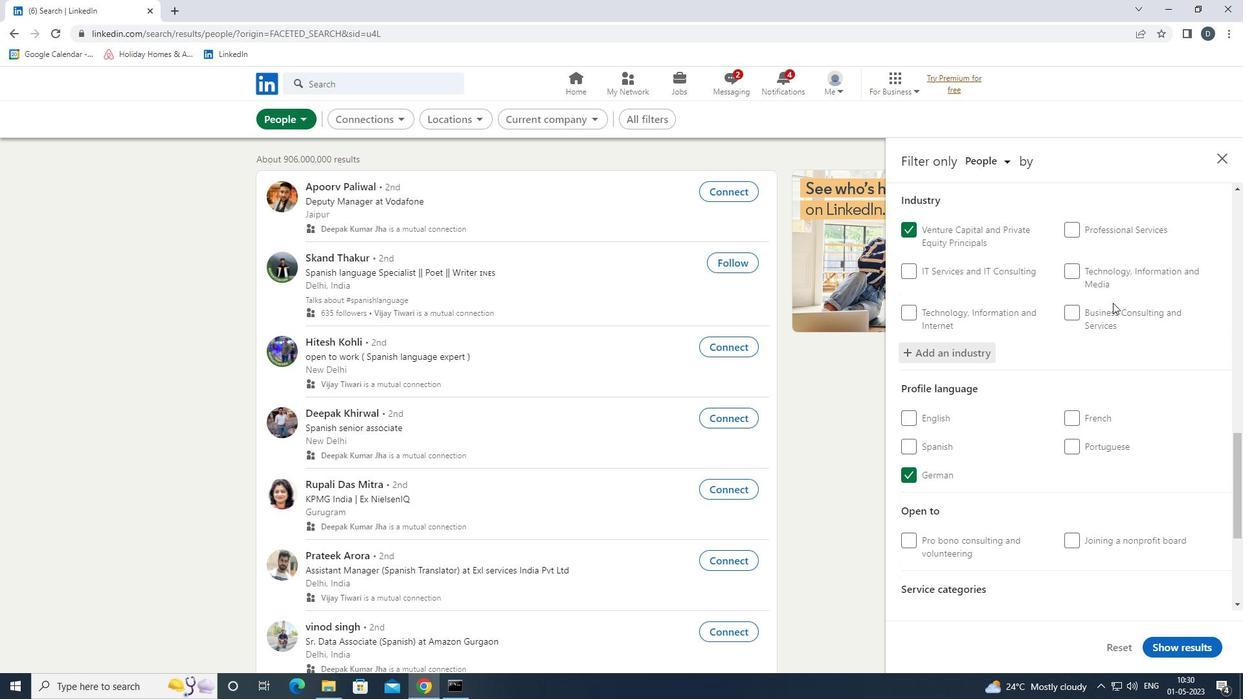 
Action: Mouse moved to (1107, 431)
Screenshot: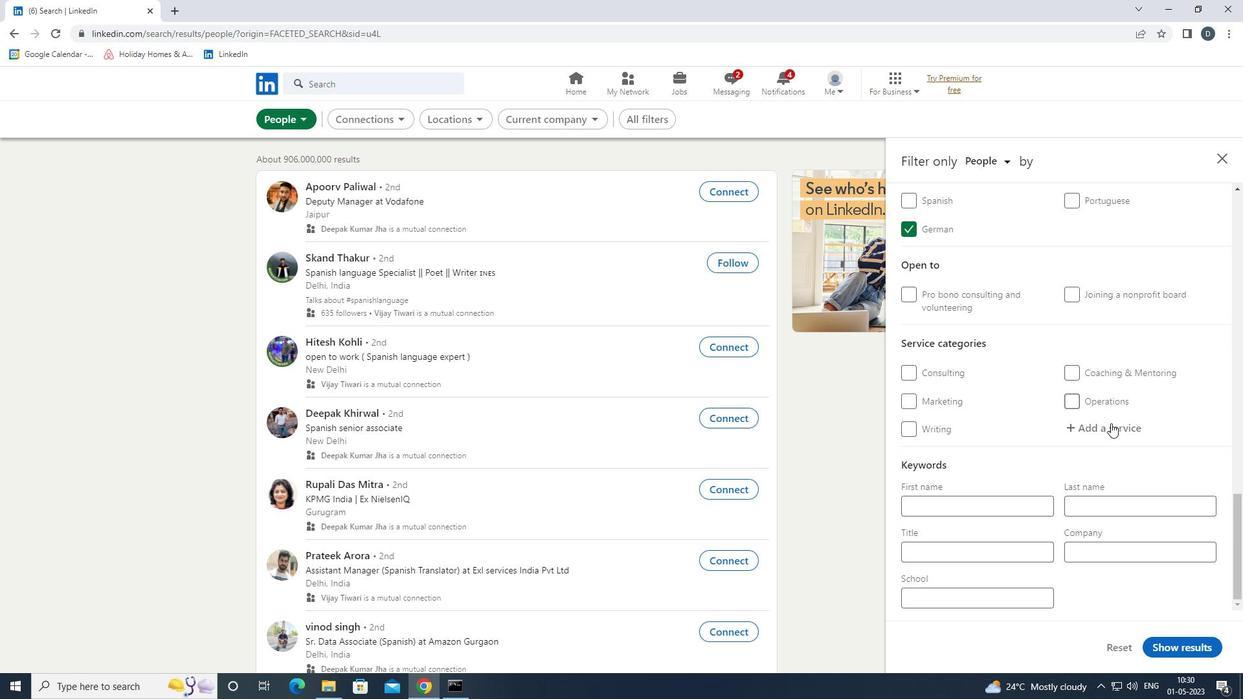 
Action: Mouse pressed left at (1107, 431)
Screenshot: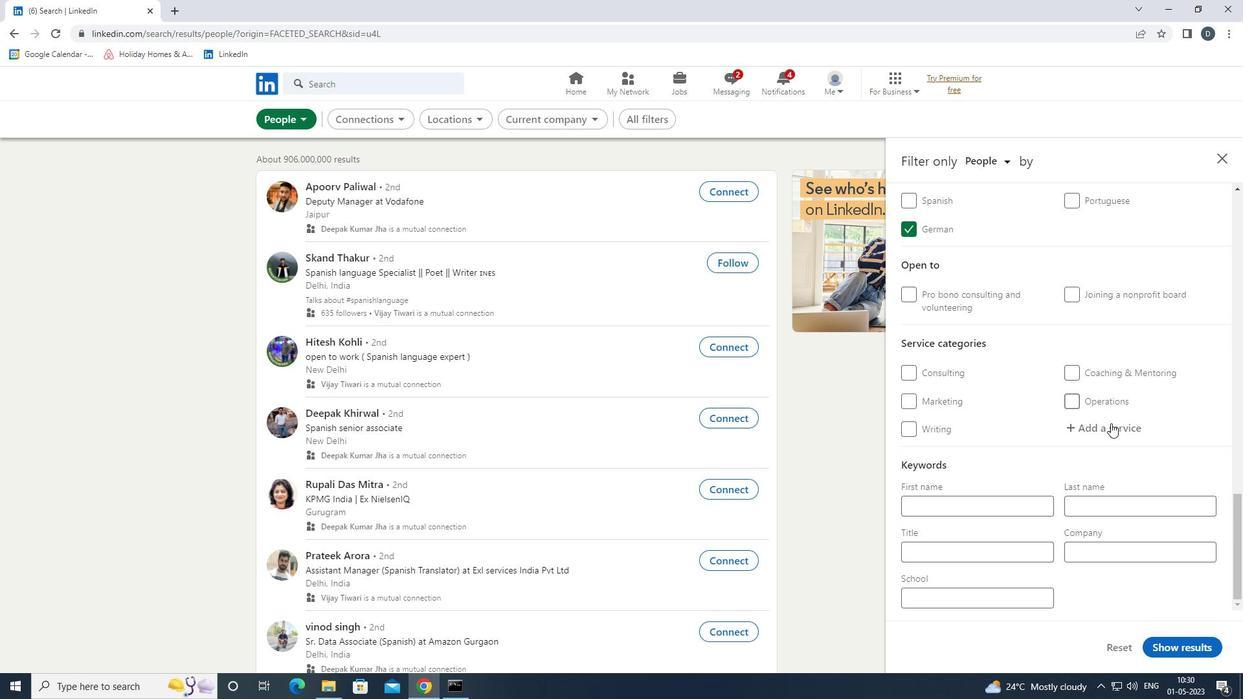 
Action: Key pressed <Key.shift><Key.shift><Key.shift><Key.shift><Key.shift><Key.shift><Key.shift>PRIVATE<Key.space><Key.backspace><Key.backspace><Key.backspace><Key.backspace><Key.backspace><Key.backspace><Key.backspace><Key.backspace><Key.backspace><Key.backspace><Key.backspace><Key.backspace><Key.backspace><Key.shift>USRER<Key.backspace><Key.backspace><Key.backspace>ER<Key.space><Key.down><Key.enter>
Screenshot: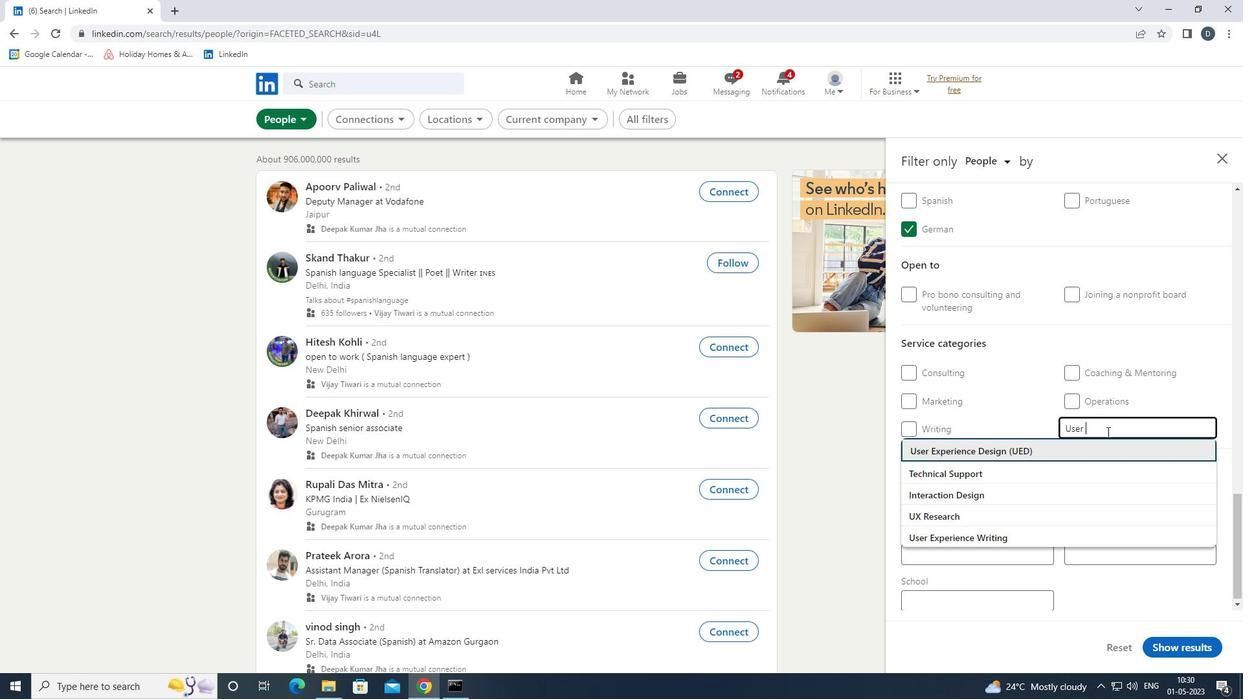 
Action: Mouse moved to (1105, 426)
Screenshot: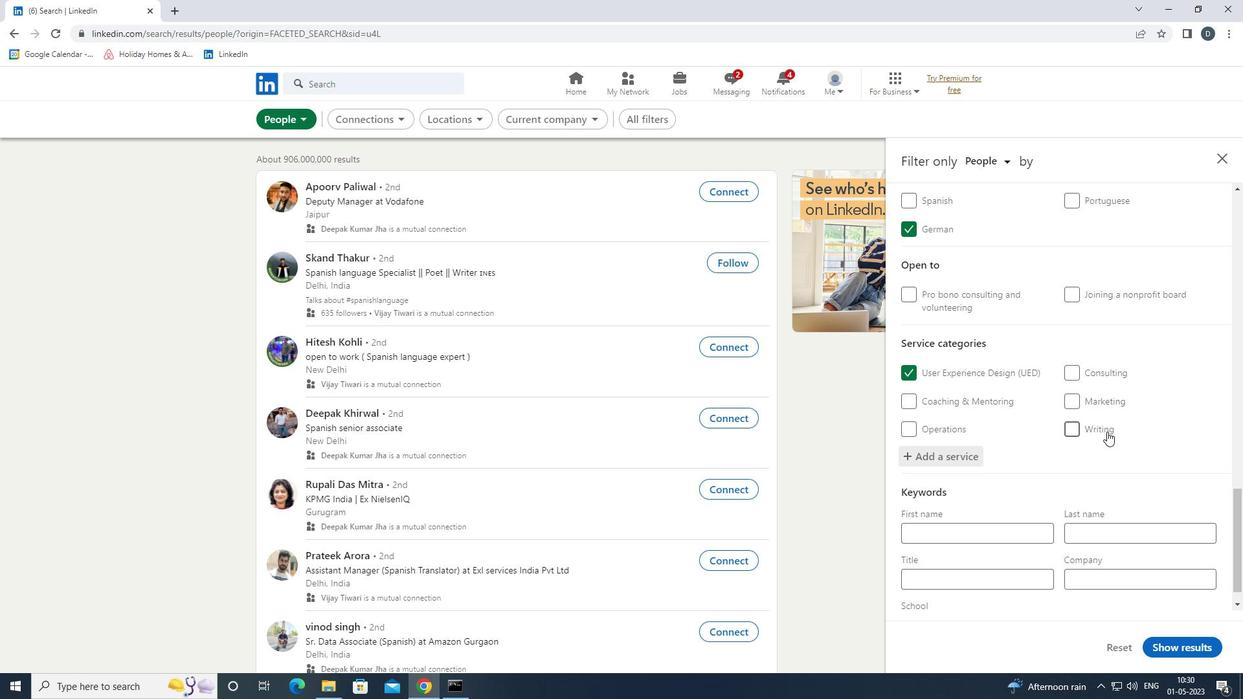 
Action: Mouse scrolled (1105, 425) with delta (0, 0)
Screenshot: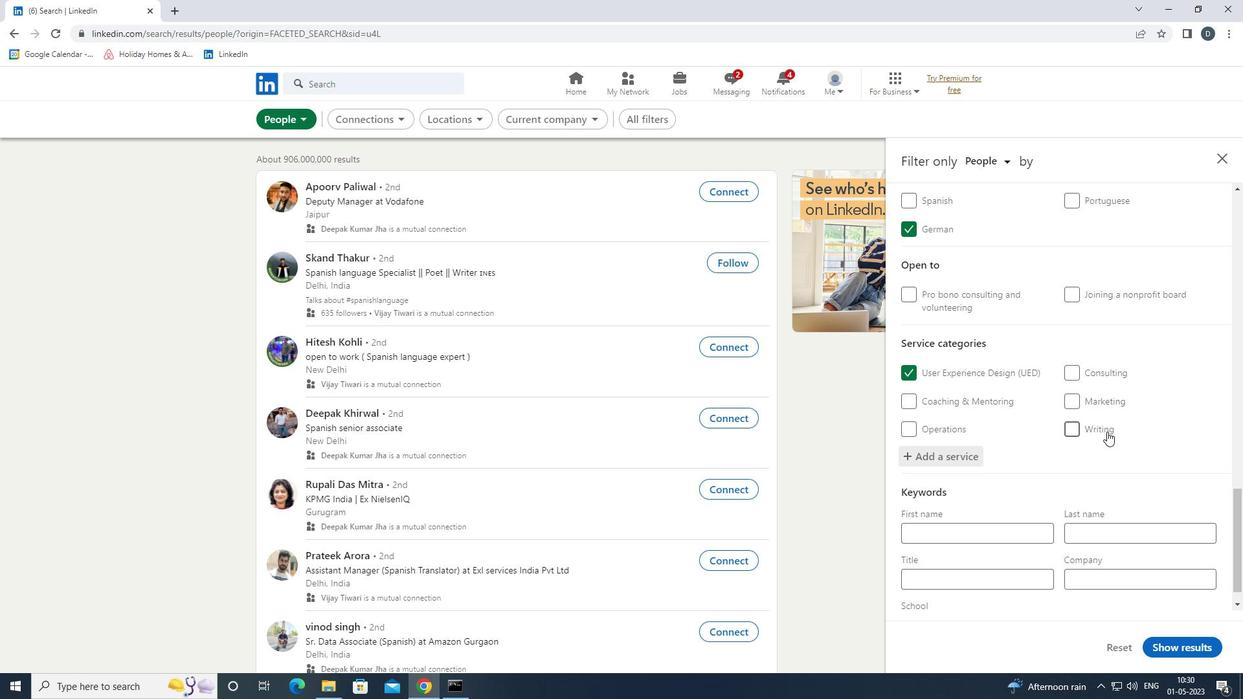 
Action: Mouse scrolled (1105, 425) with delta (0, 0)
Screenshot: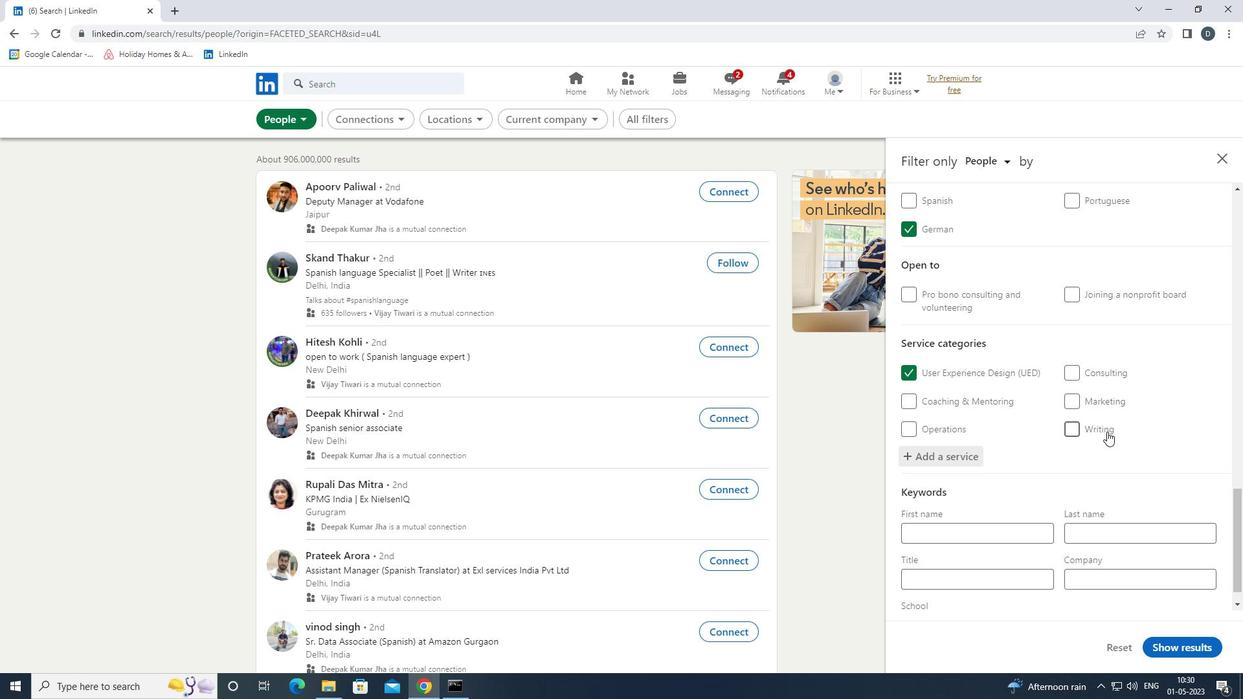 
Action: Mouse scrolled (1105, 425) with delta (0, 0)
Screenshot: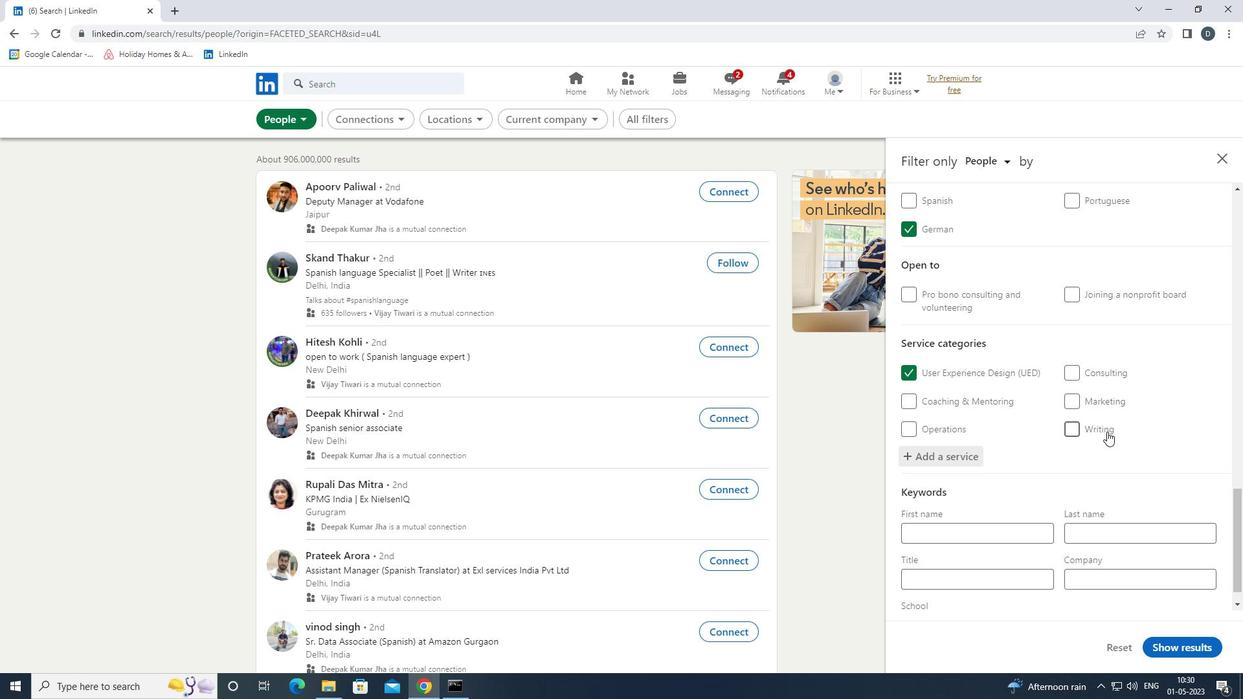 
Action: Mouse moved to (1104, 428)
Screenshot: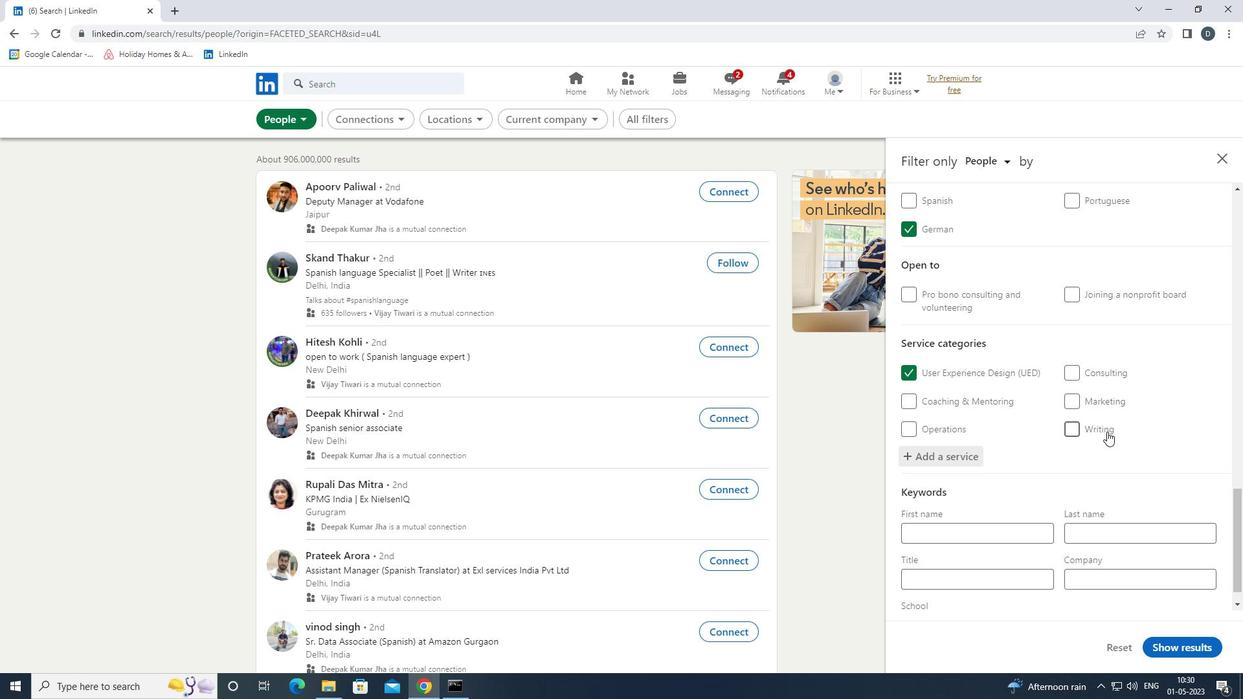 
Action: Mouse scrolled (1104, 427) with delta (0, 0)
Screenshot: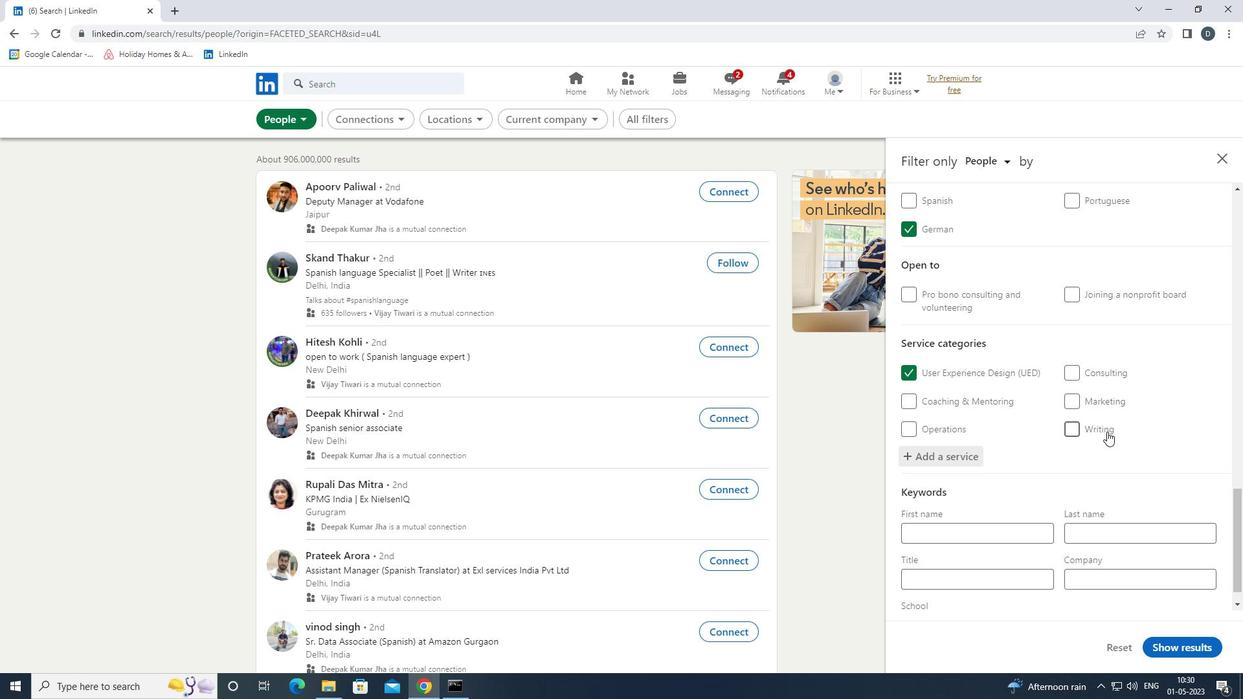 
Action: Mouse moved to (1101, 429)
Screenshot: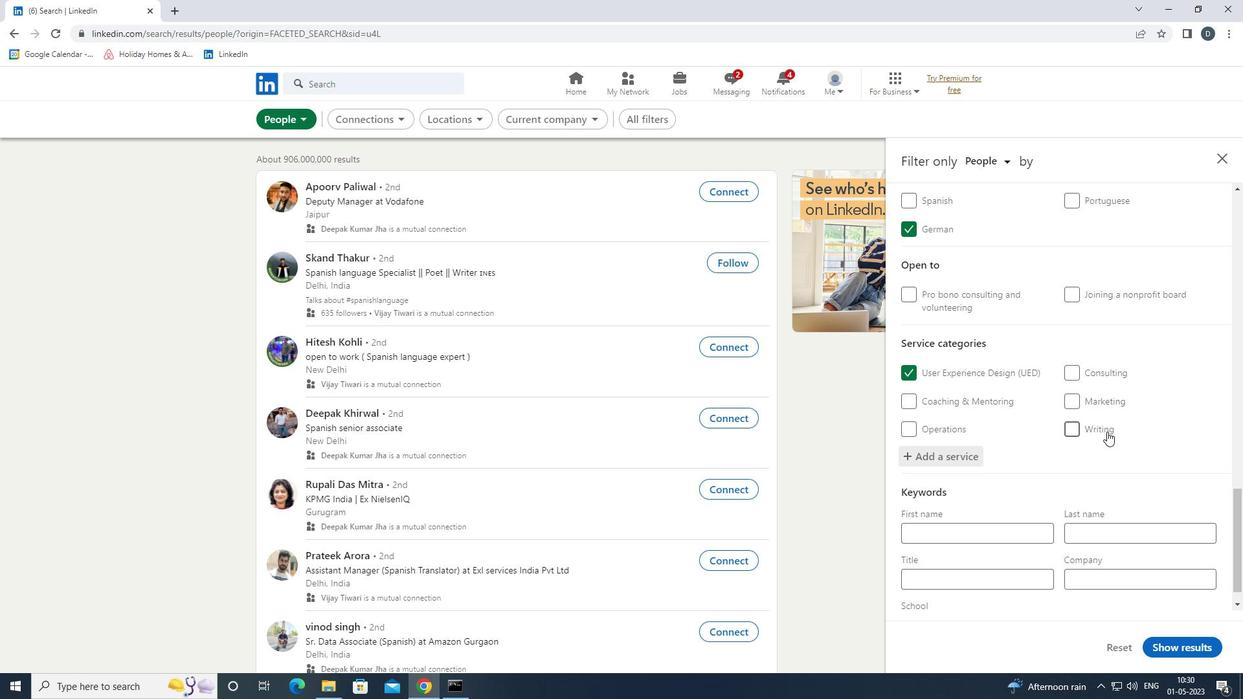 
Action: Mouse scrolled (1101, 429) with delta (0, 0)
Screenshot: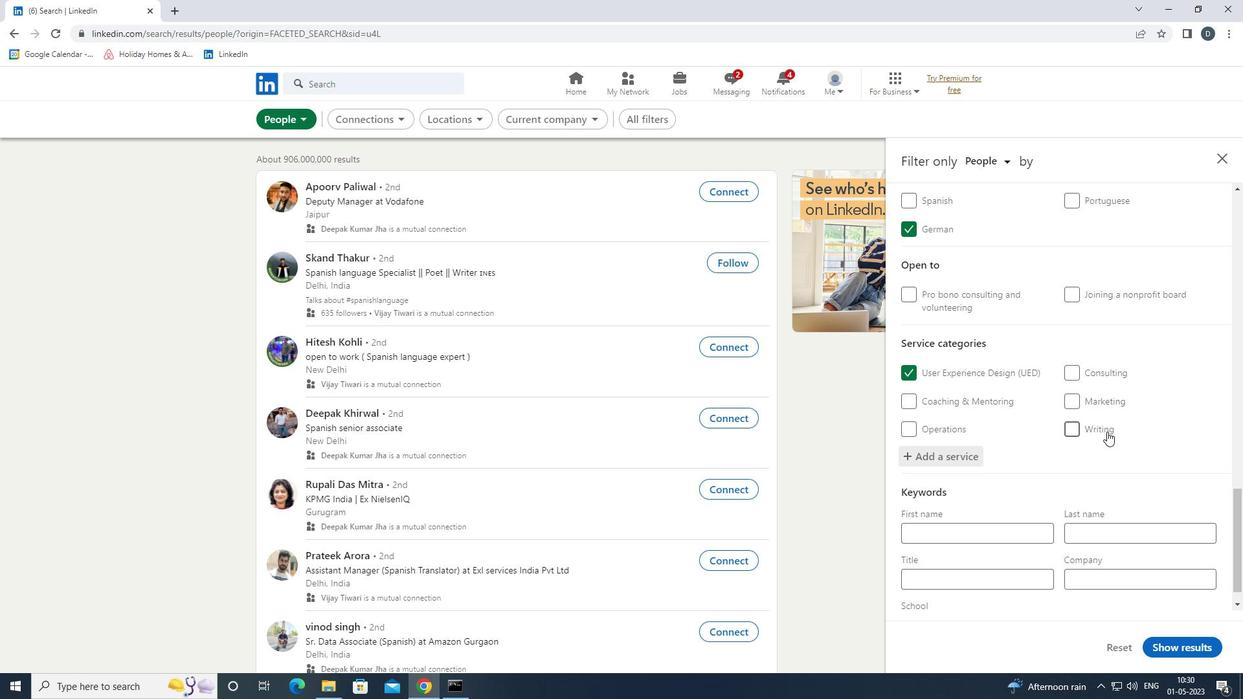 
Action: Mouse moved to (1099, 432)
Screenshot: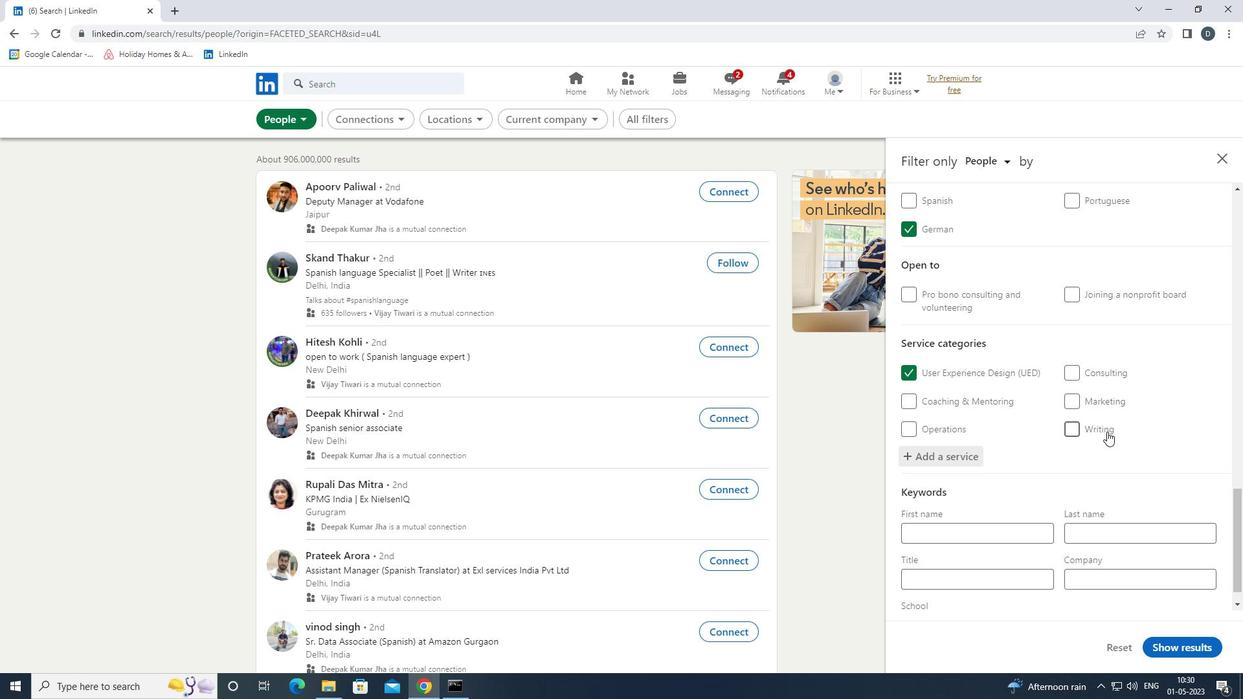 
Action: Mouse scrolled (1099, 431) with delta (0, 0)
Screenshot: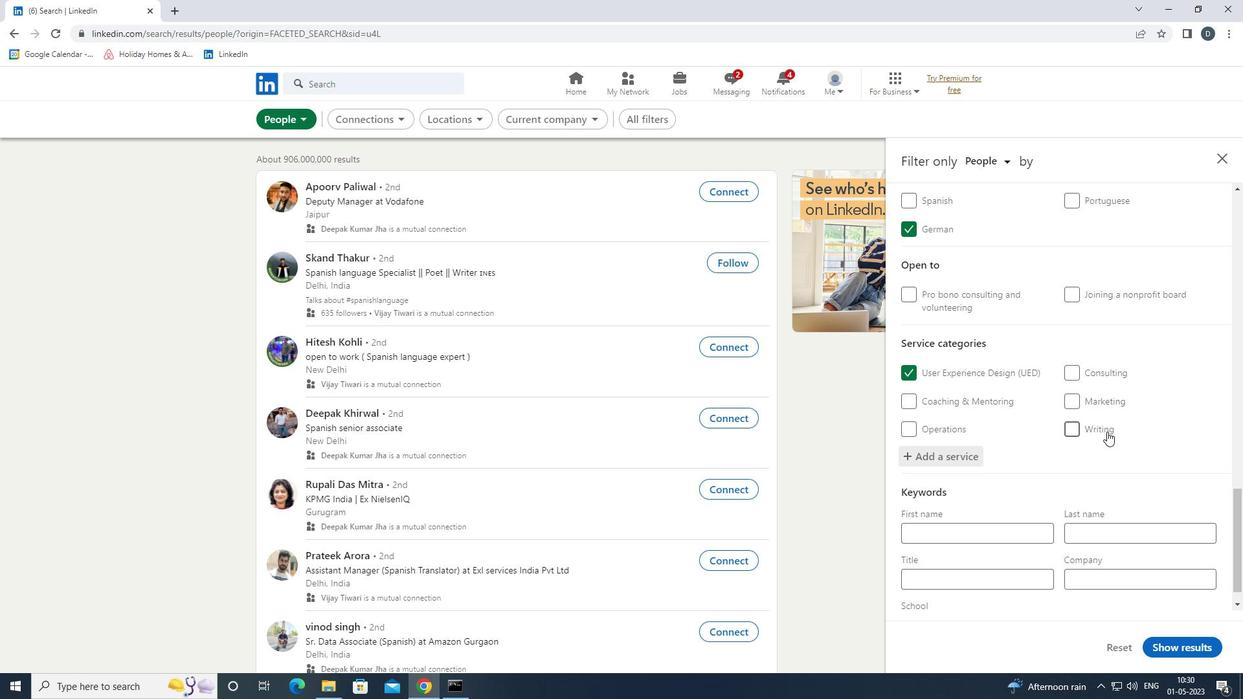 
Action: Mouse moved to (998, 541)
Screenshot: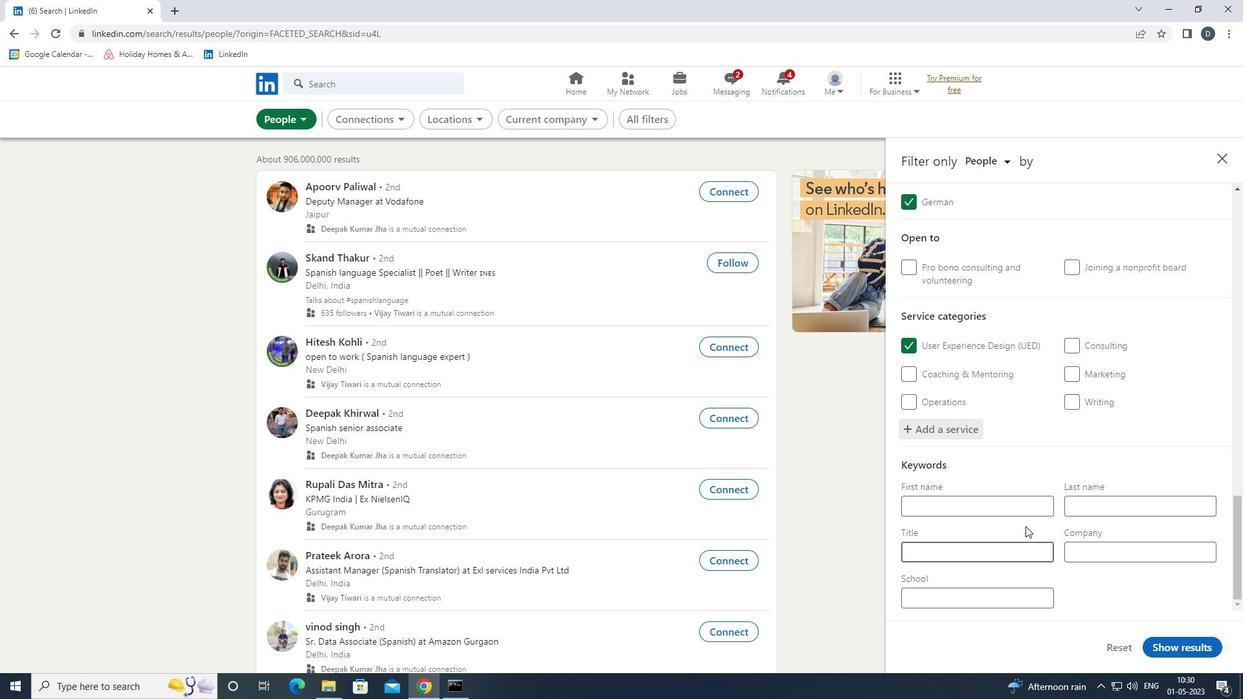 
Action: Mouse pressed left at (998, 541)
Screenshot: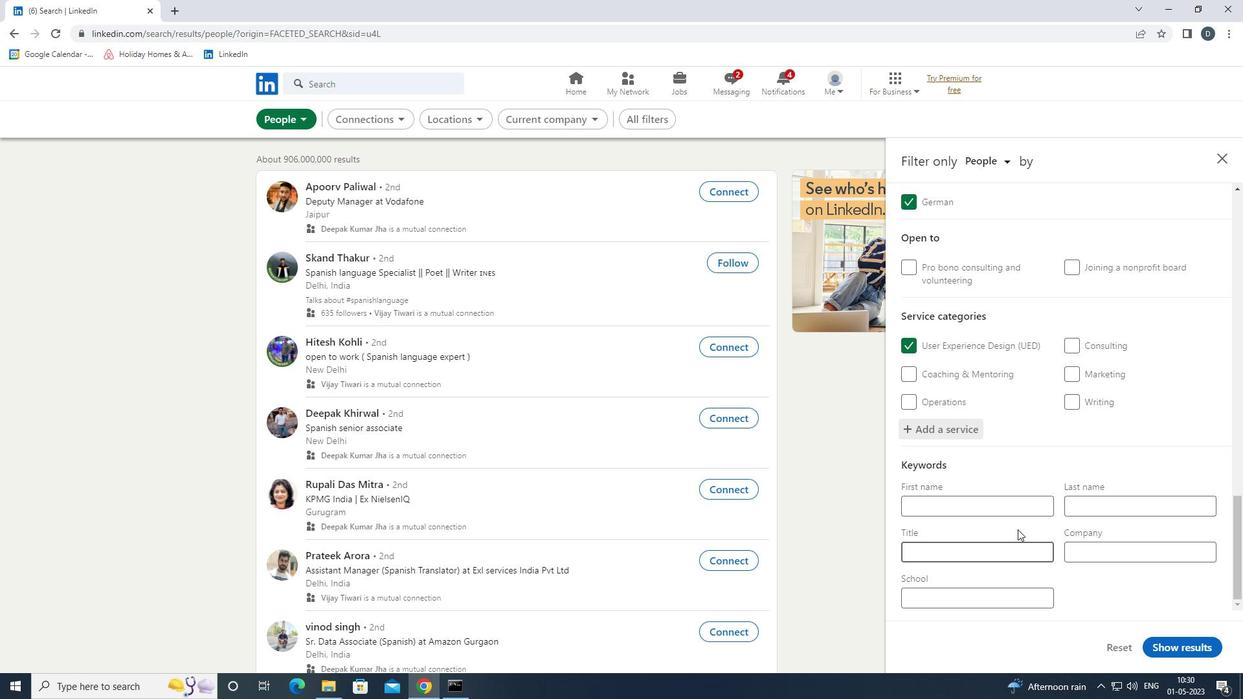 
Action: Mouse moved to (998, 541)
Screenshot: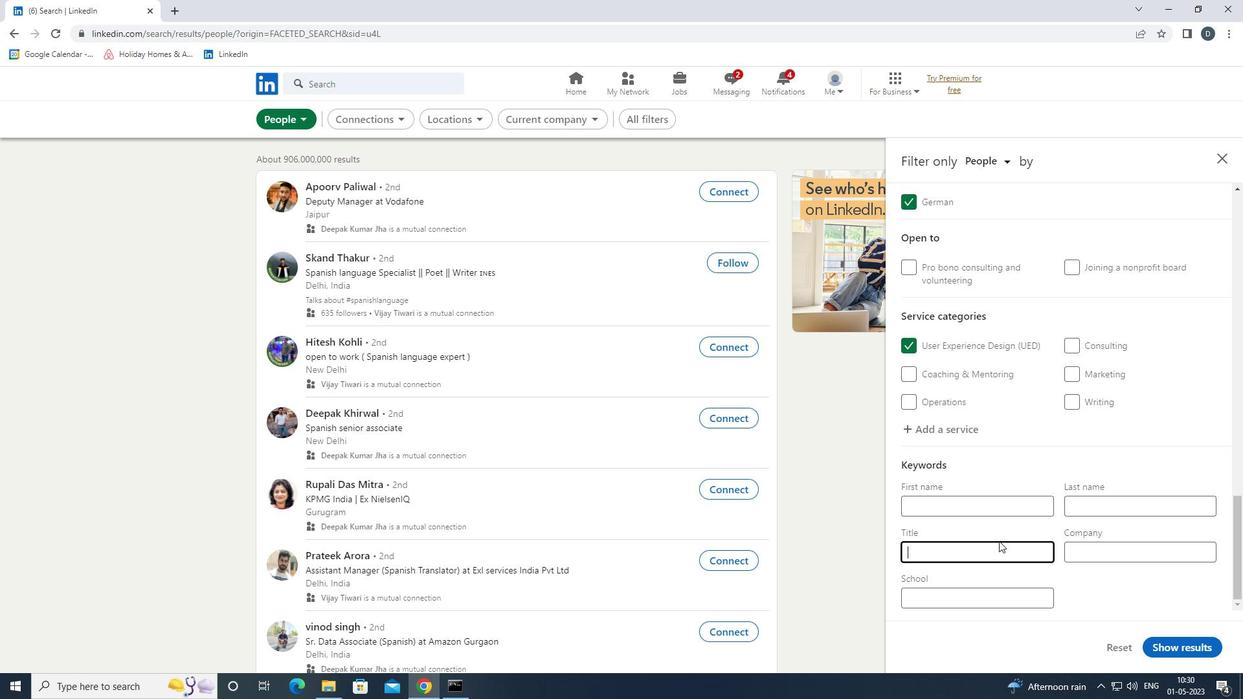 
Action: Key pressed <Key.shift>CONTENT<Key.space><Key.shift><Key.shift>STRATEGIST
Screenshot: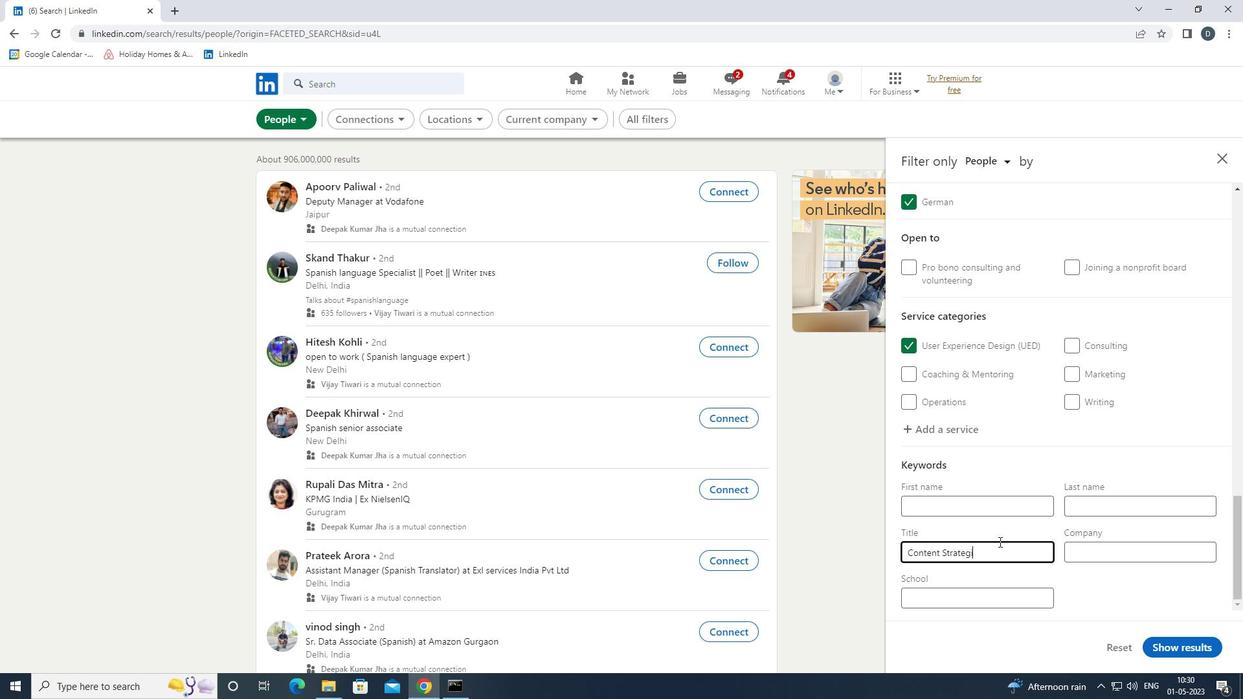 
Action: Mouse moved to (1187, 653)
Screenshot: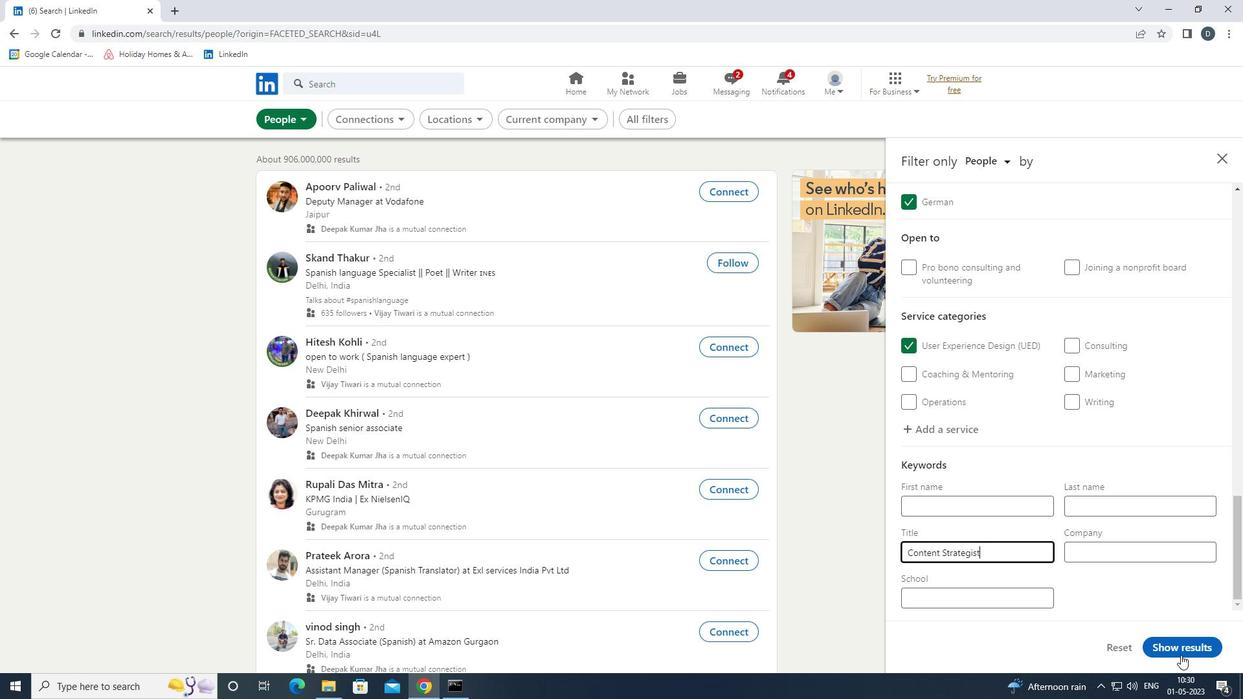 
Action: Mouse pressed left at (1187, 653)
Screenshot: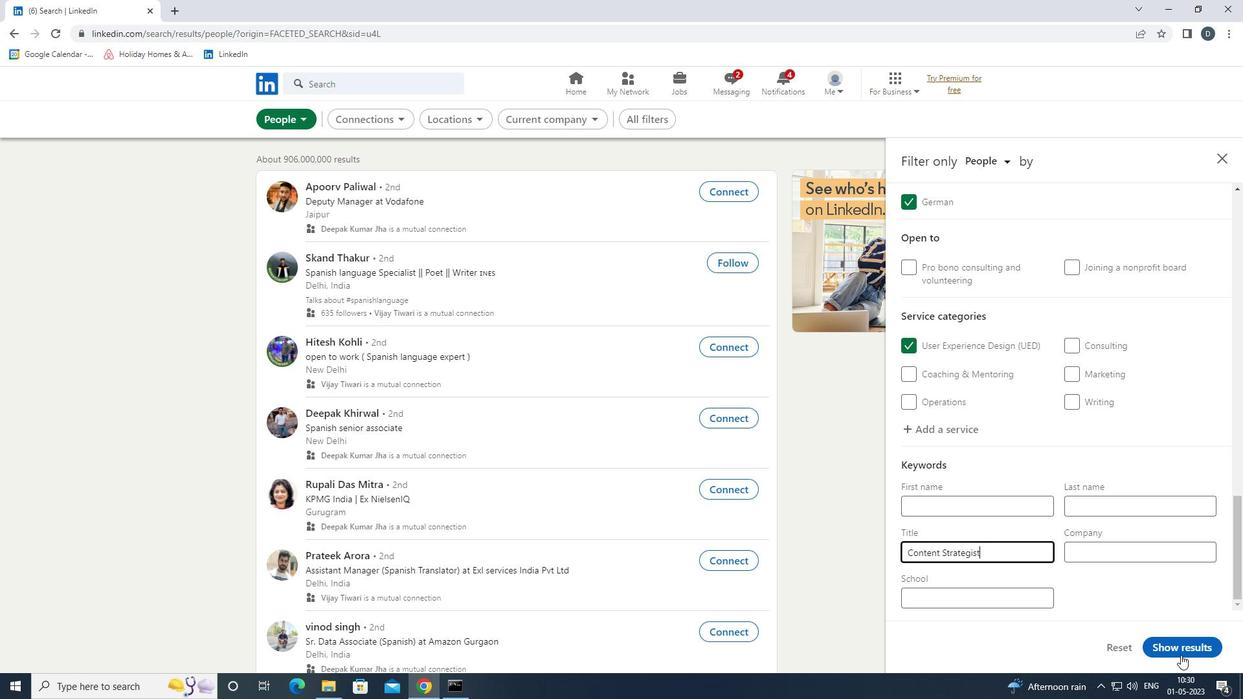 
Action: Mouse moved to (932, 370)
Screenshot: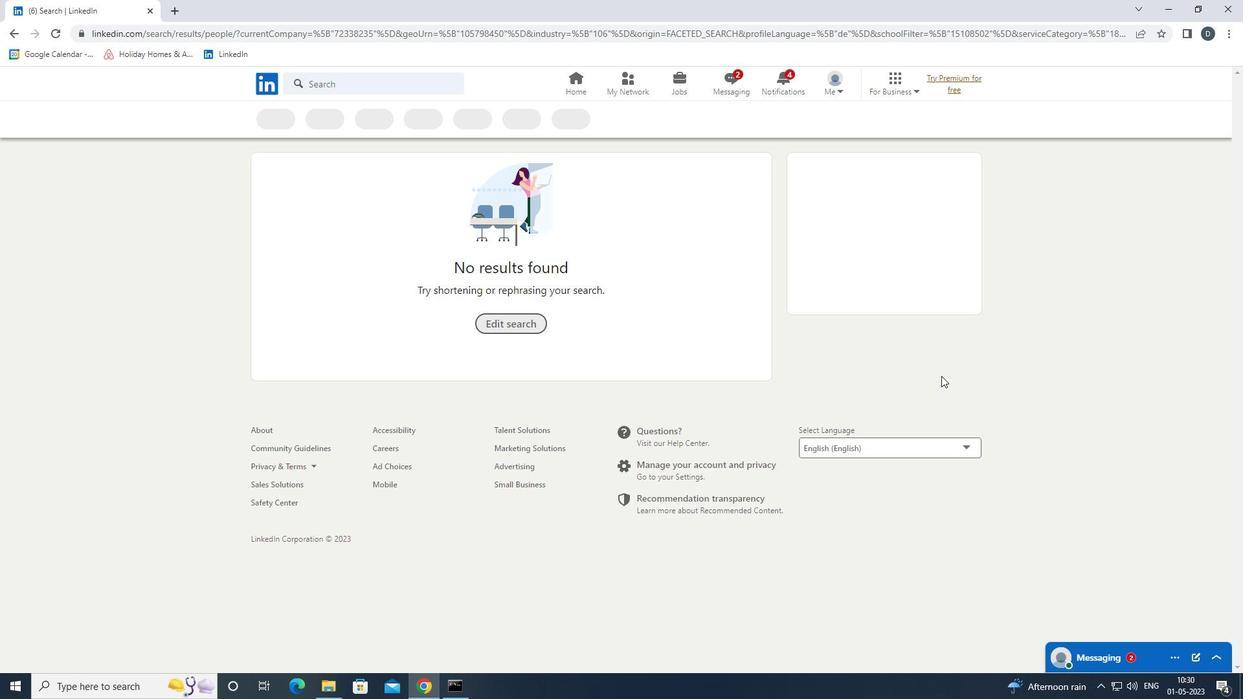 
